 Task: Find connections with filter location Dhafní with filter topic #Travelwith filter profile language Spanish with filter current company Royal Cyber Inc. with filter school Bharathiar University, Coimbatore with filter industry Renewable Energy Equipment Manufacturing with filter service category Visual Design with filter keywords title Server
Action: Mouse moved to (391, 264)
Screenshot: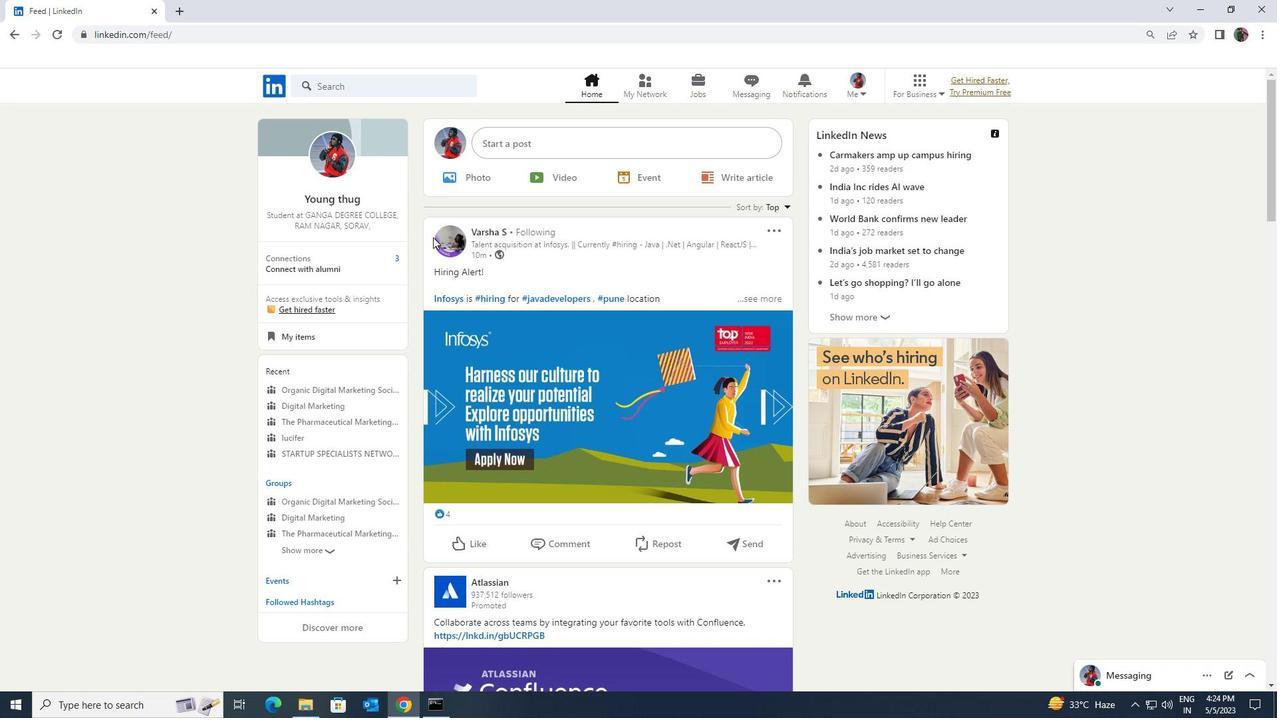 
Action: Mouse pressed left at (391, 264)
Screenshot: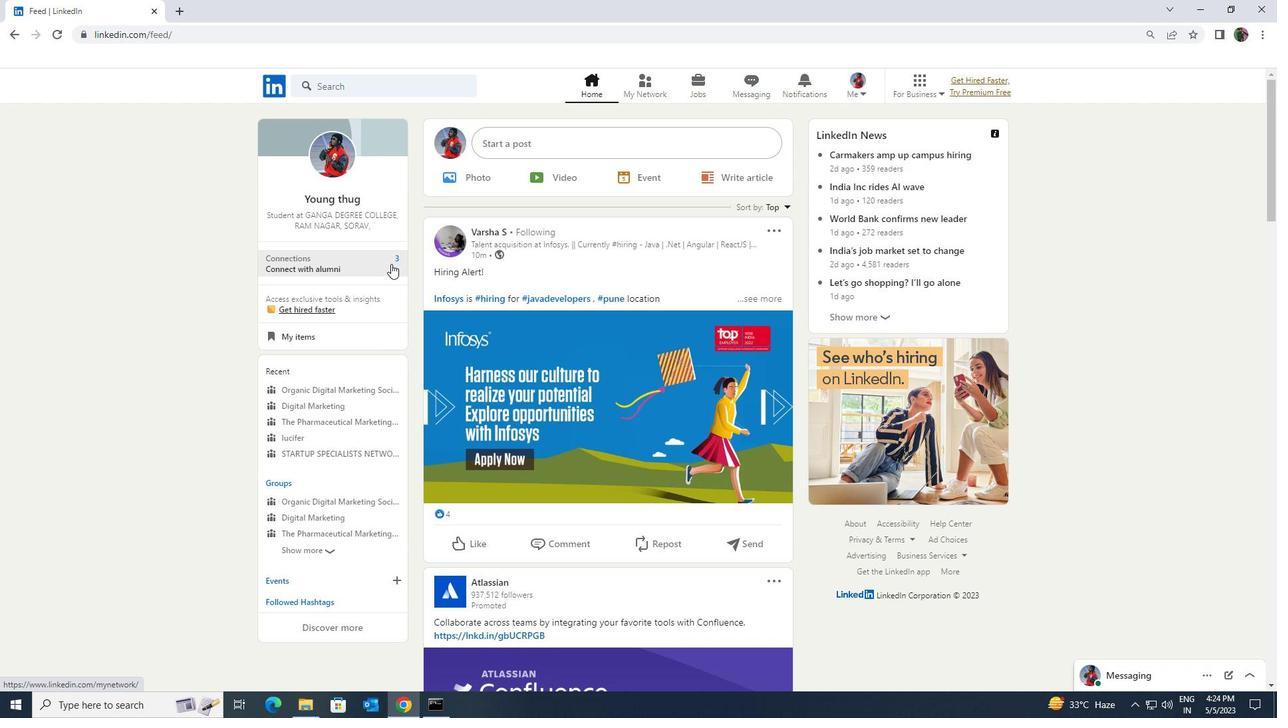 
Action: Mouse moved to (386, 157)
Screenshot: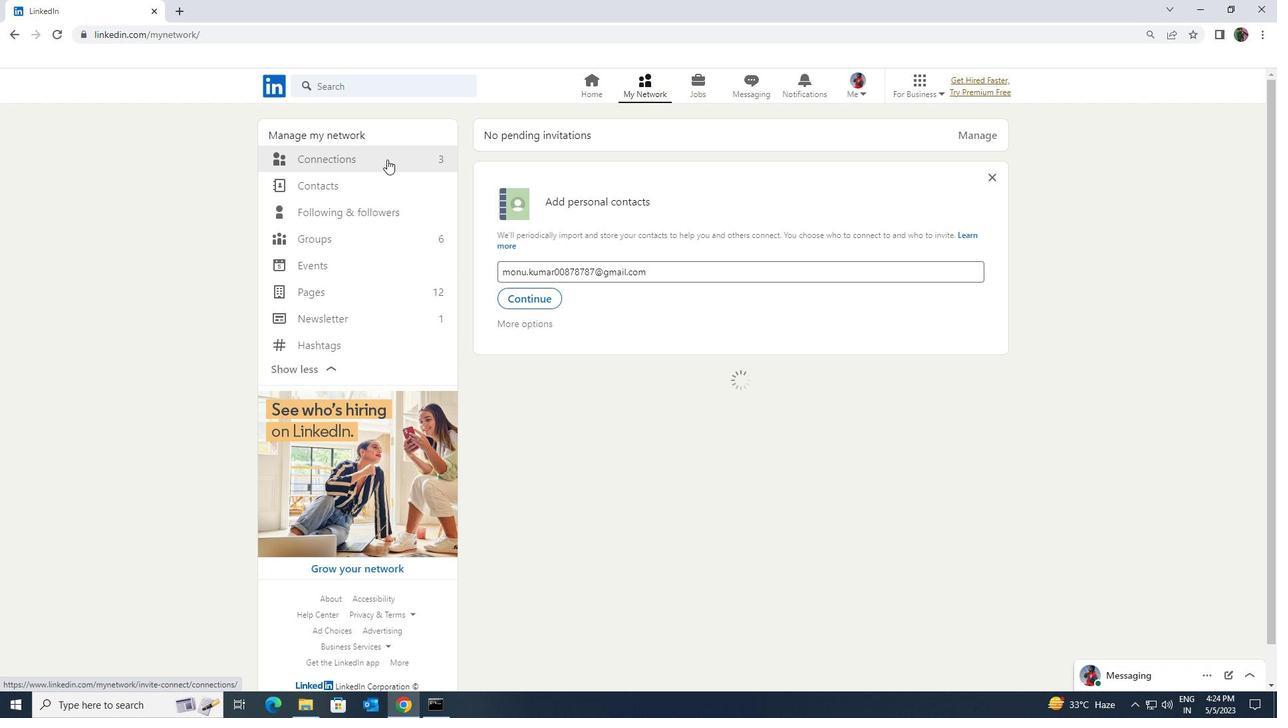 
Action: Mouse pressed left at (386, 157)
Screenshot: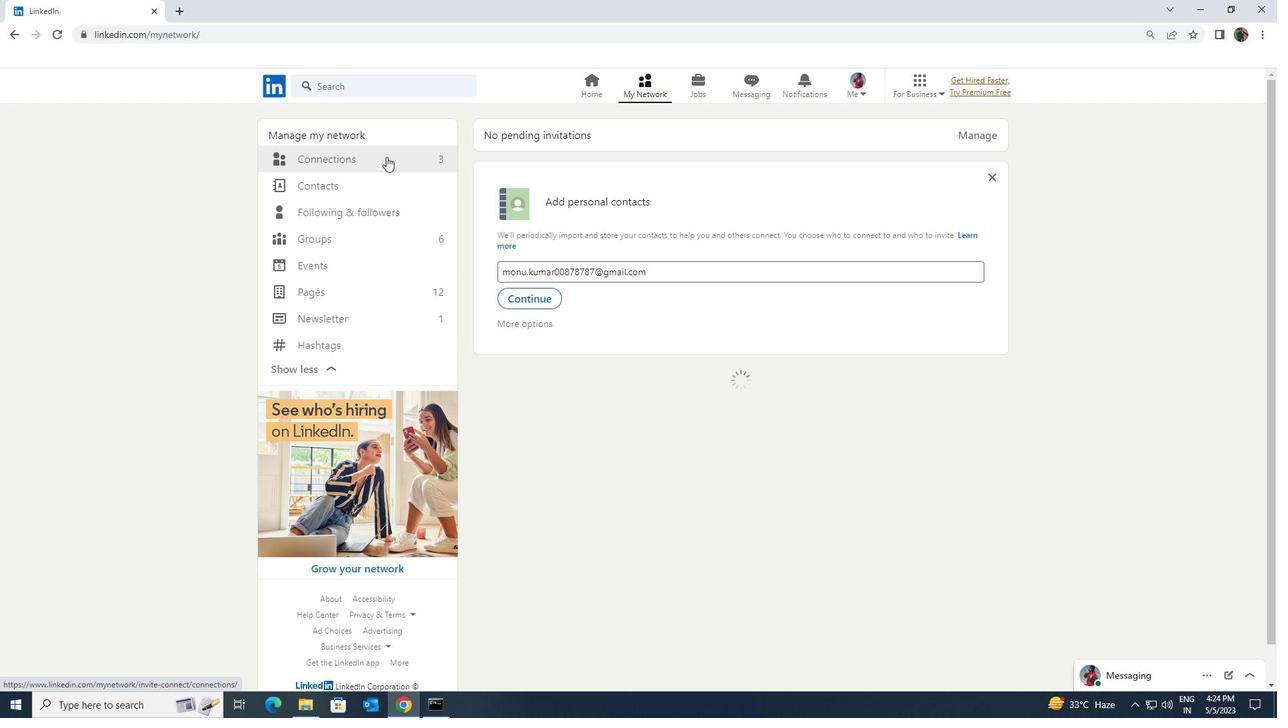
Action: Mouse moved to (730, 163)
Screenshot: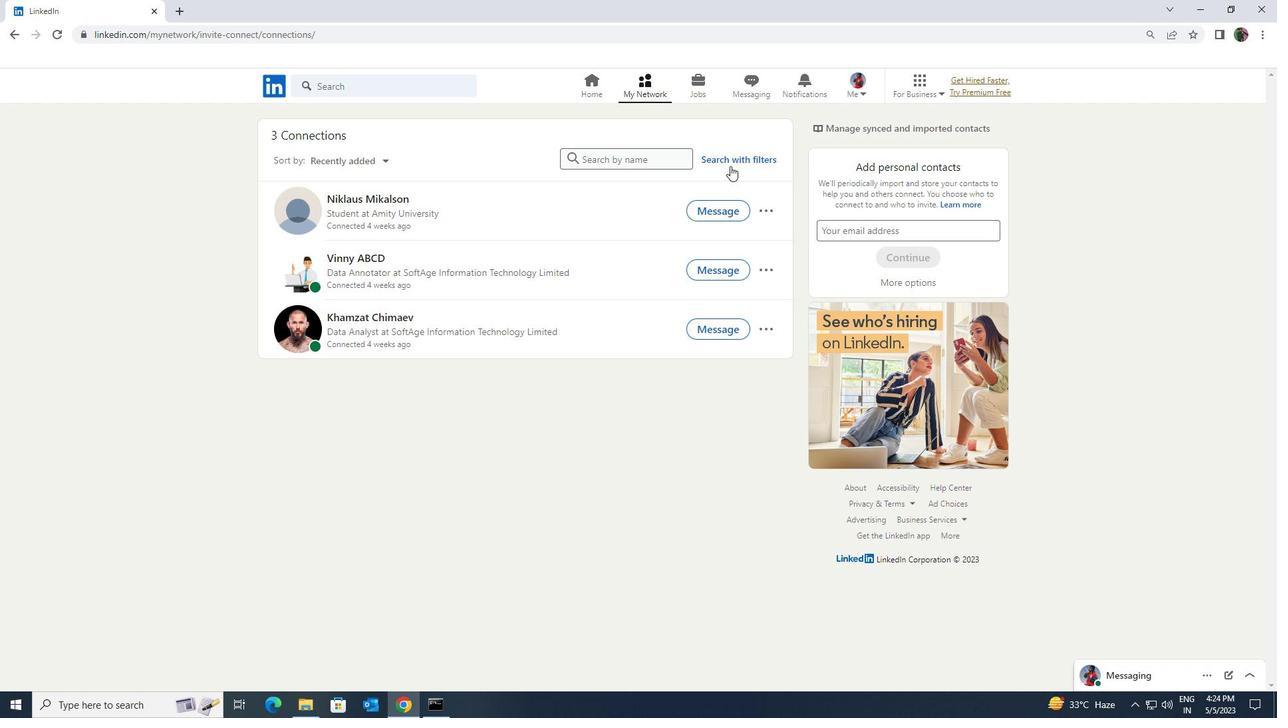 
Action: Mouse pressed left at (730, 163)
Screenshot: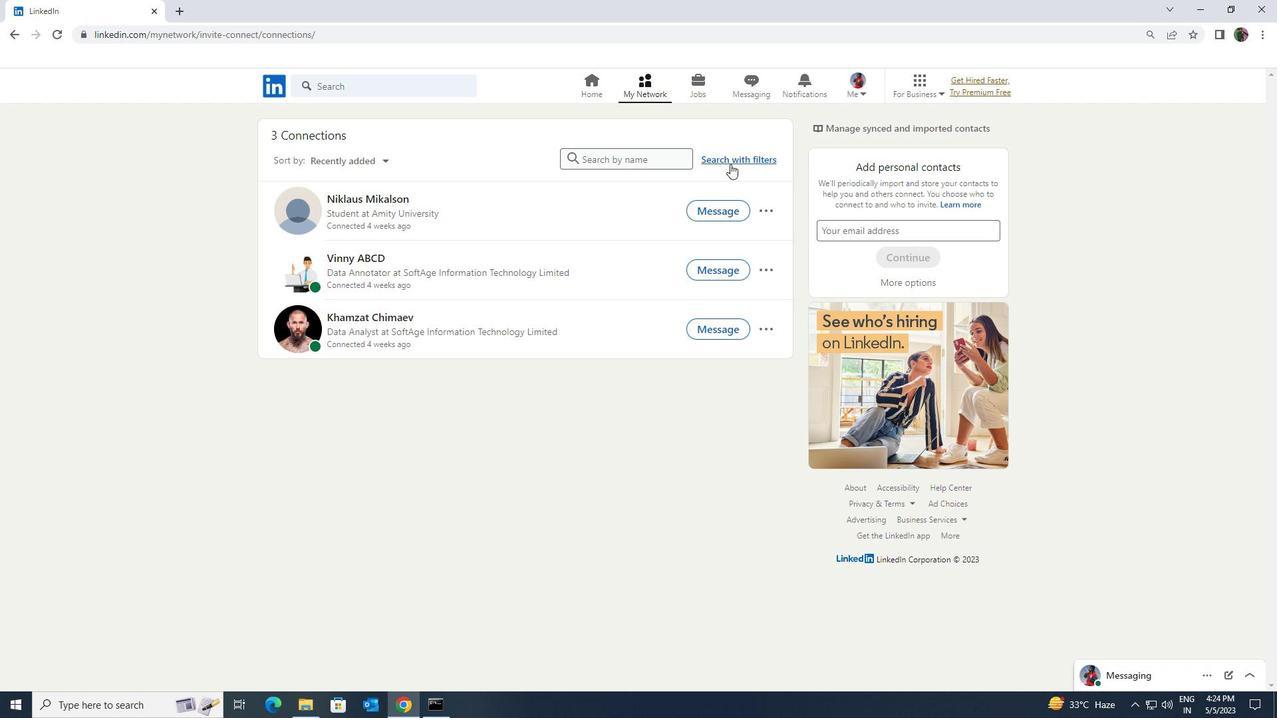 
Action: Mouse moved to (674, 121)
Screenshot: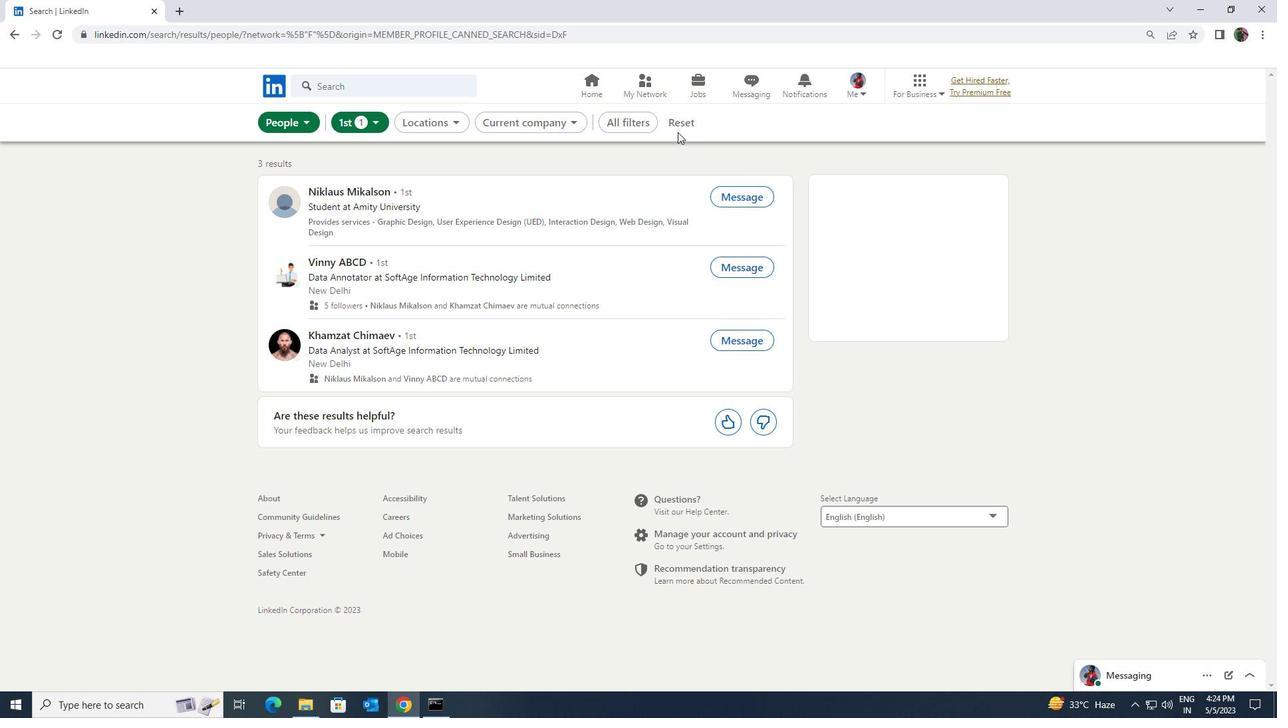 
Action: Mouse pressed left at (674, 121)
Screenshot: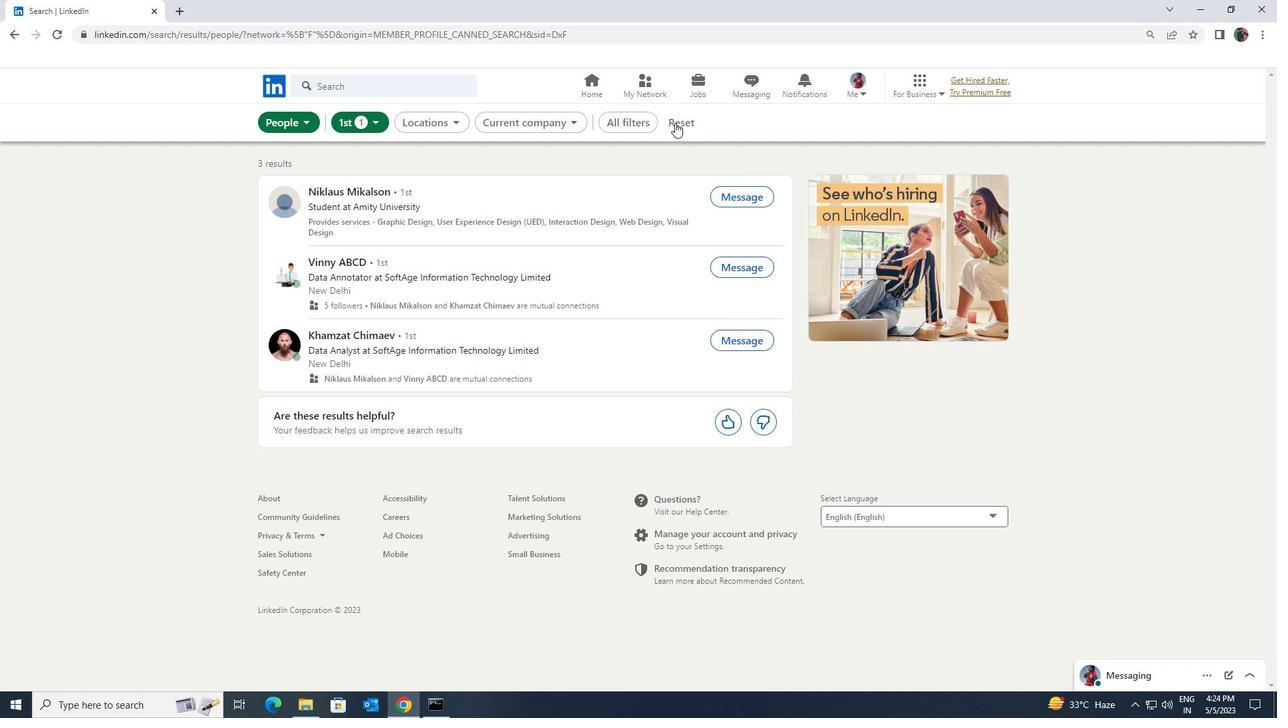 
Action: Mouse moved to (655, 121)
Screenshot: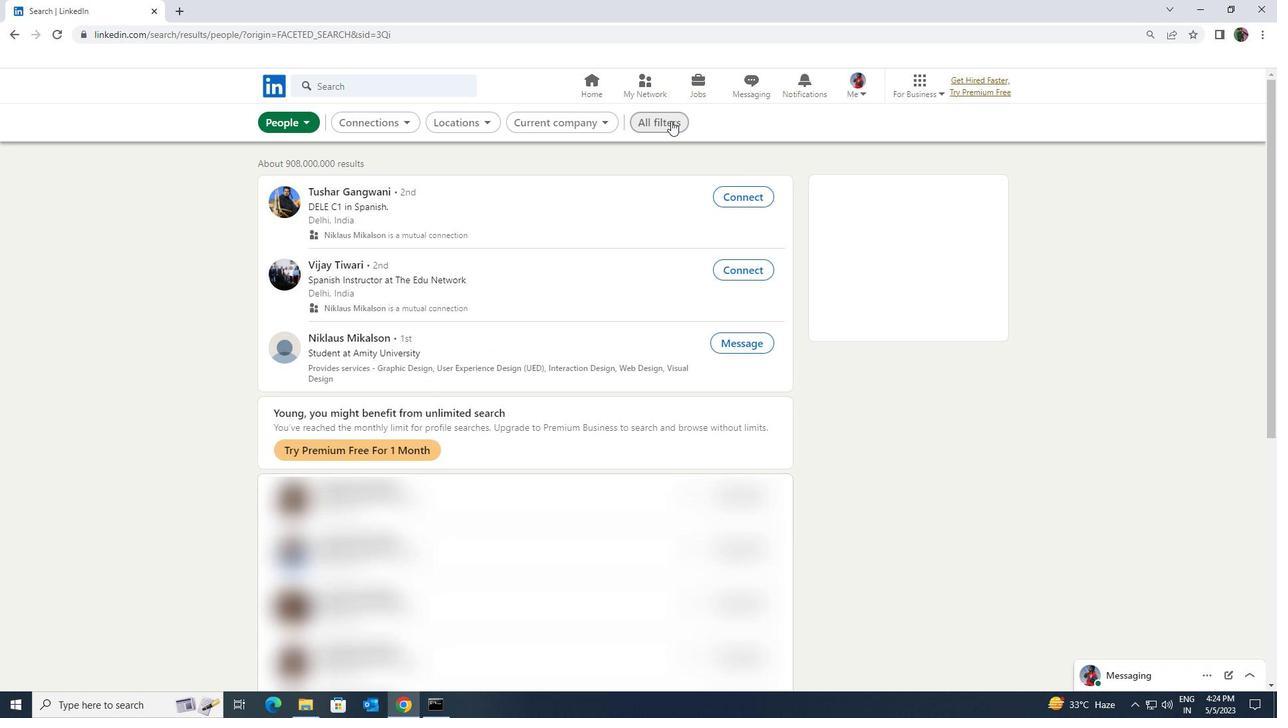 
Action: Mouse pressed left at (655, 121)
Screenshot: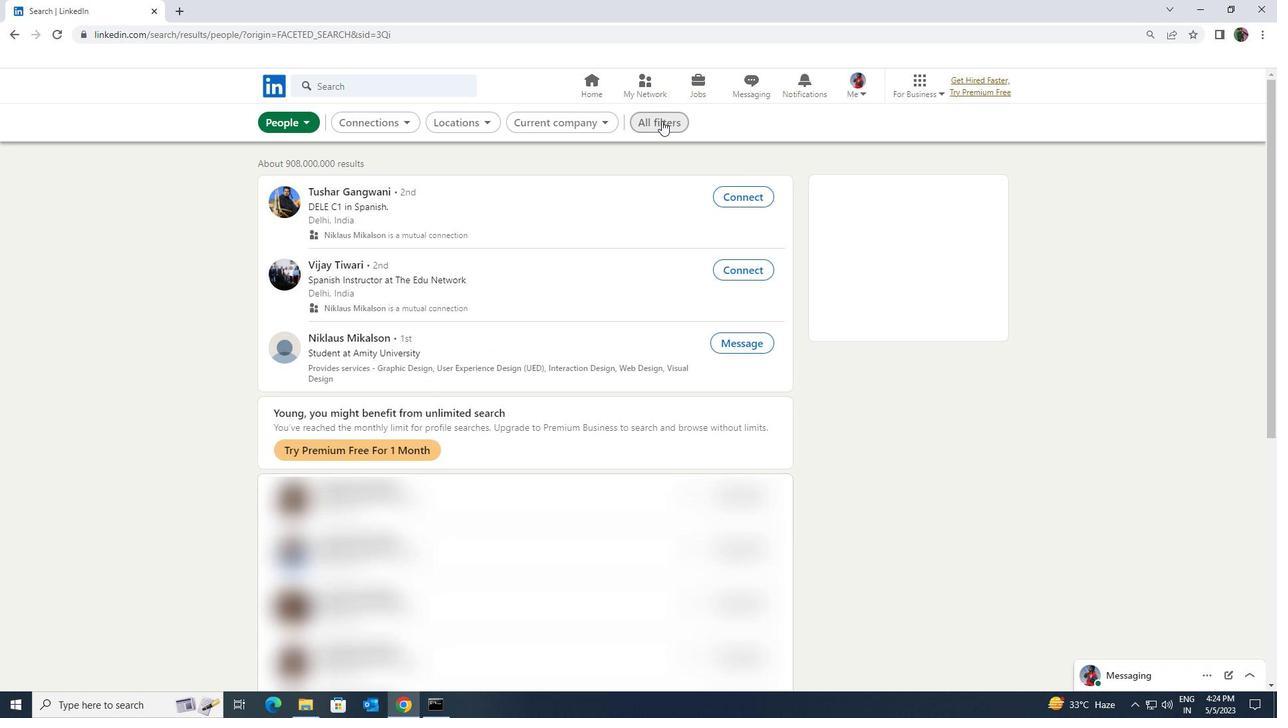 
Action: Mouse moved to (1113, 524)
Screenshot: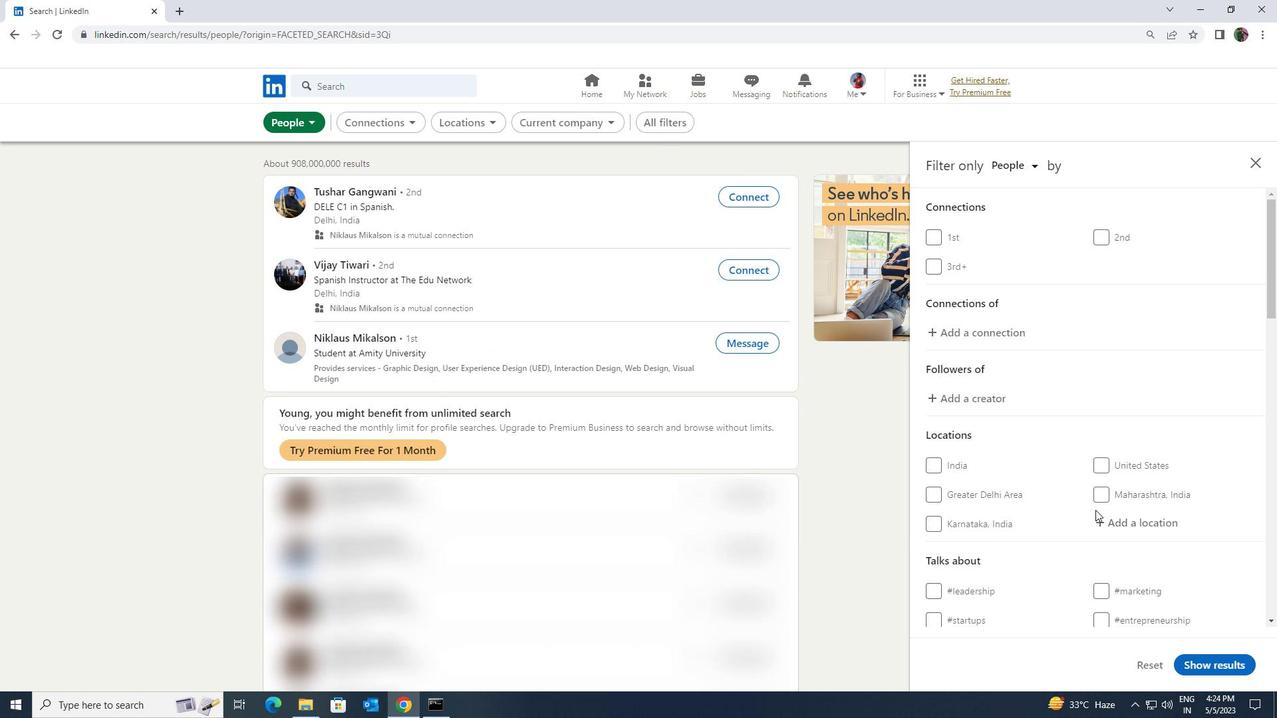 
Action: Mouse pressed left at (1113, 524)
Screenshot: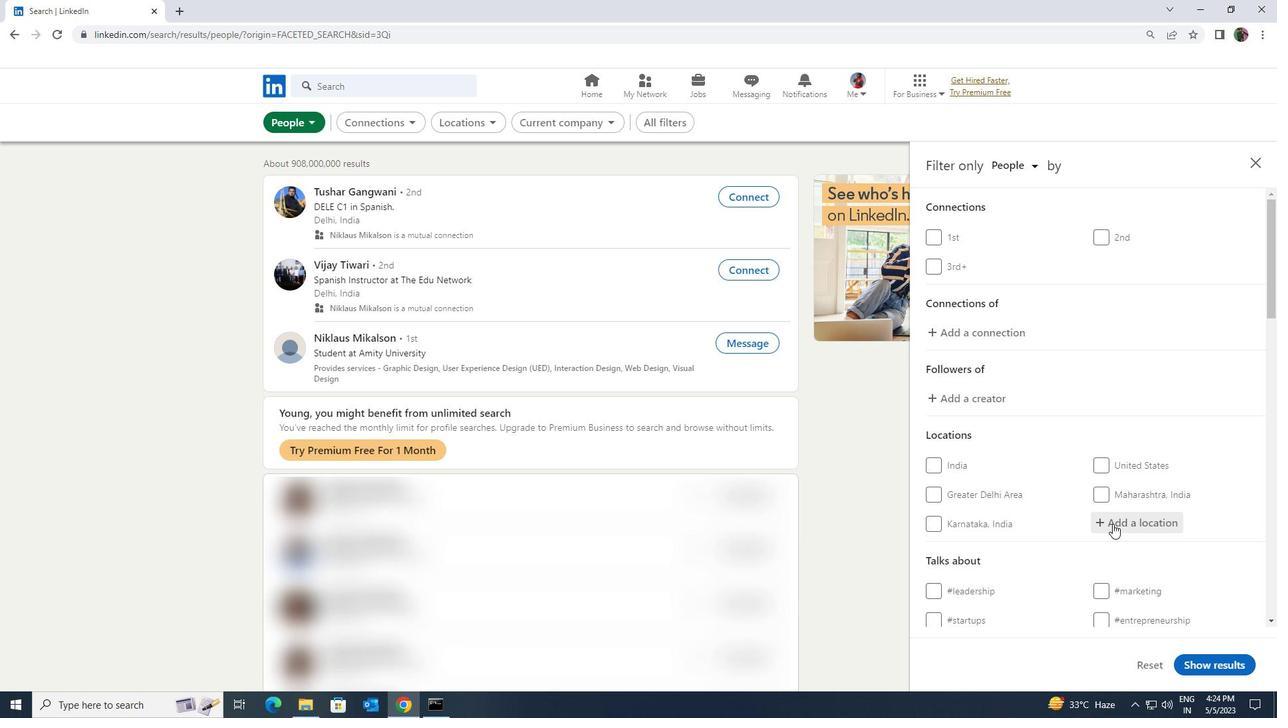 
Action: Key pressed <Key.shift><Key.shift><Key.shift><Key.shift><Key.shift><Key.shift><Key.shift><Key.shift>DHAFNI<Key.enter>
Screenshot: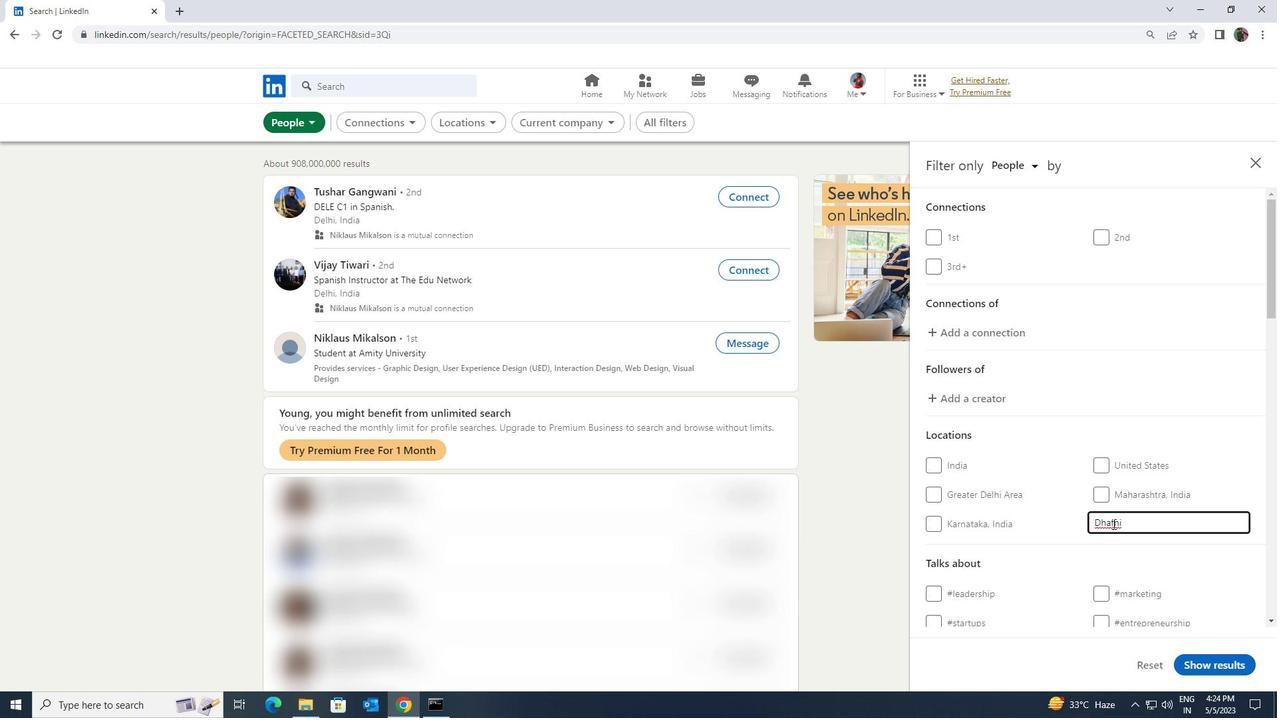 
Action: Mouse scrolled (1113, 523) with delta (0, 0)
Screenshot: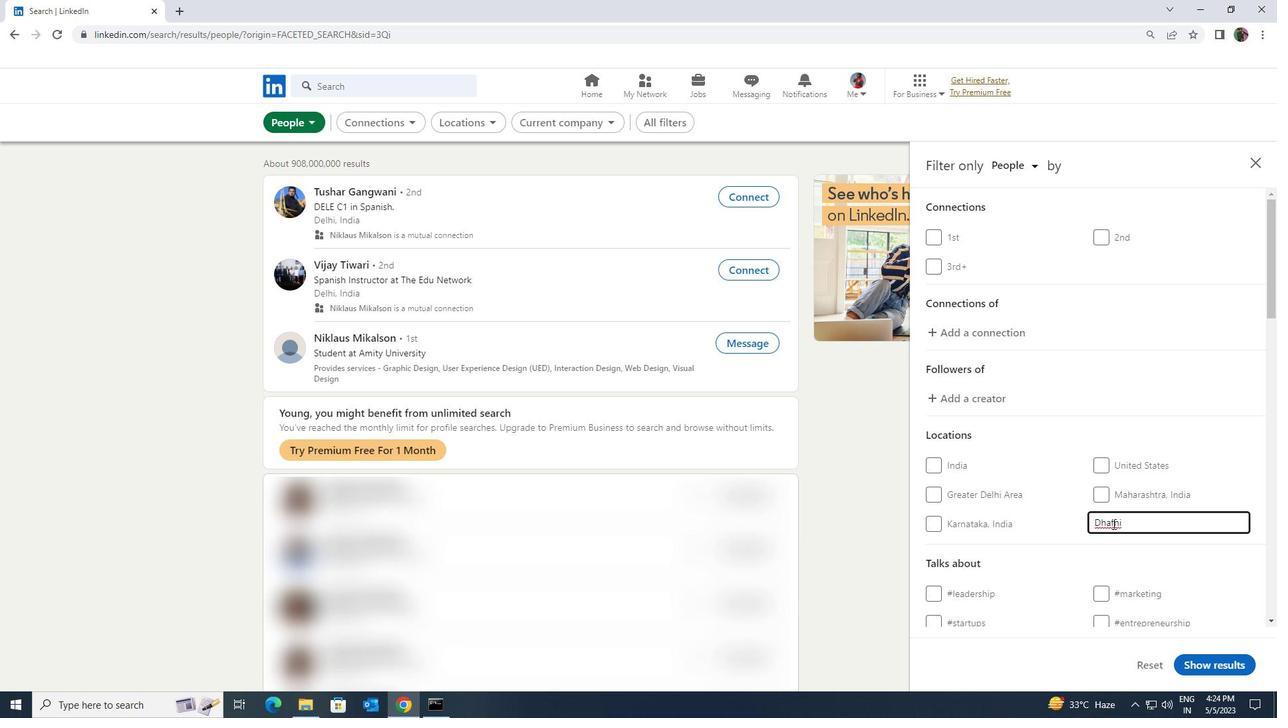 
Action: Mouse scrolled (1113, 523) with delta (0, 0)
Screenshot: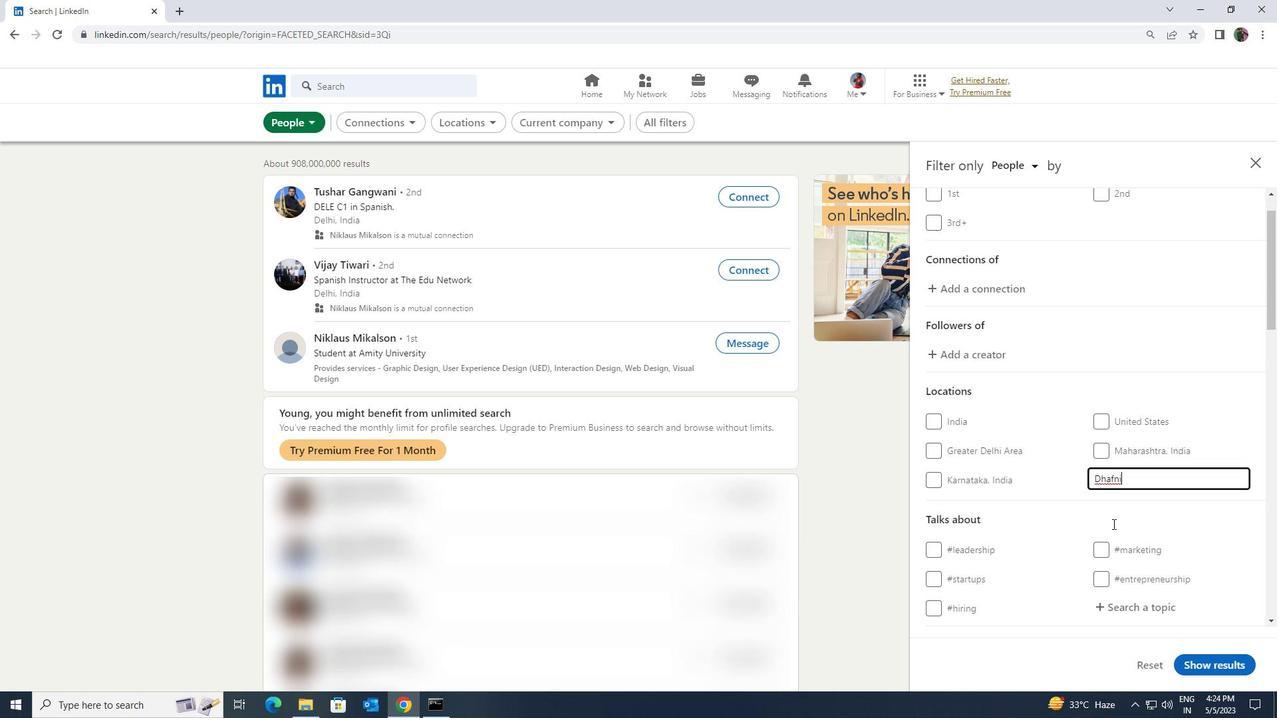 
Action: Mouse scrolled (1113, 523) with delta (0, 0)
Screenshot: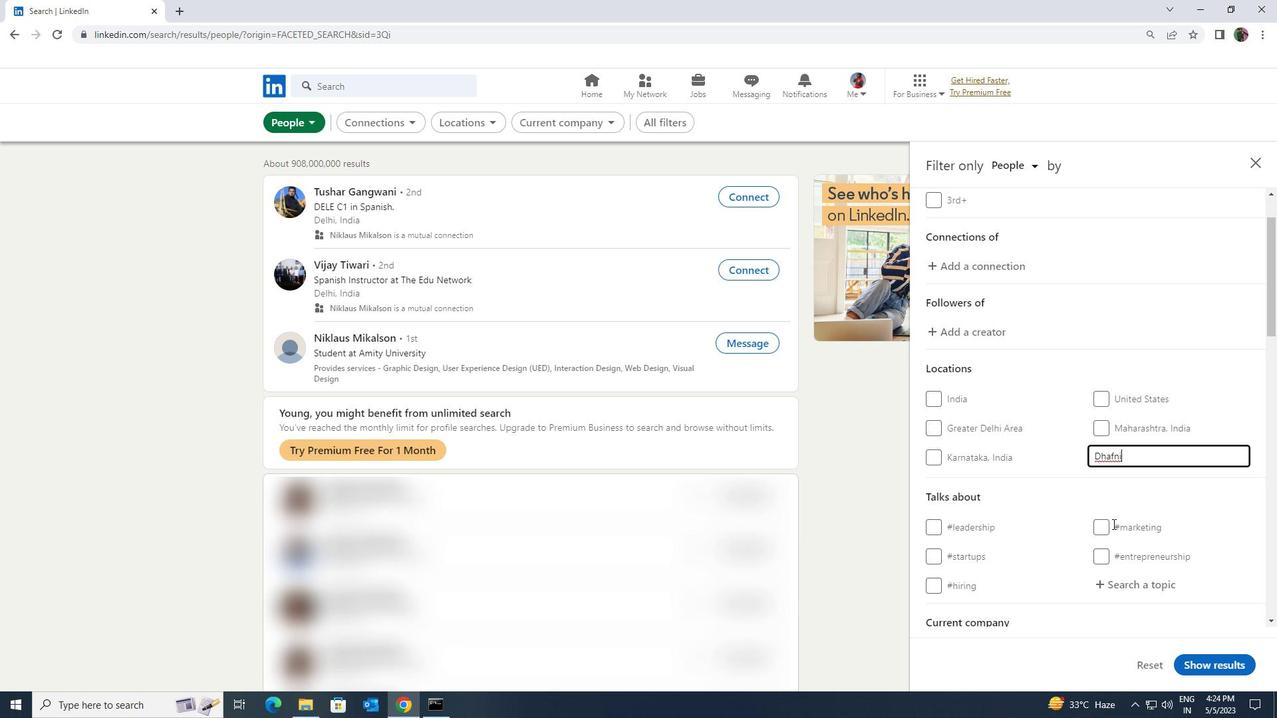 
Action: Mouse moved to (1115, 459)
Screenshot: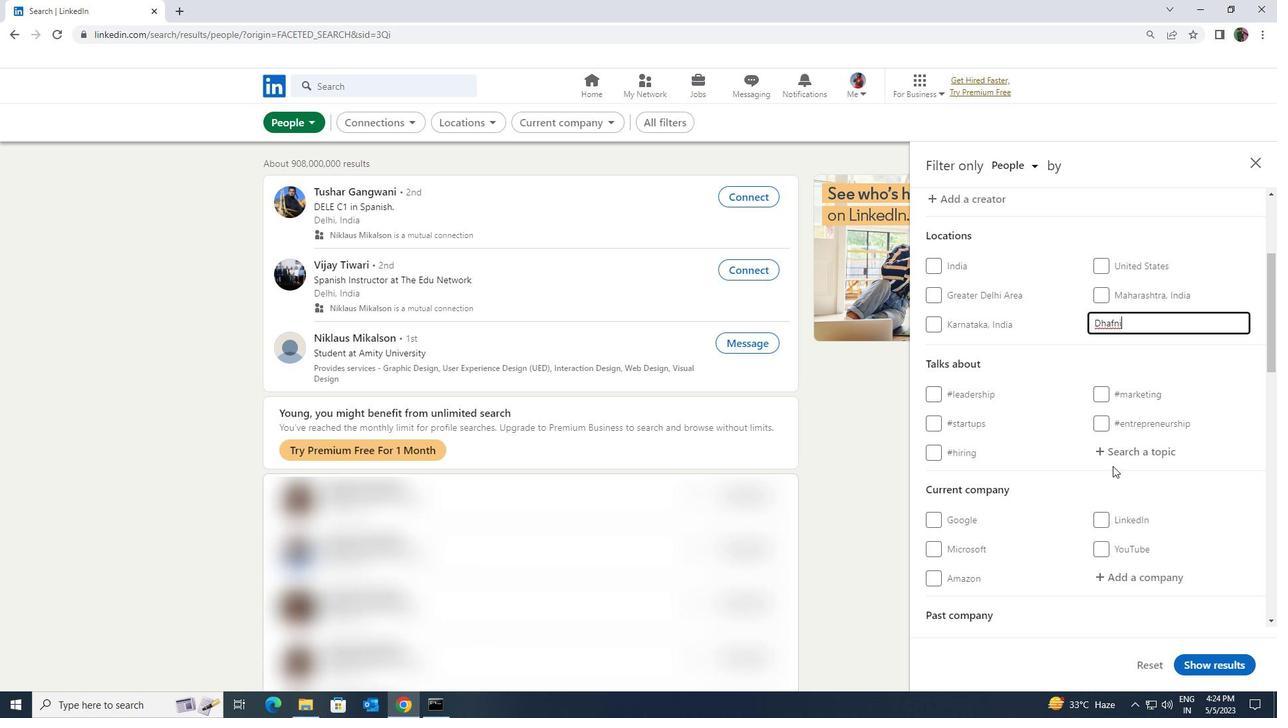 
Action: Mouse pressed left at (1115, 459)
Screenshot: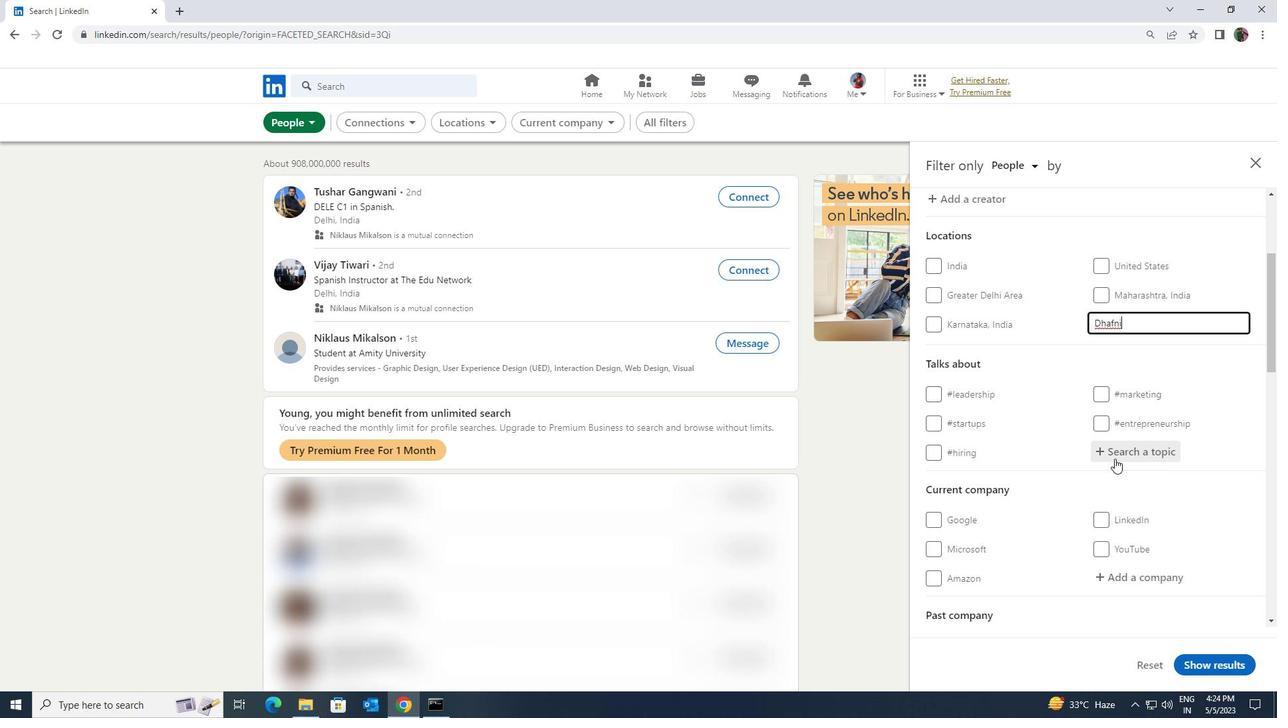 
Action: Key pressed <Key.shift>TRAVEL
Screenshot: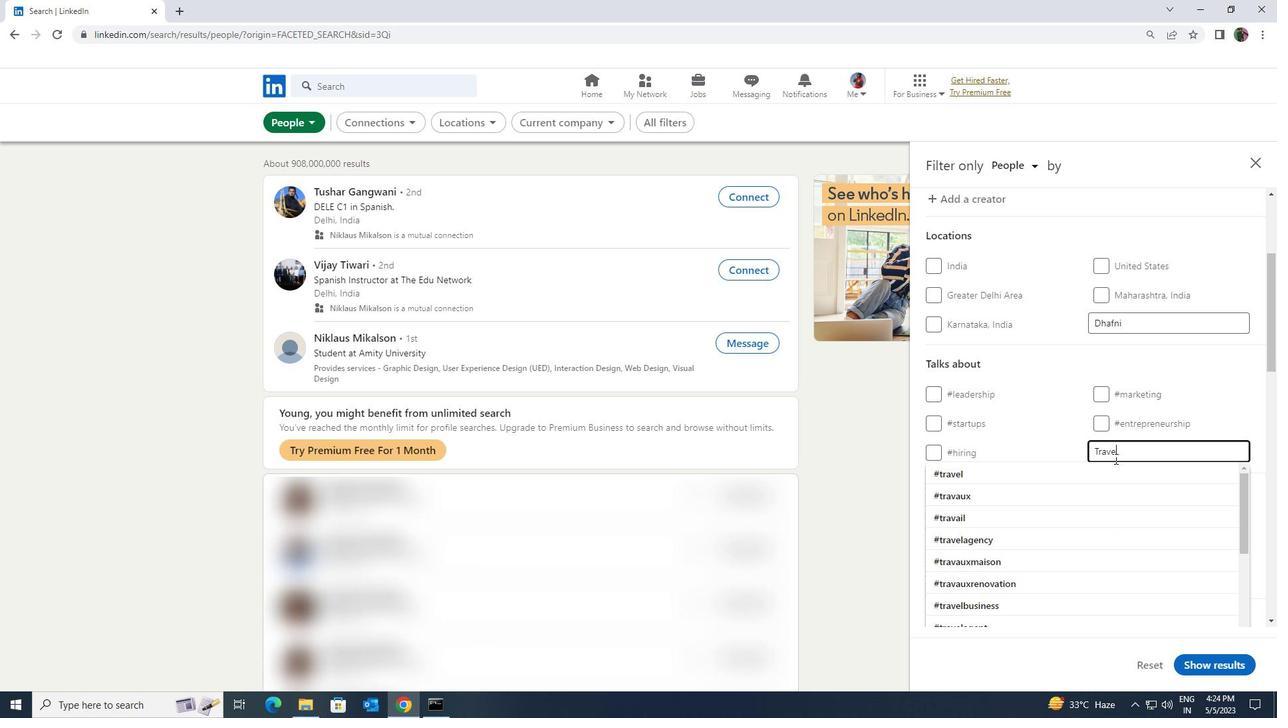 
Action: Mouse moved to (1105, 468)
Screenshot: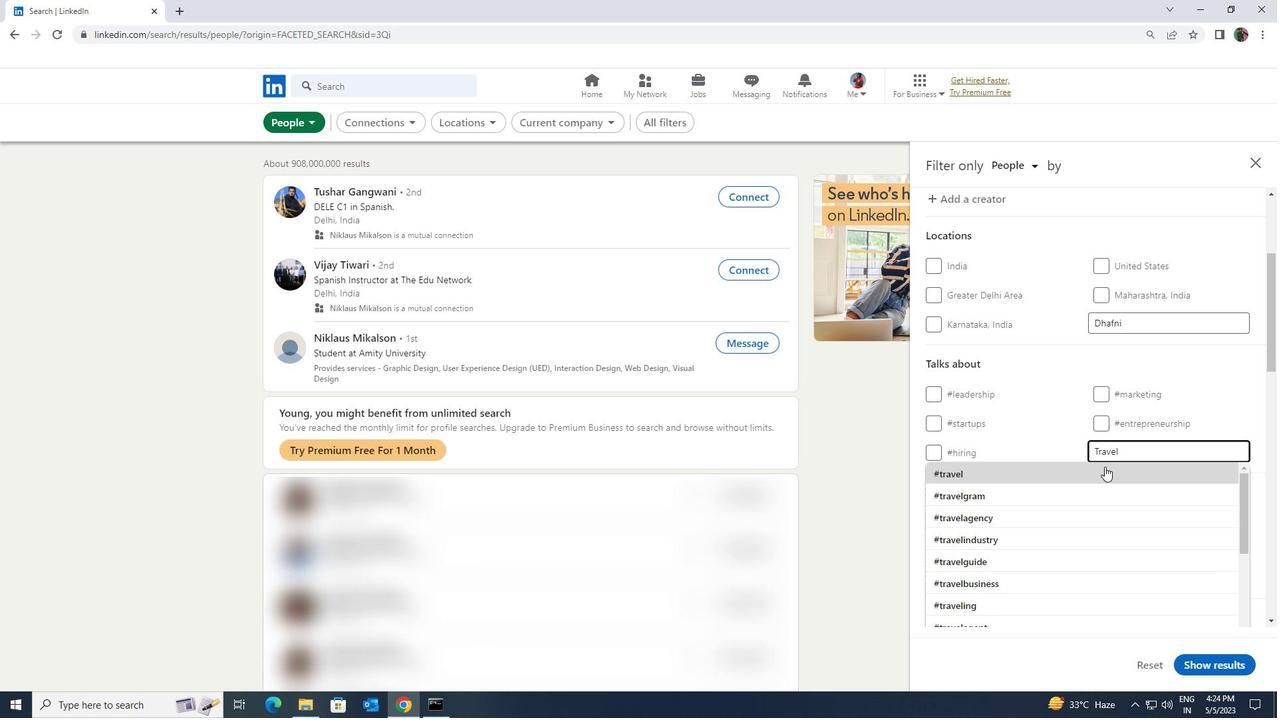 
Action: Mouse pressed left at (1105, 468)
Screenshot: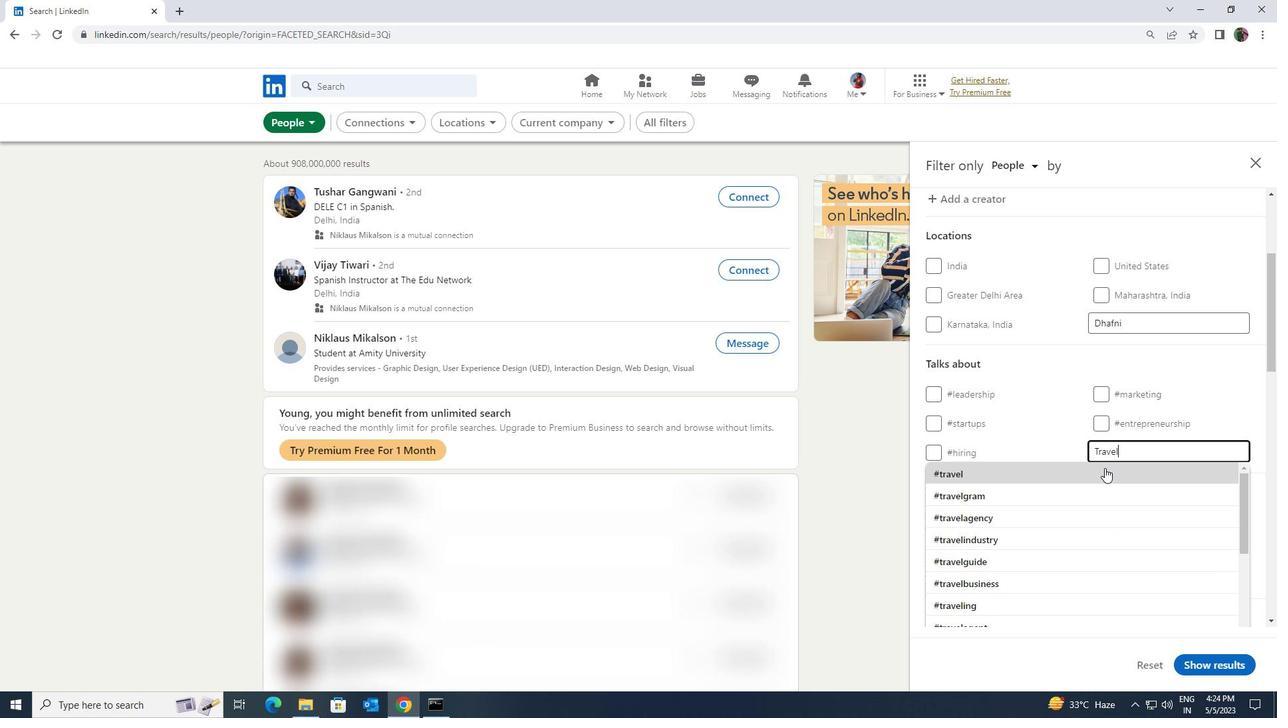 
Action: Mouse scrolled (1105, 467) with delta (0, 0)
Screenshot: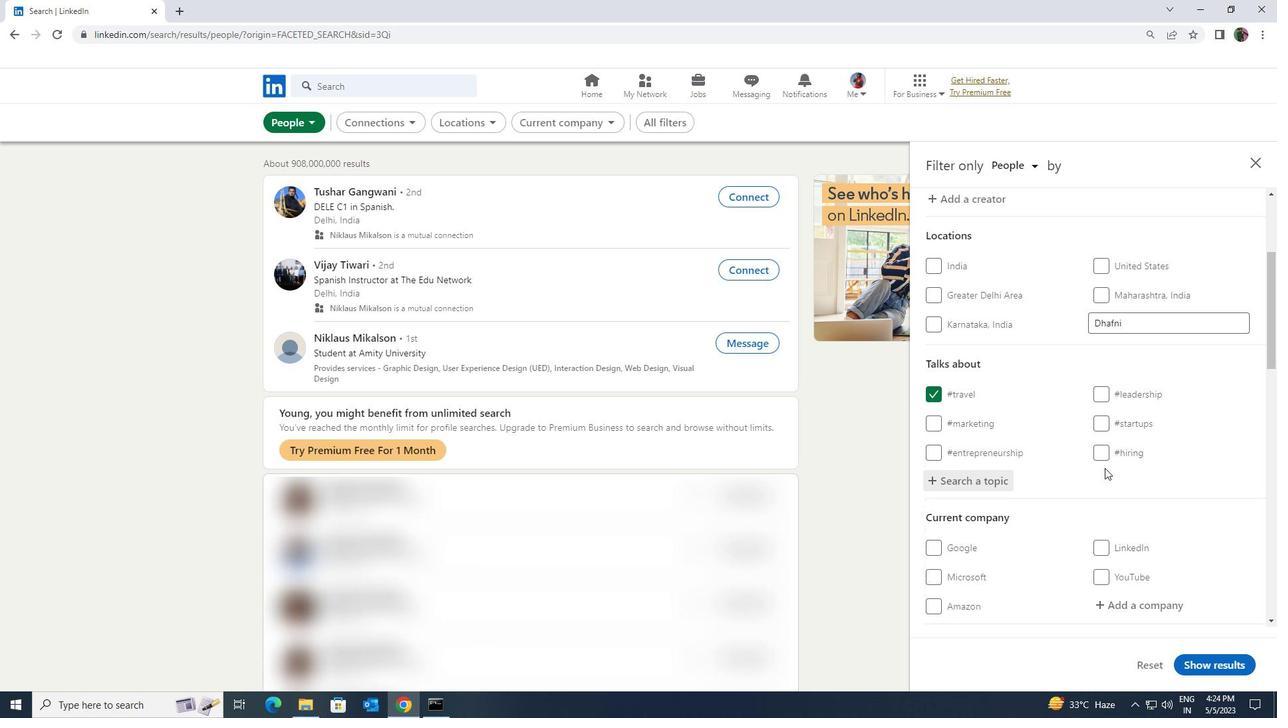 
Action: Mouse scrolled (1105, 467) with delta (0, 0)
Screenshot: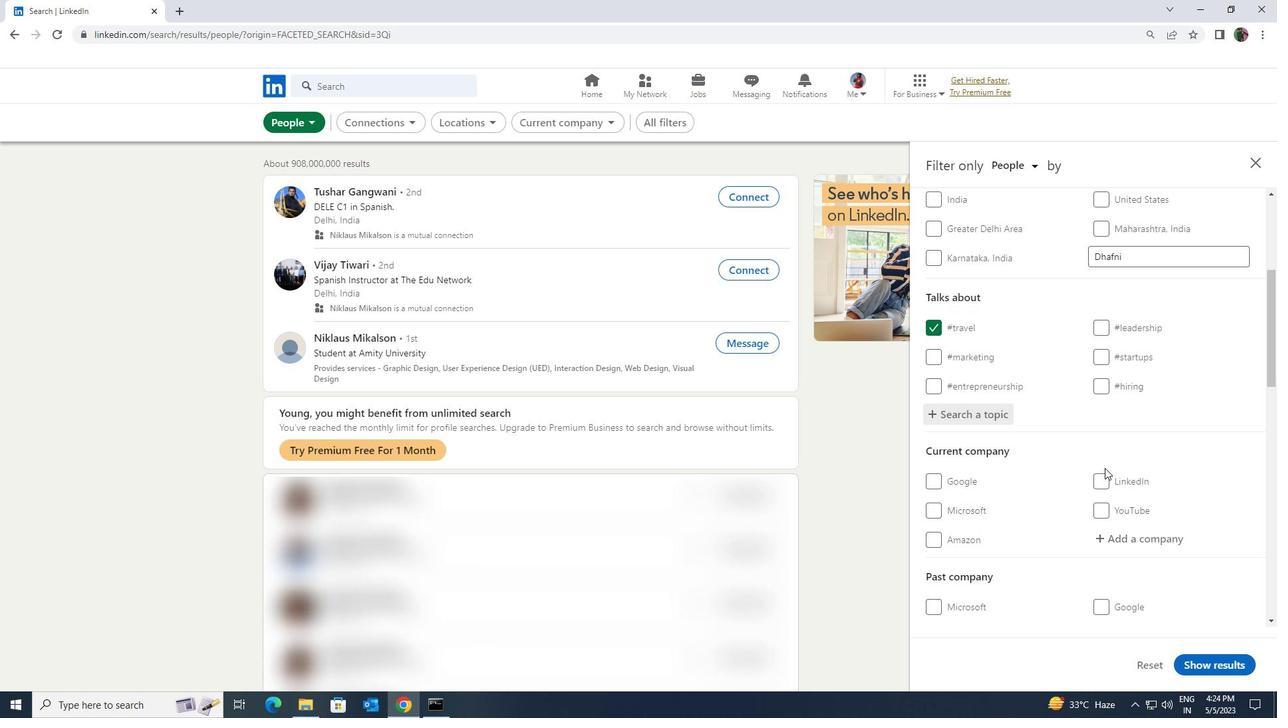 
Action: Mouse scrolled (1105, 467) with delta (0, 0)
Screenshot: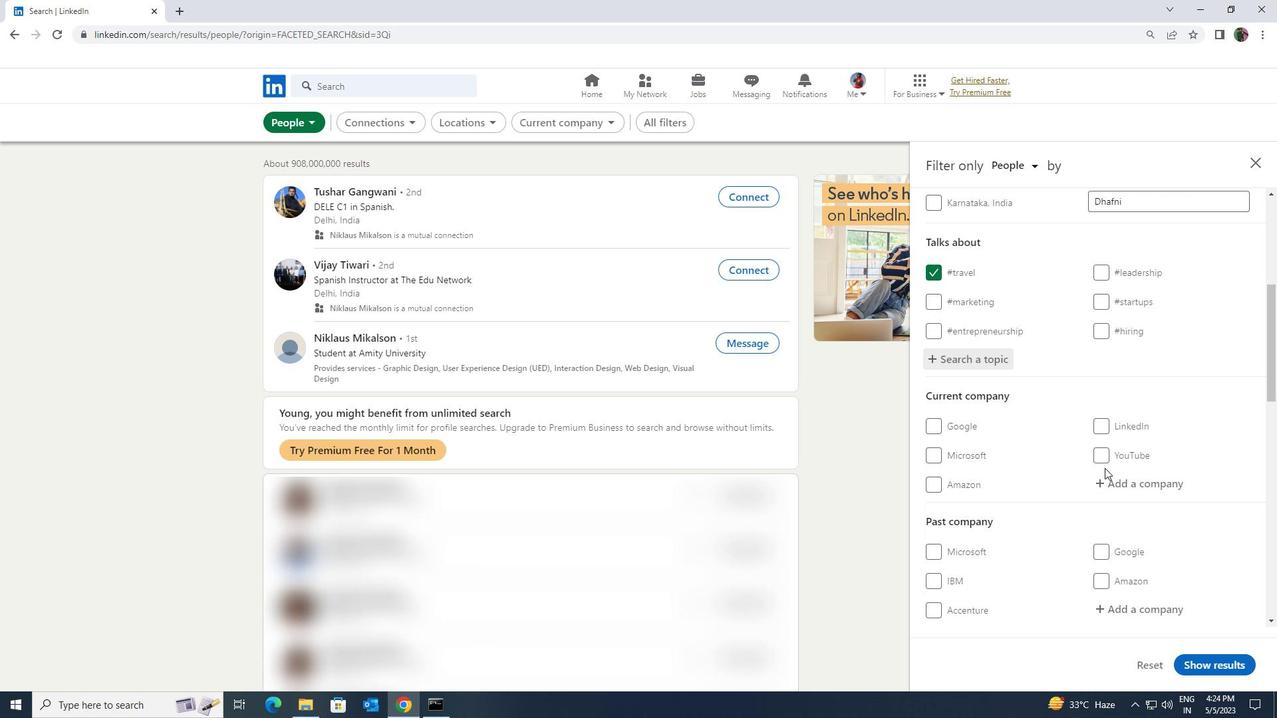 
Action: Mouse scrolled (1105, 467) with delta (0, 0)
Screenshot: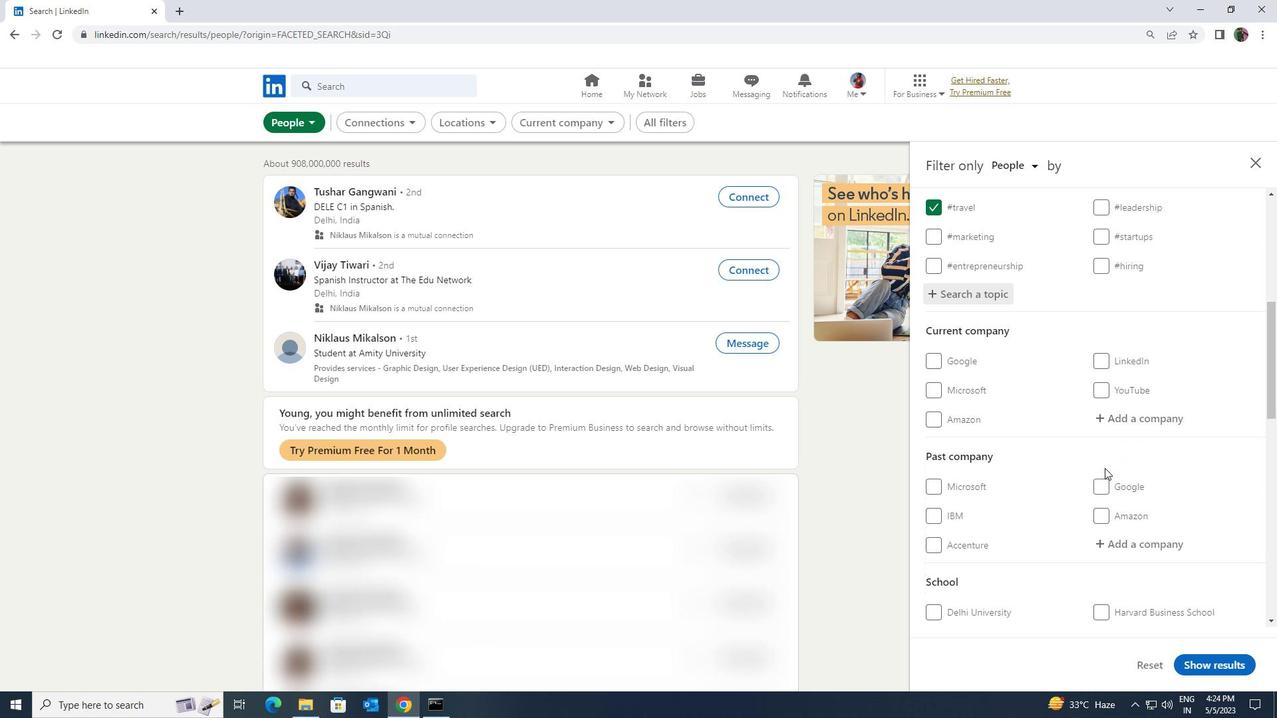 
Action: Mouse scrolled (1105, 467) with delta (0, 0)
Screenshot: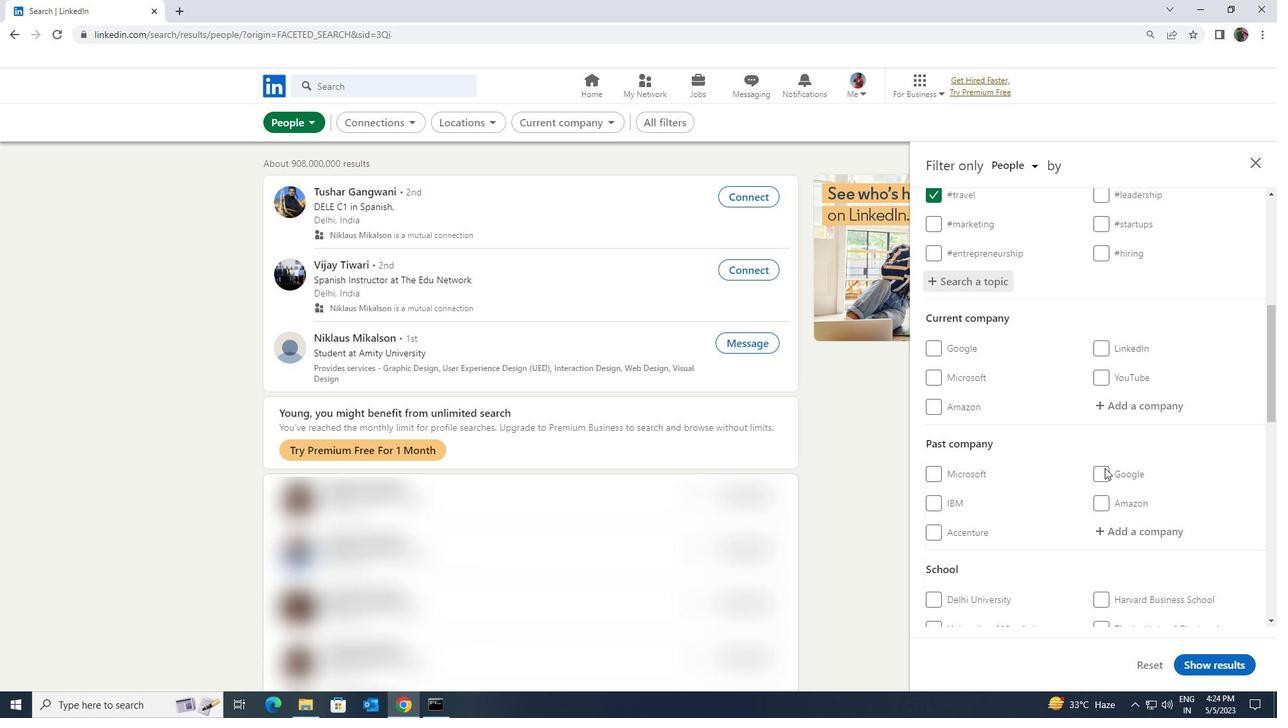 
Action: Mouse scrolled (1105, 467) with delta (0, 0)
Screenshot: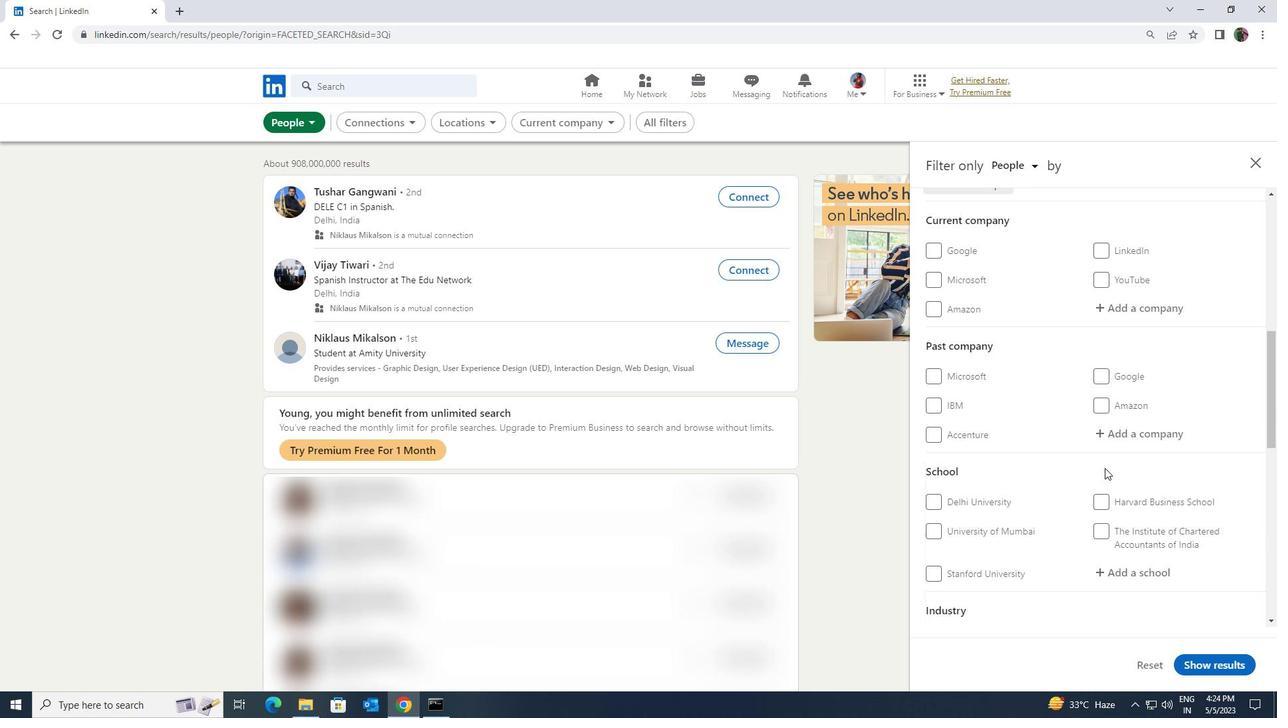 
Action: Mouse scrolled (1105, 467) with delta (0, 0)
Screenshot: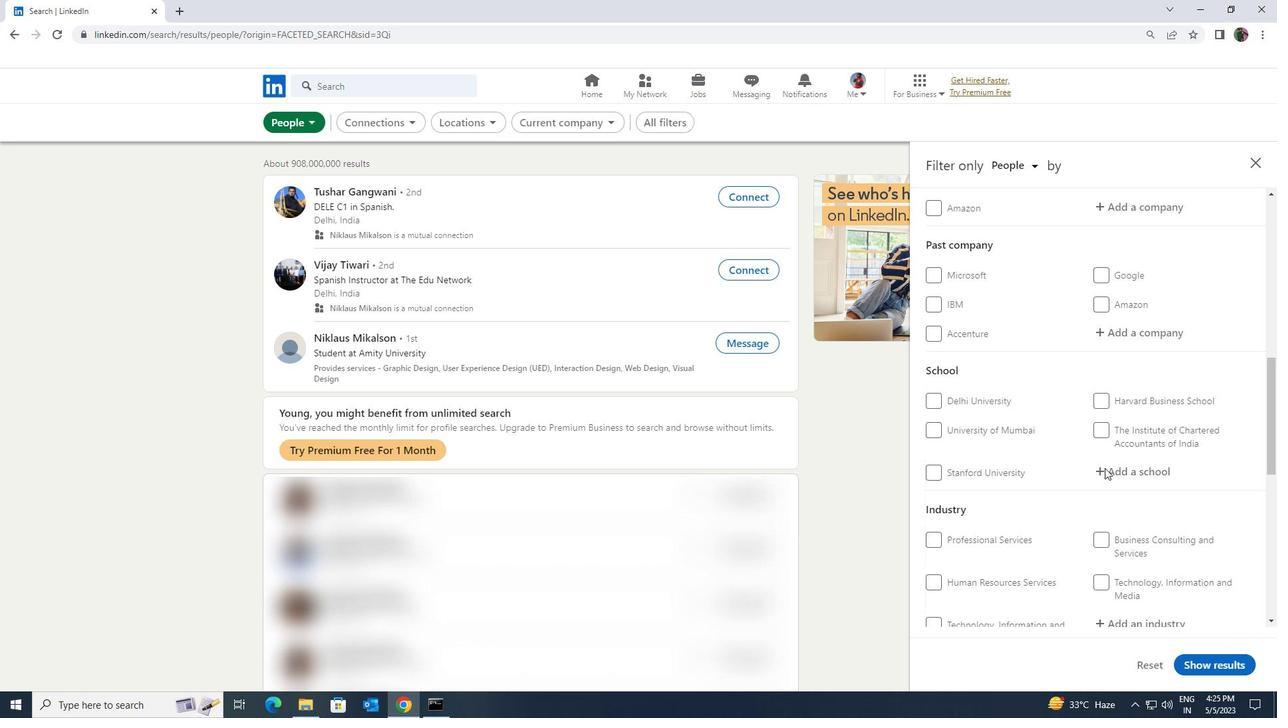 
Action: Mouse scrolled (1105, 467) with delta (0, 0)
Screenshot: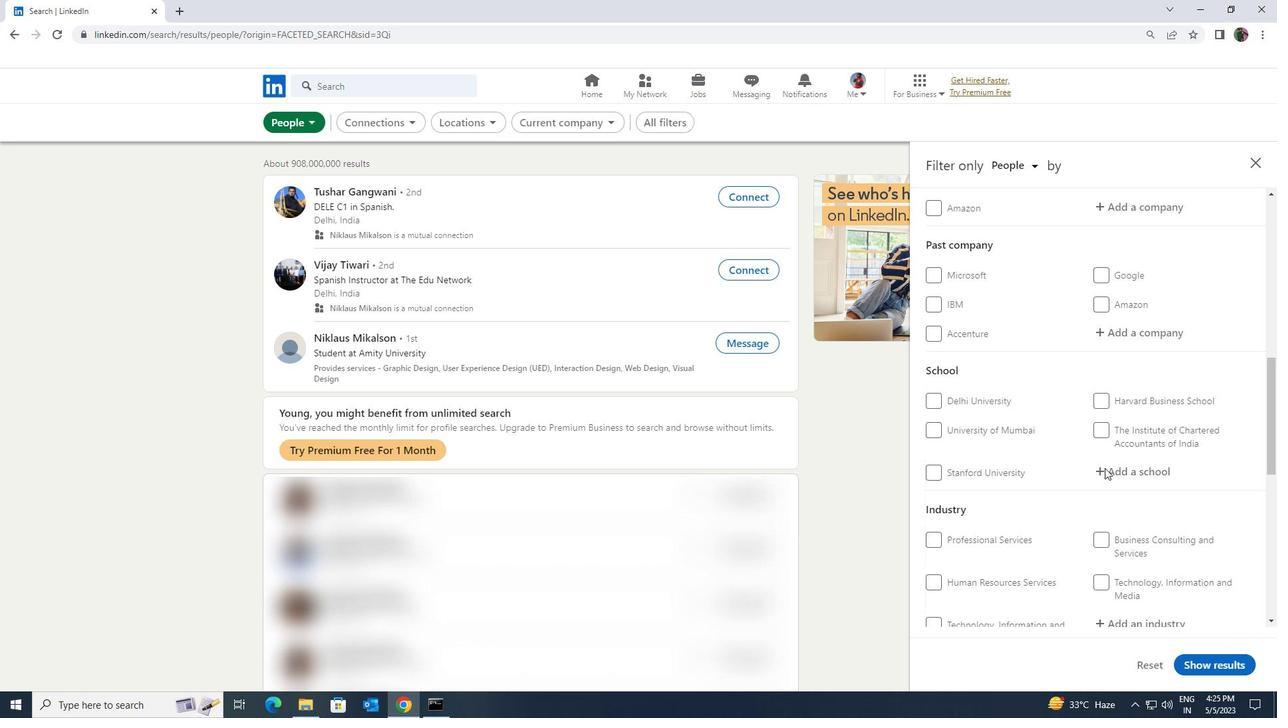 
Action: Mouse scrolled (1105, 467) with delta (0, 0)
Screenshot: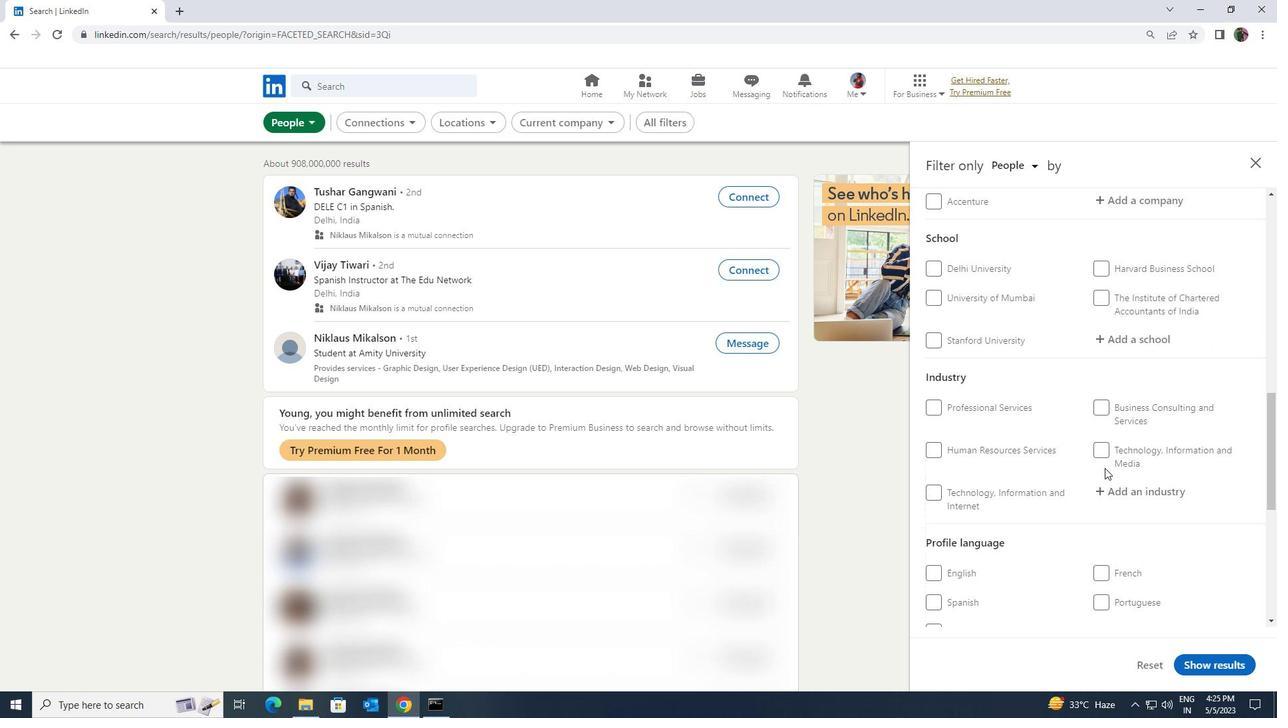 
Action: Mouse scrolled (1105, 467) with delta (0, 0)
Screenshot: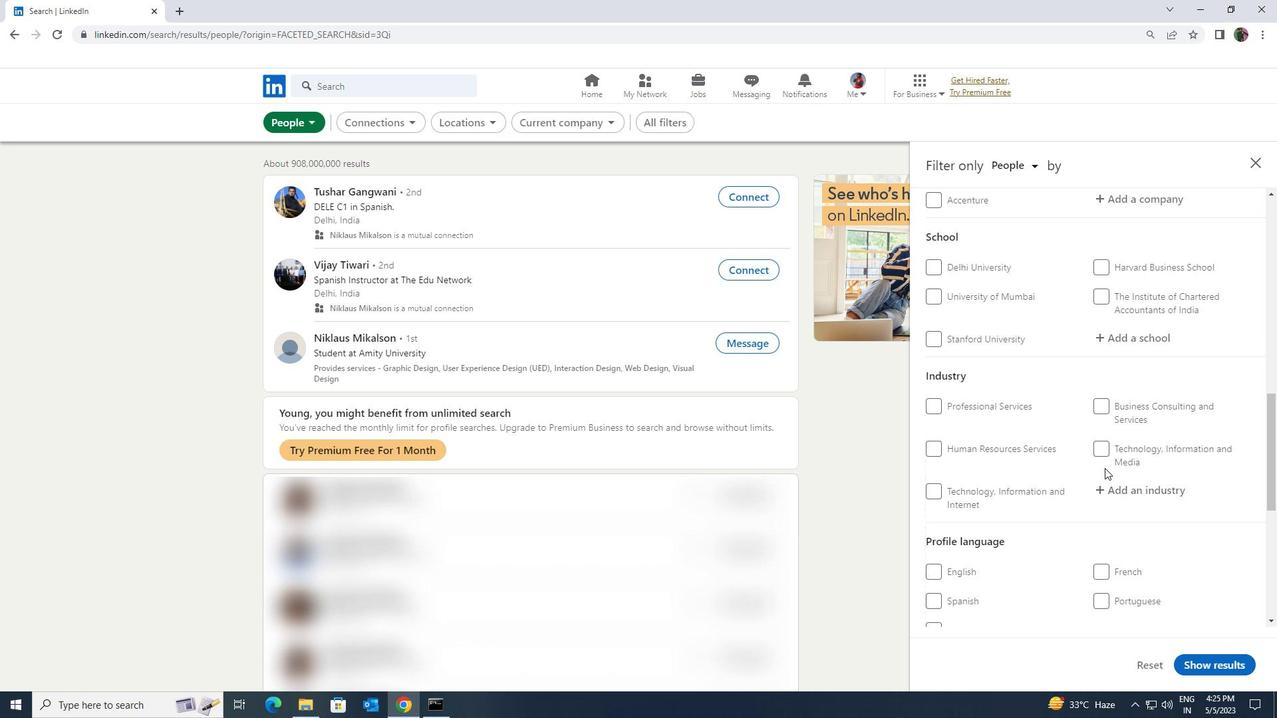 
Action: Mouse moved to (970, 473)
Screenshot: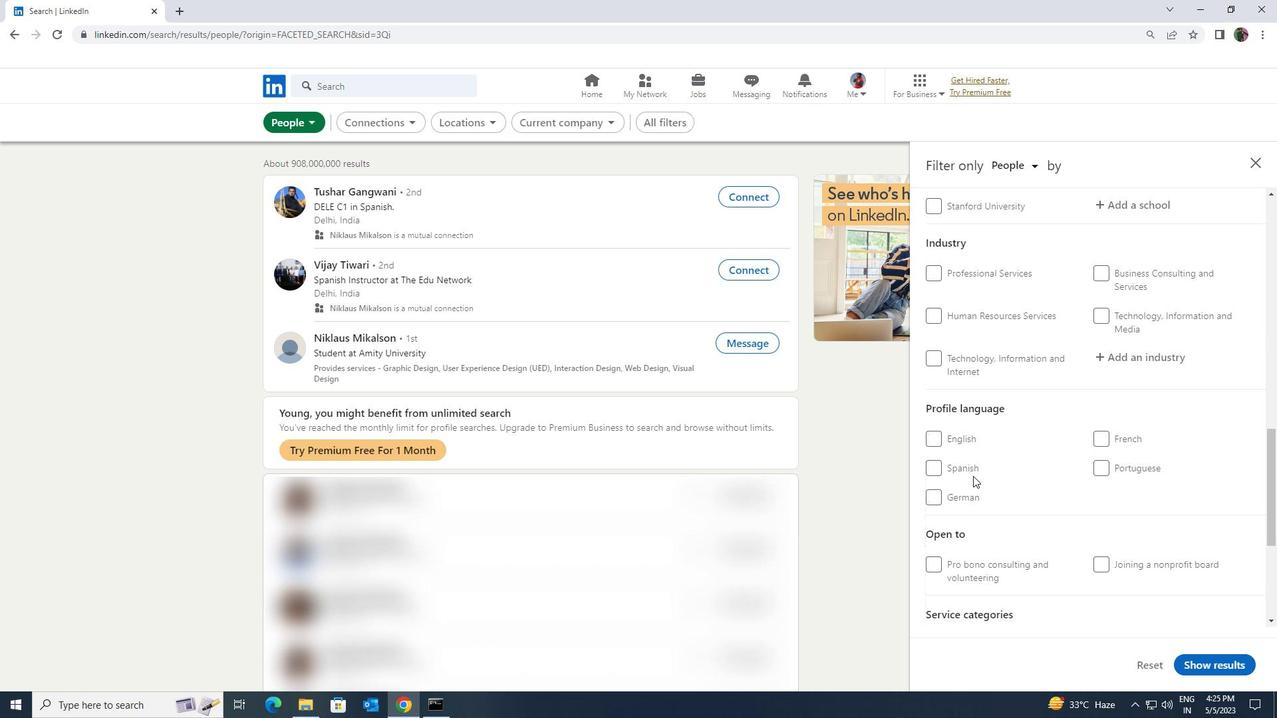 
Action: Mouse pressed left at (970, 473)
Screenshot: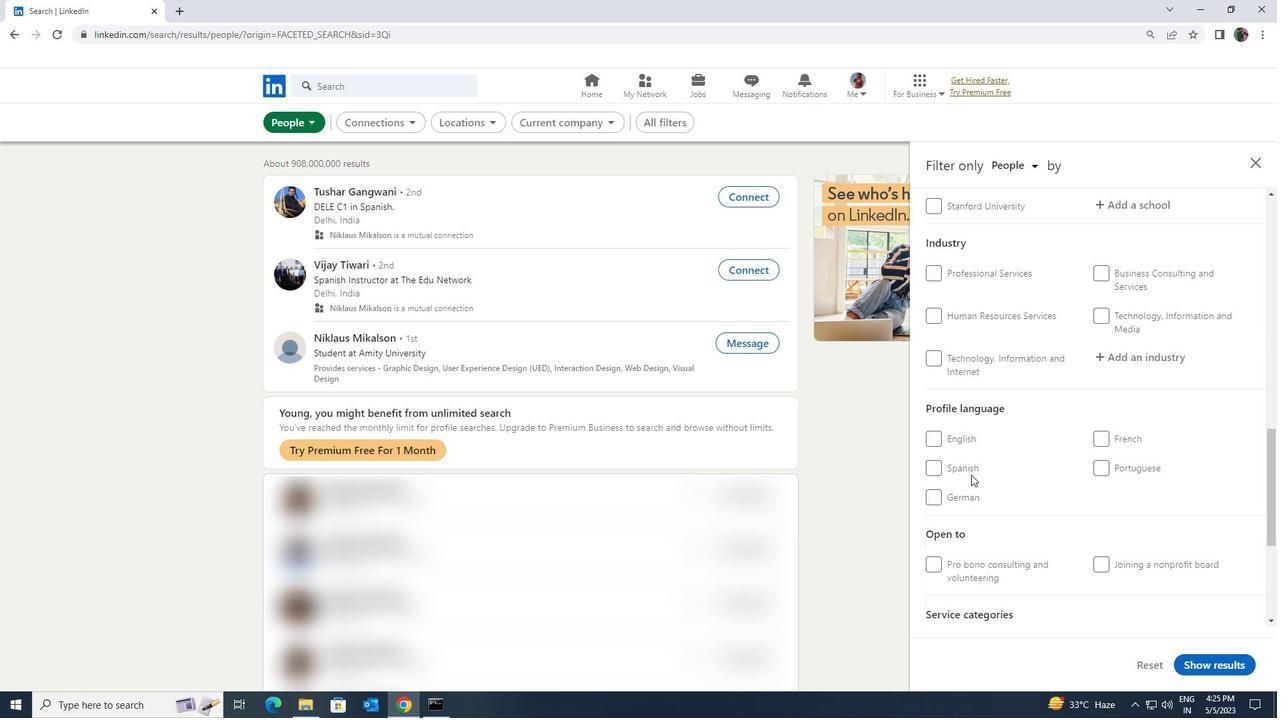 
Action: Mouse moved to (1097, 526)
Screenshot: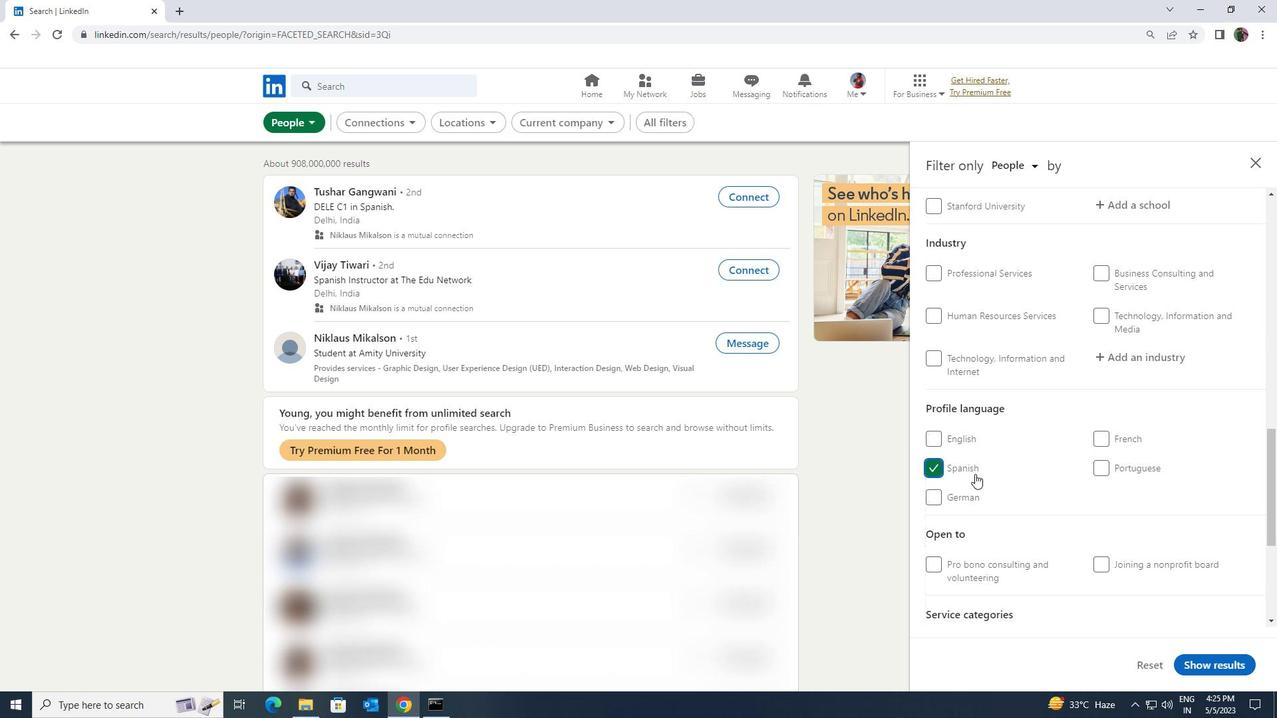 
Action: Mouse scrolled (1097, 526) with delta (0, 0)
Screenshot: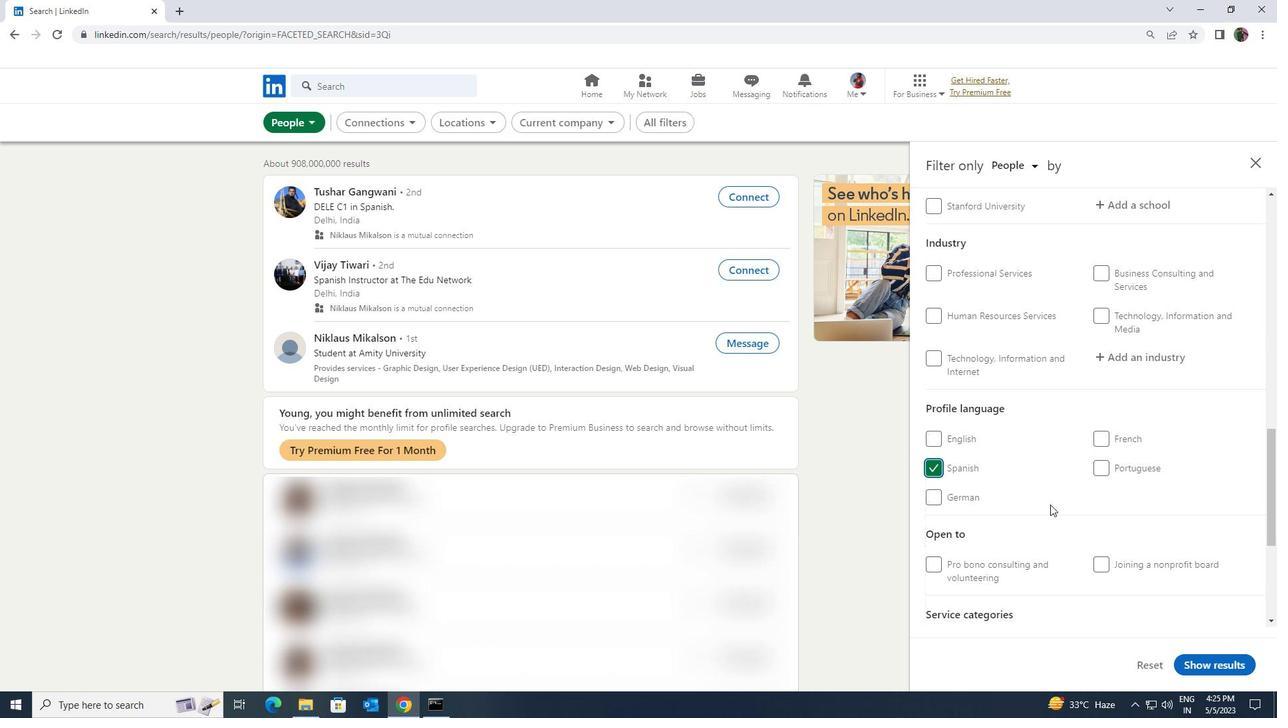 
Action: Mouse scrolled (1097, 526) with delta (0, 0)
Screenshot: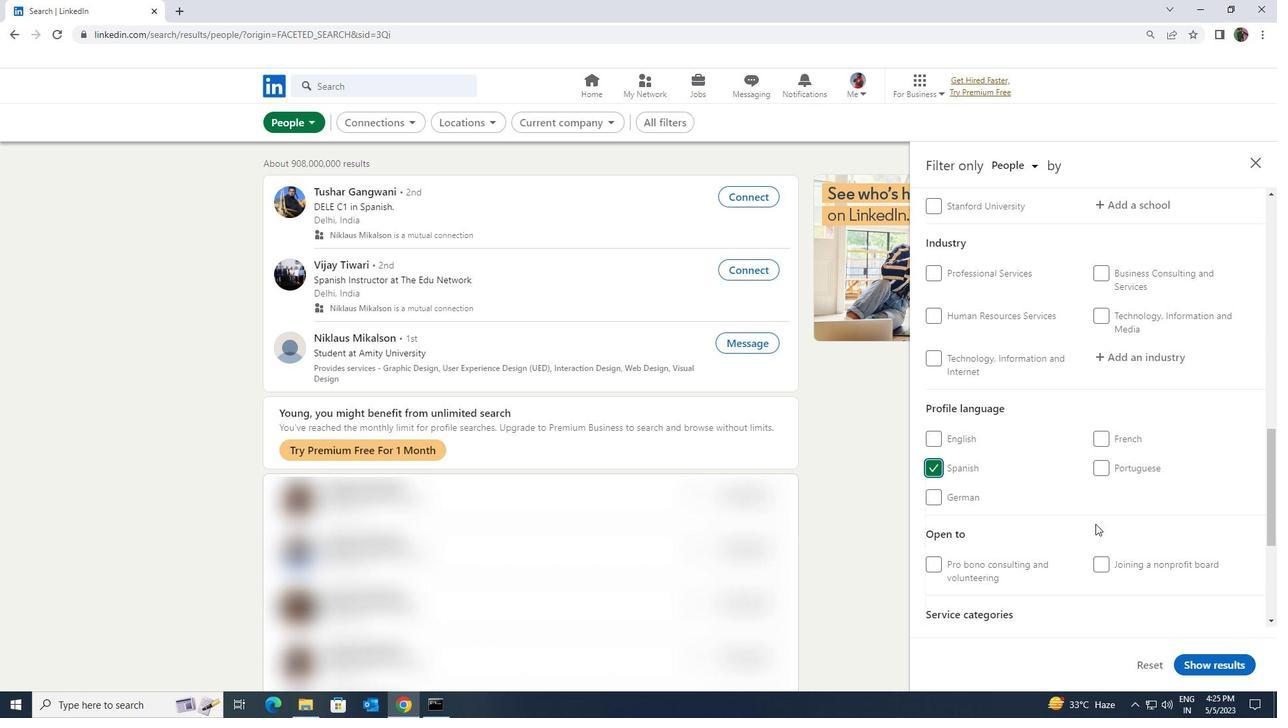 
Action: Mouse scrolled (1097, 526) with delta (0, 0)
Screenshot: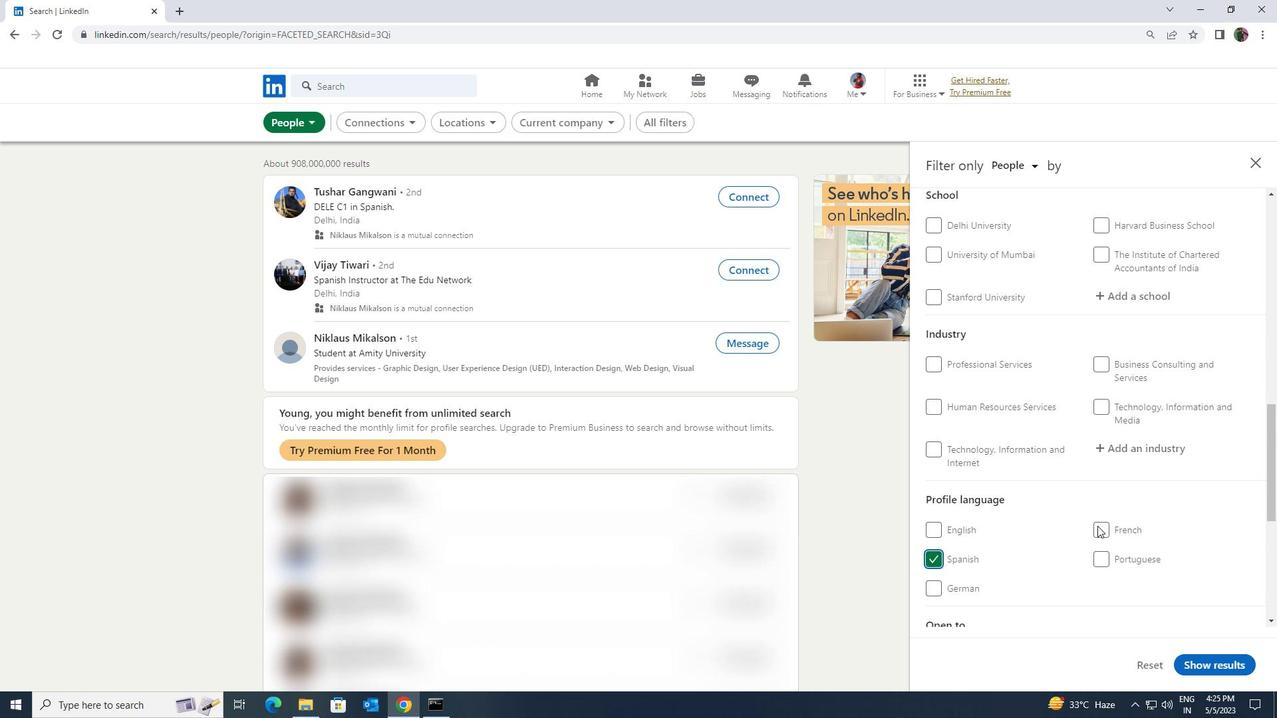 
Action: Mouse scrolled (1097, 526) with delta (0, 0)
Screenshot: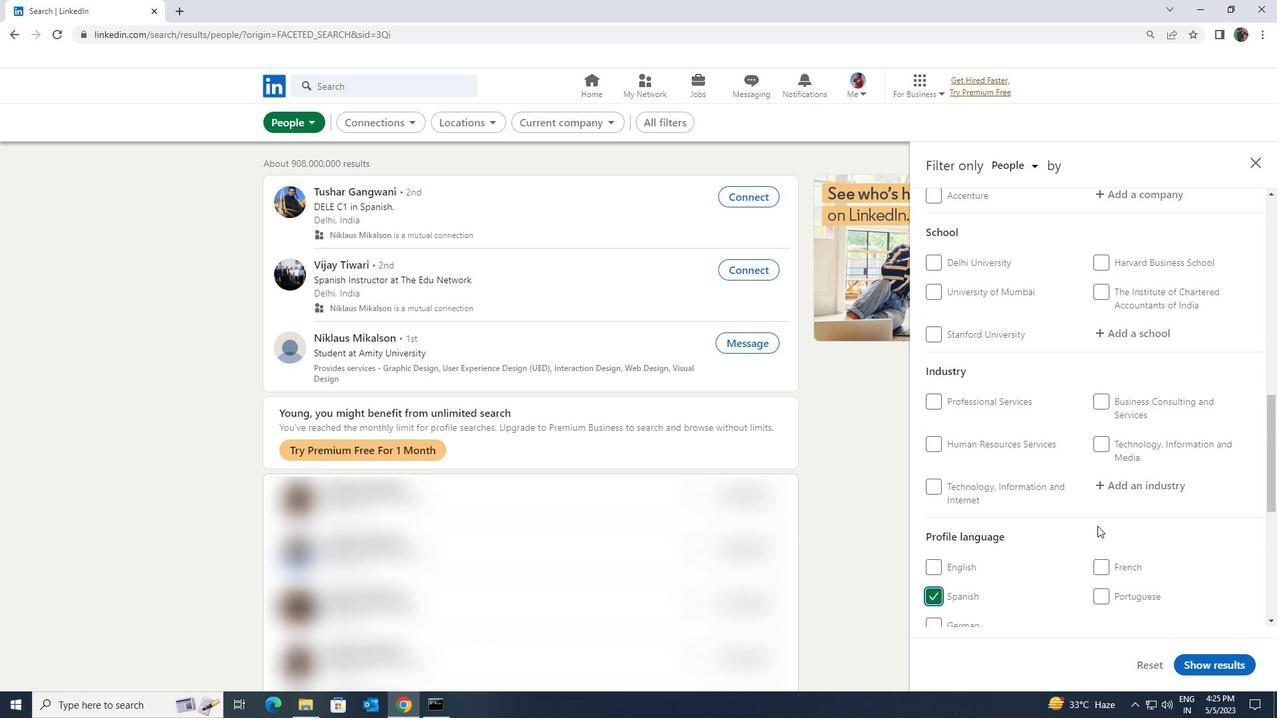 
Action: Mouse scrolled (1097, 526) with delta (0, 0)
Screenshot: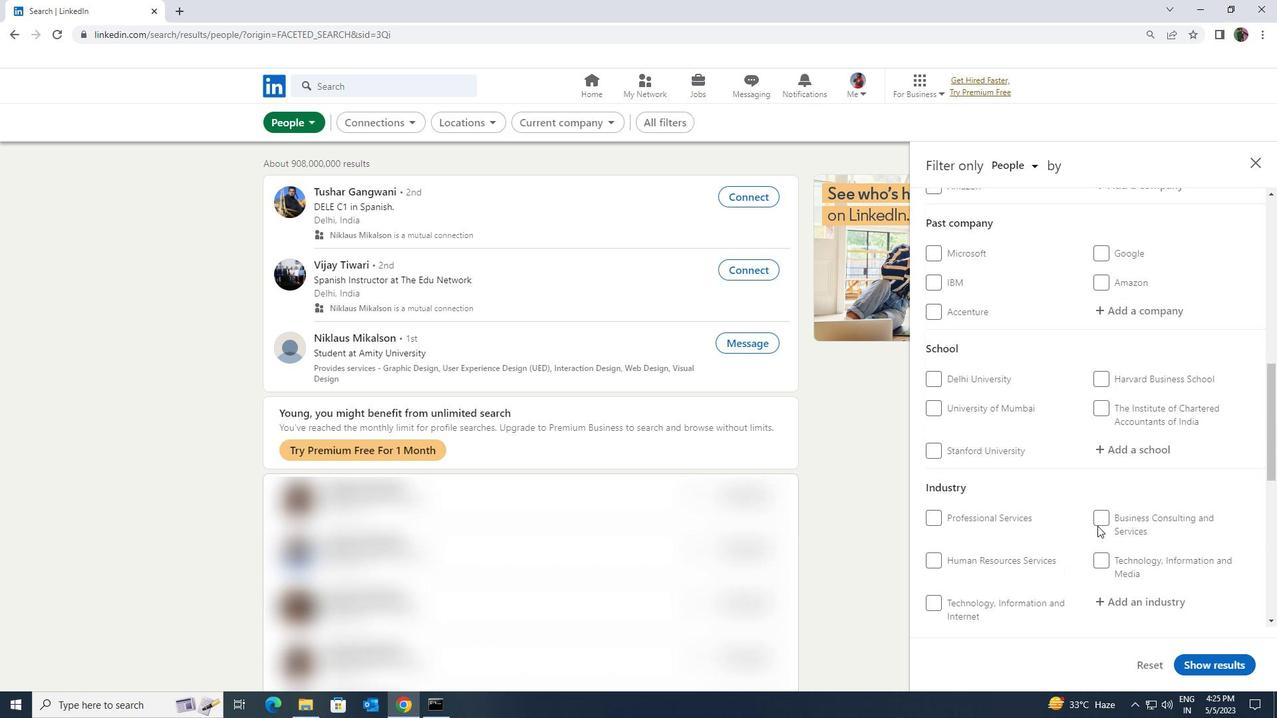 
Action: Mouse scrolled (1097, 526) with delta (0, 0)
Screenshot: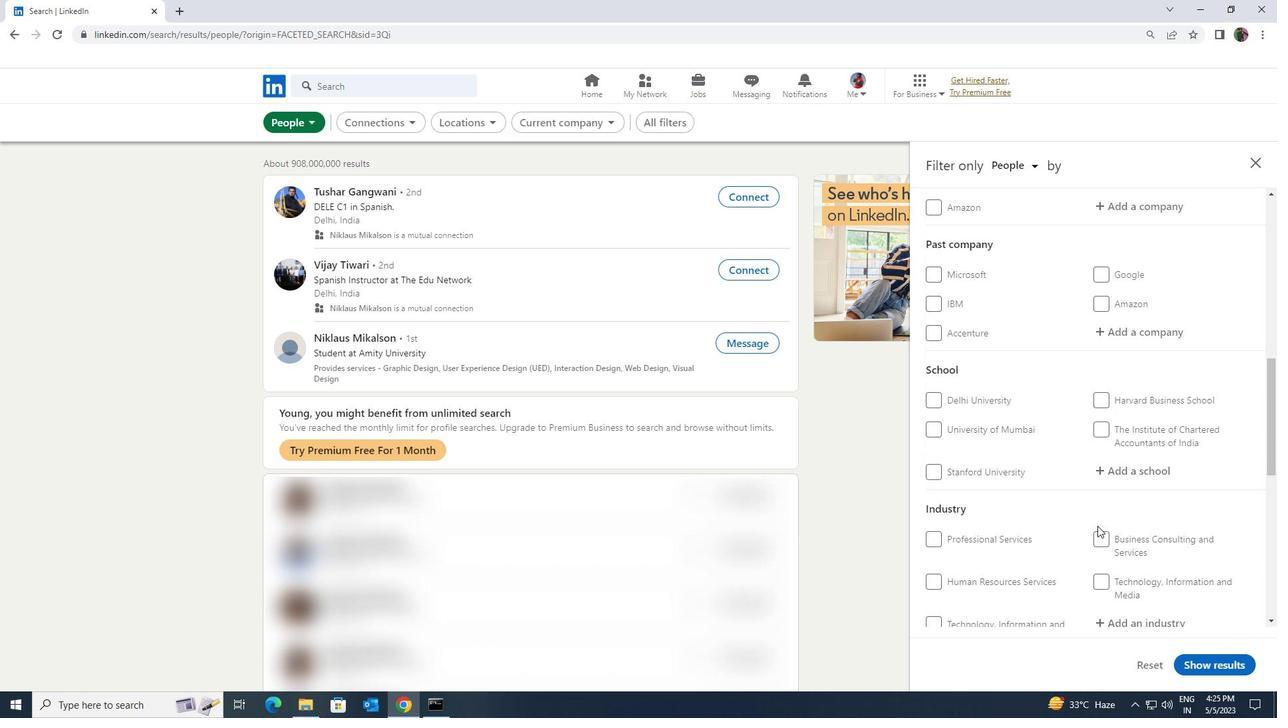 
Action: Mouse scrolled (1097, 526) with delta (0, 0)
Screenshot: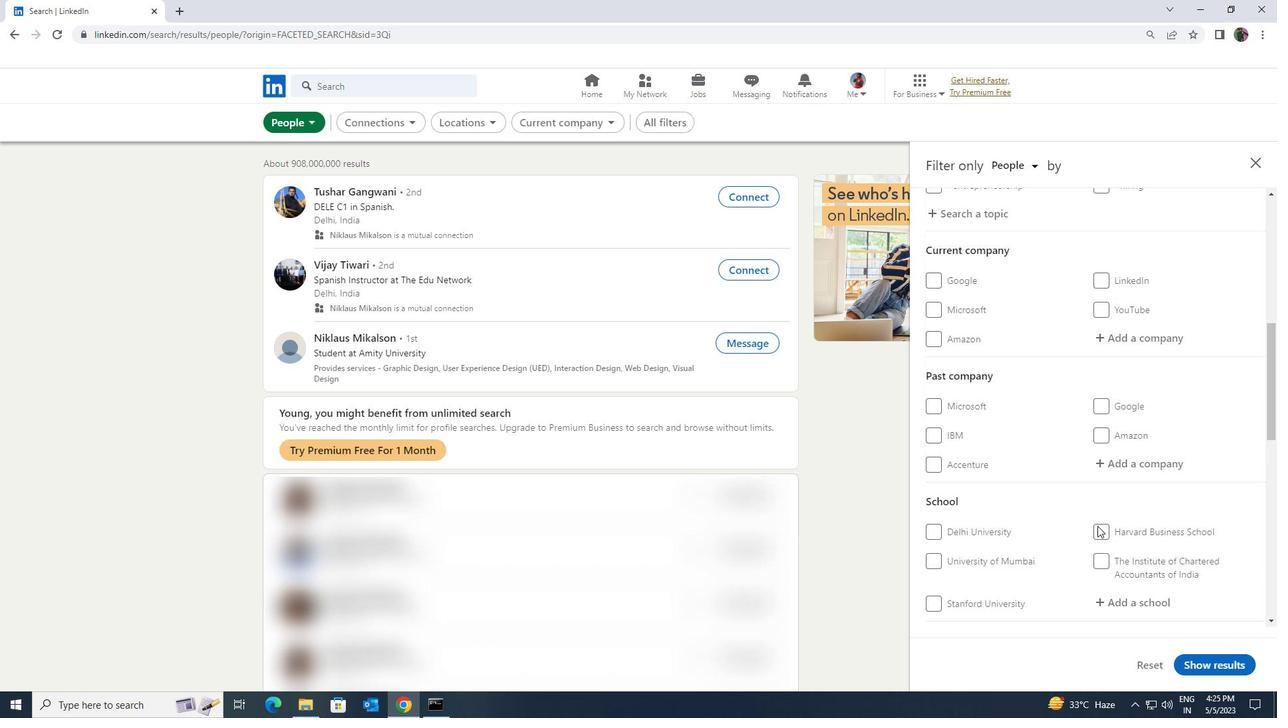 
Action: Mouse scrolled (1097, 526) with delta (0, 0)
Screenshot: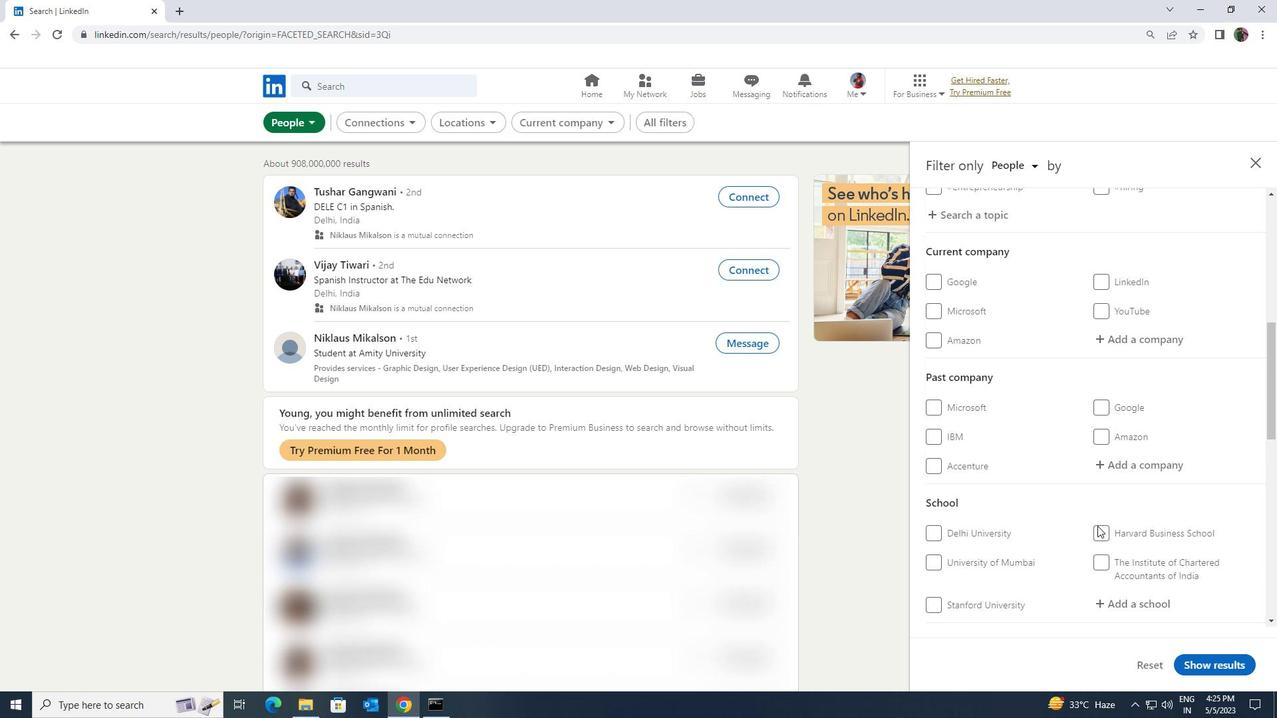 
Action: Mouse moved to (1128, 471)
Screenshot: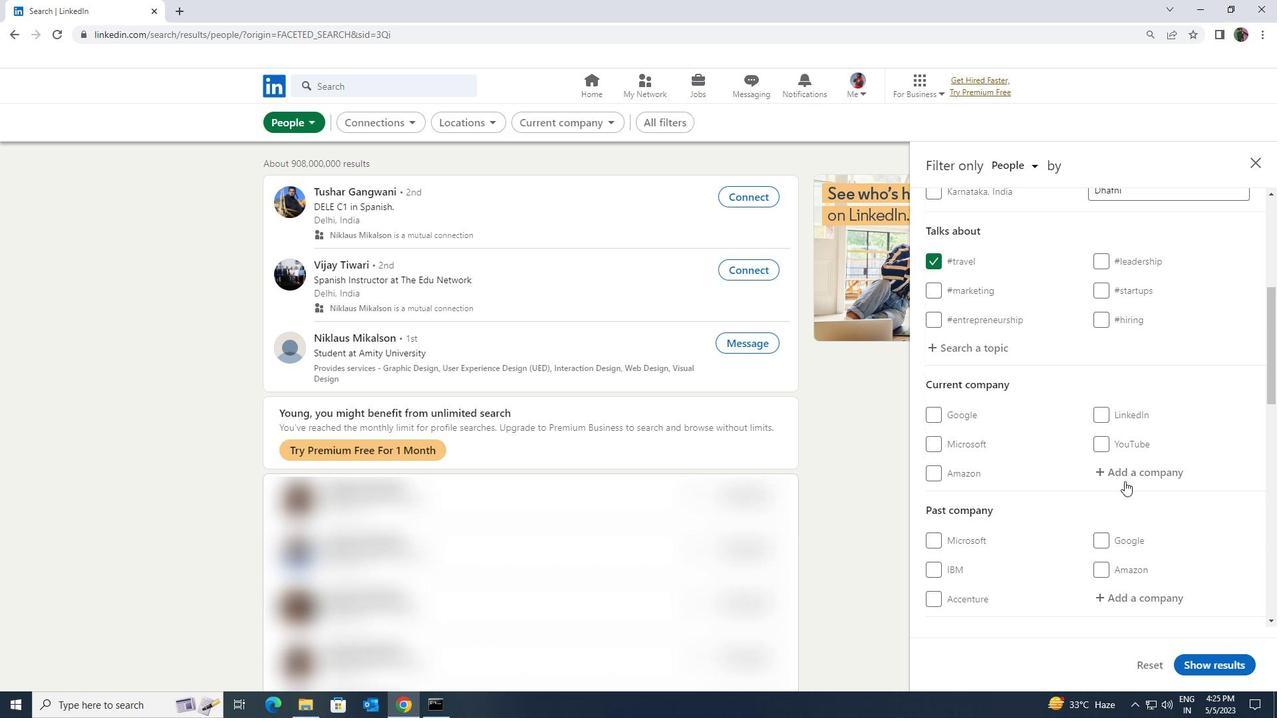 
Action: Mouse pressed left at (1128, 471)
Screenshot: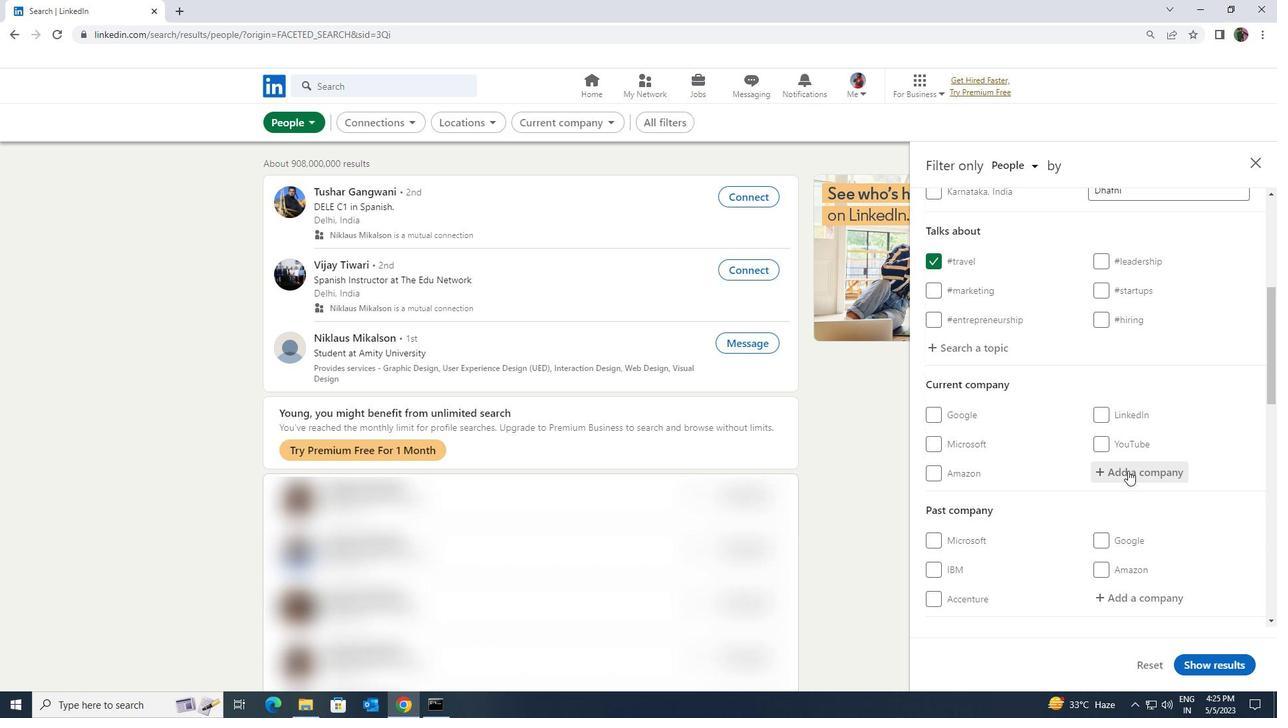 
Action: Key pressed <Key.shift>ROYAL<Key.space><Key.shift>CYBER
Screenshot: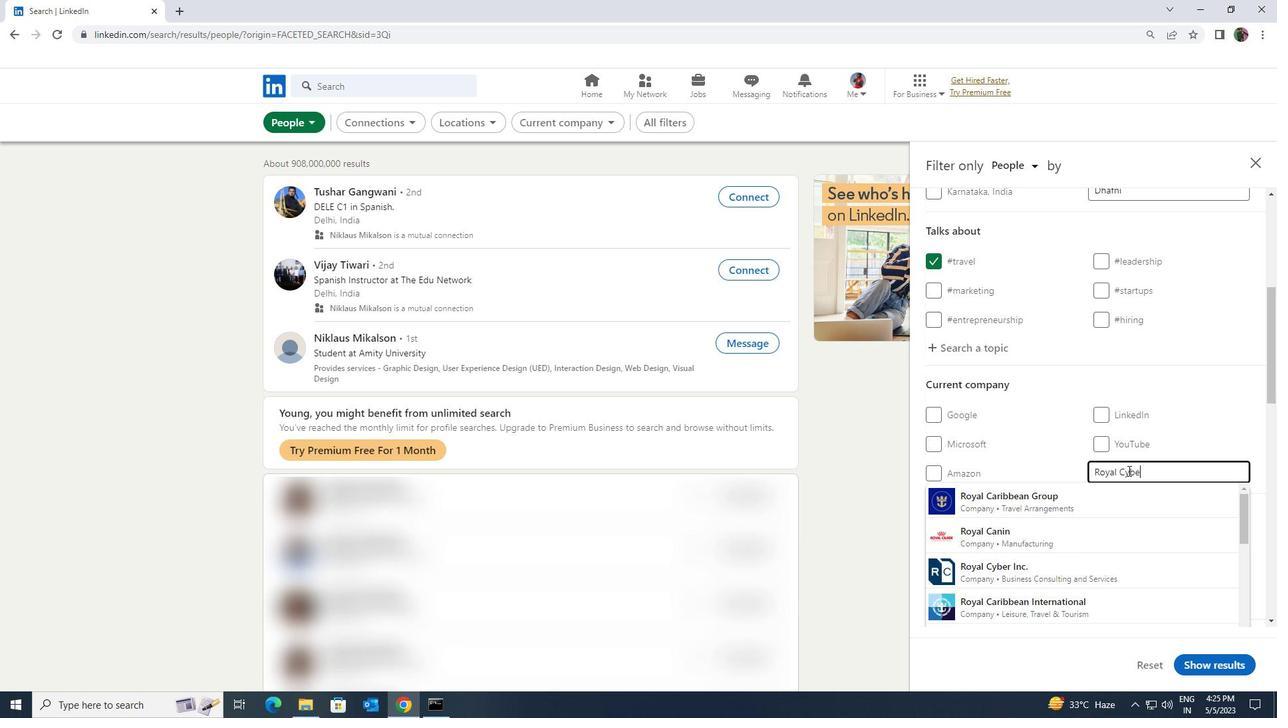 
Action: Mouse moved to (1123, 487)
Screenshot: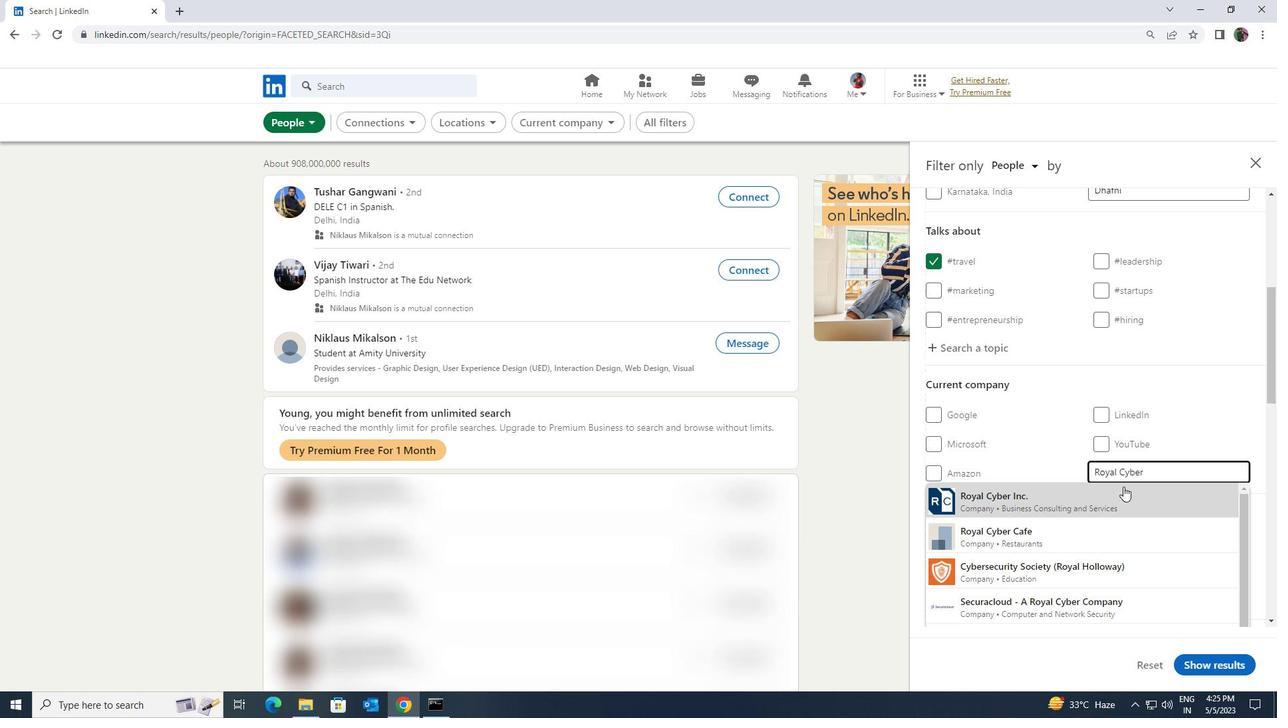 
Action: Mouse pressed left at (1123, 487)
Screenshot: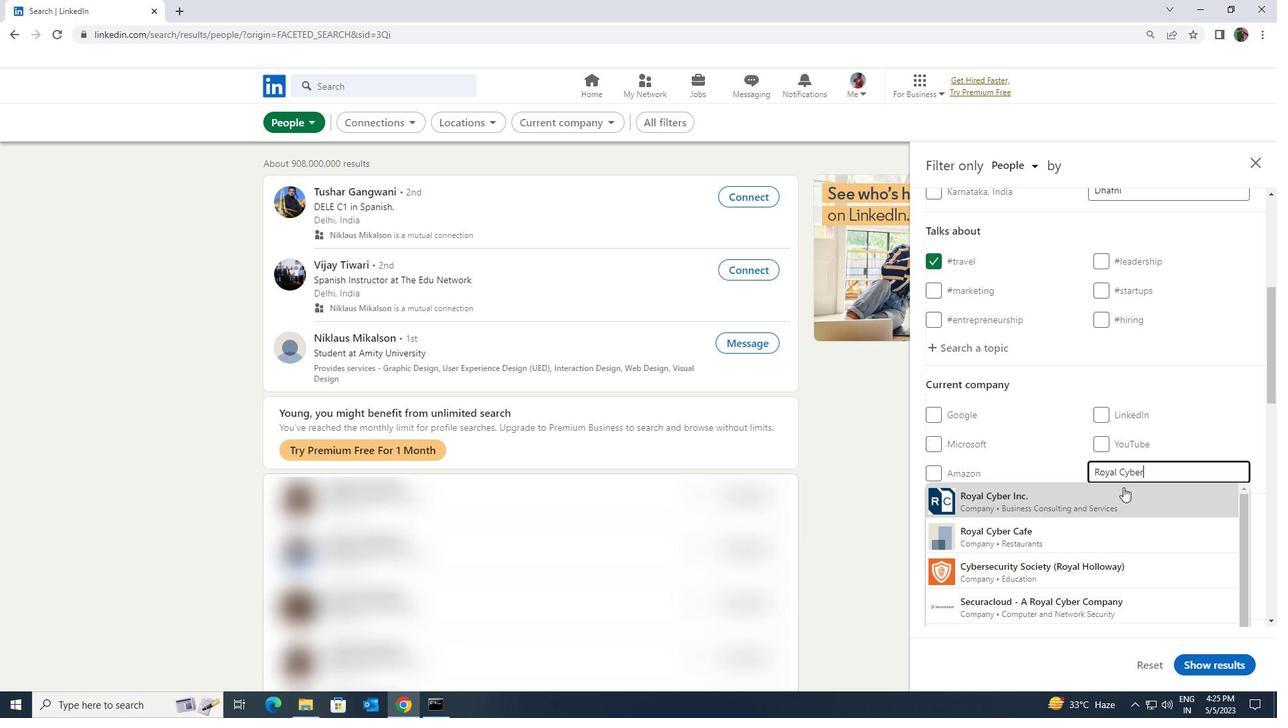 
Action: Mouse scrolled (1123, 487) with delta (0, 0)
Screenshot: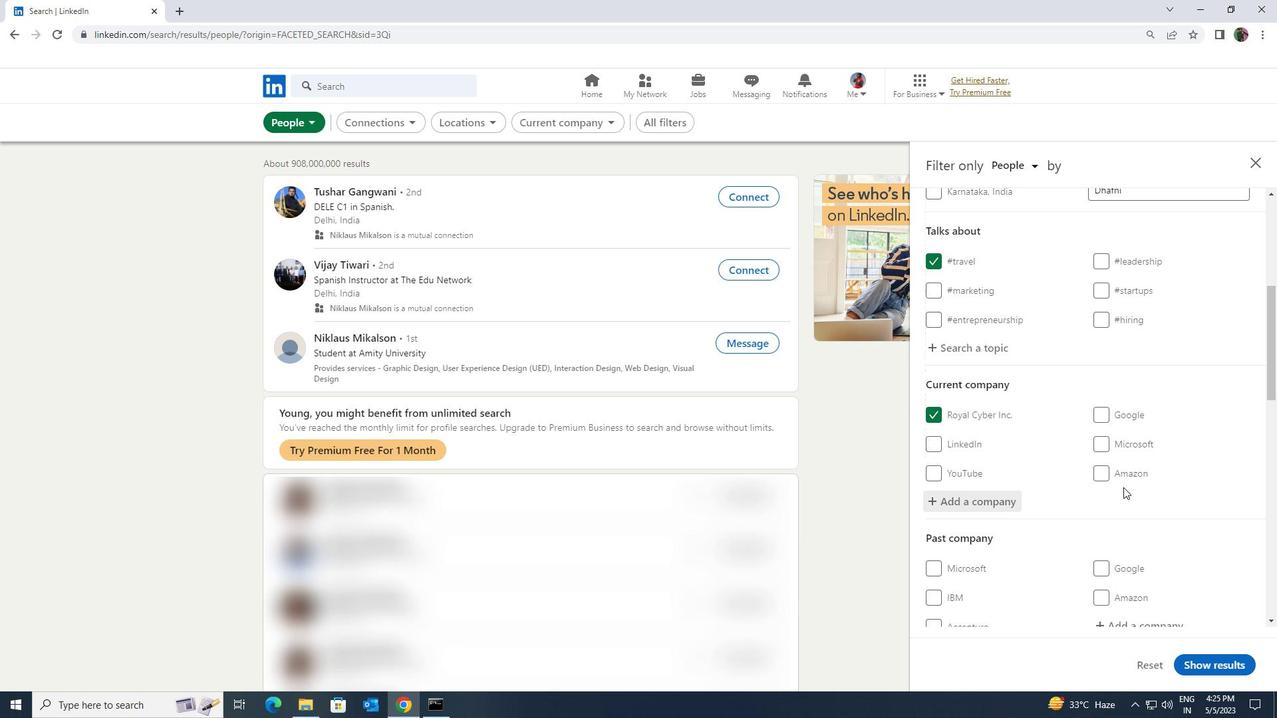 
Action: Mouse scrolled (1123, 487) with delta (0, 0)
Screenshot: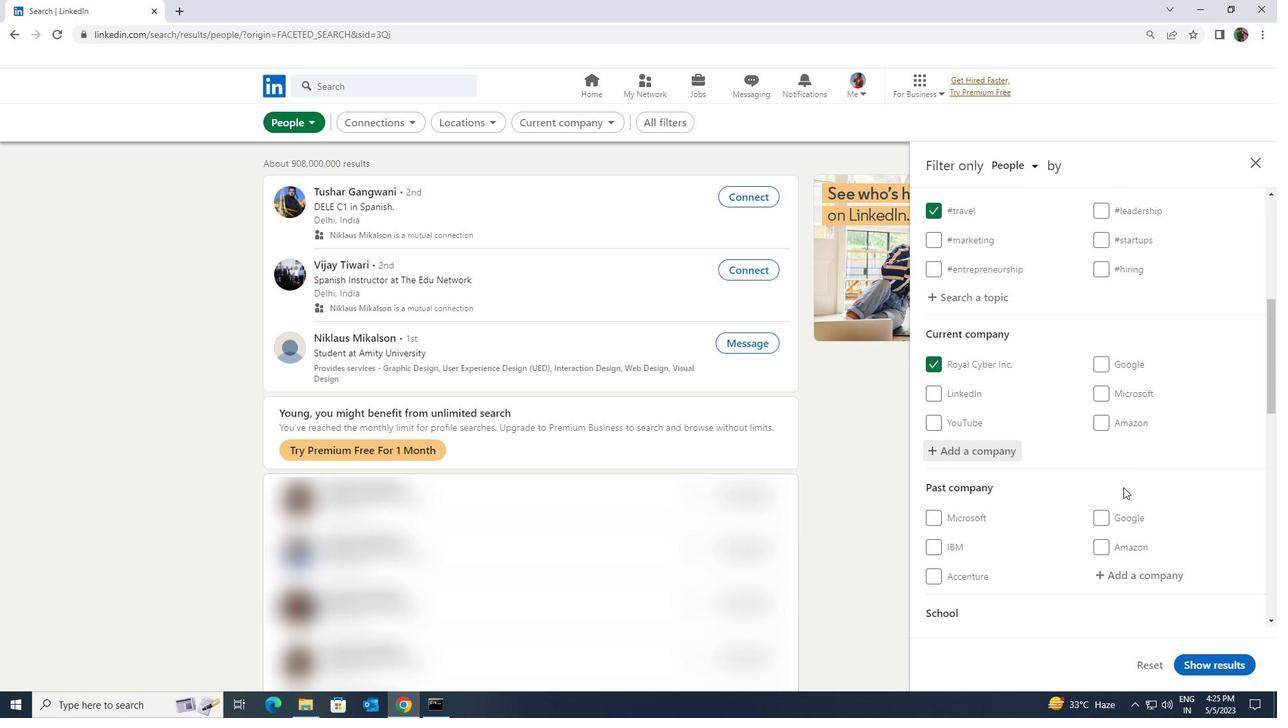 
Action: Mouse scrolled (1123, 487) with delta (0, 0)
Screenshot: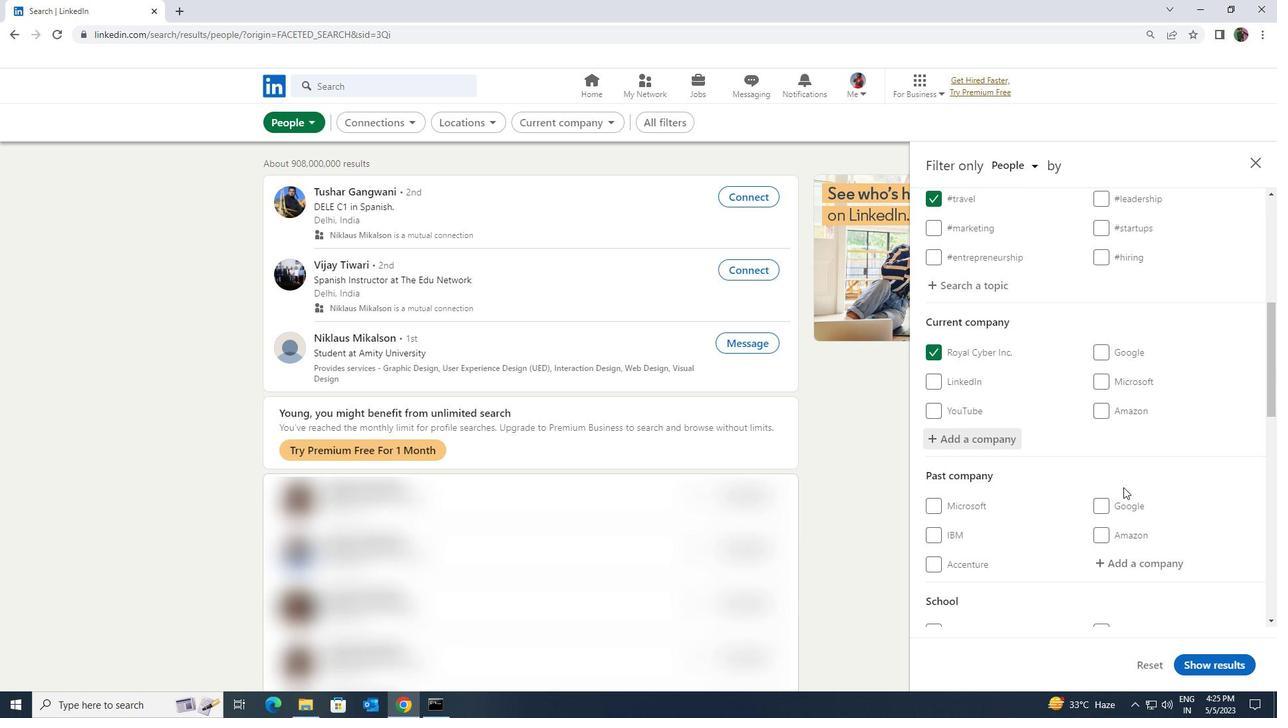 
Action: Mouse scrolled (1123, 487) with delta (0, 0)
Screenshot: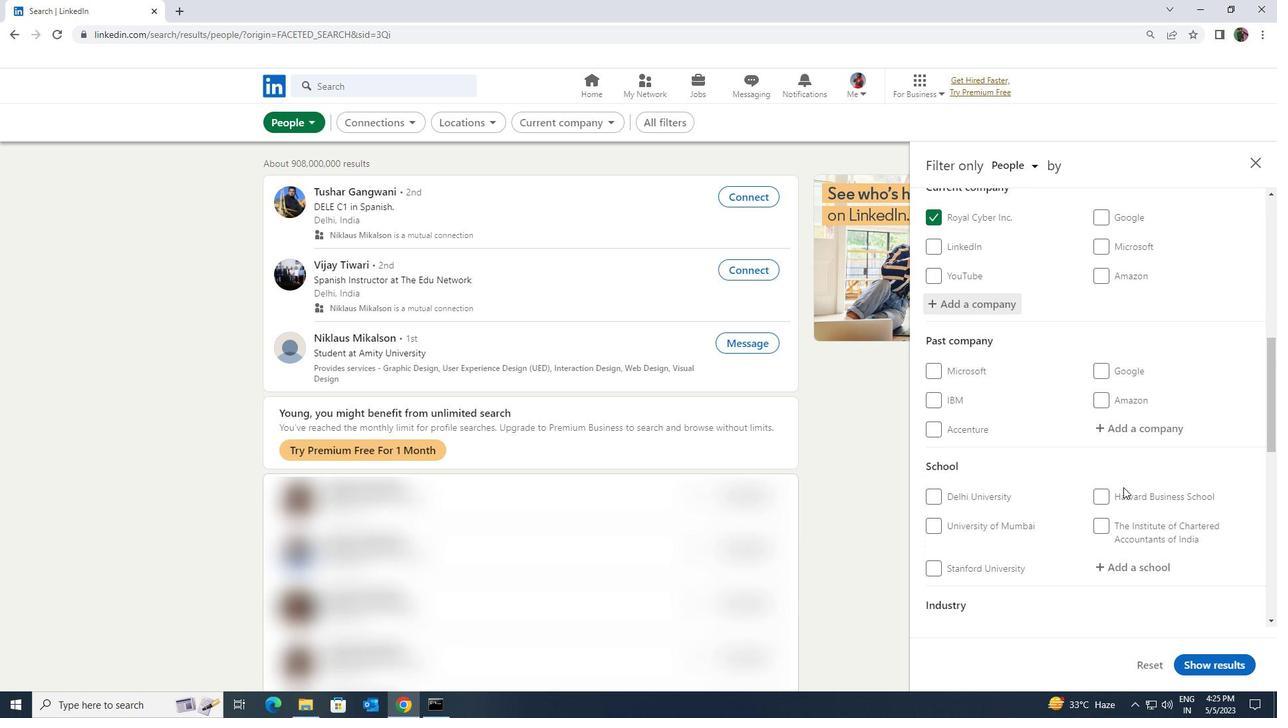 
Action: Mouse moved to (1121, 498)
Screenshot: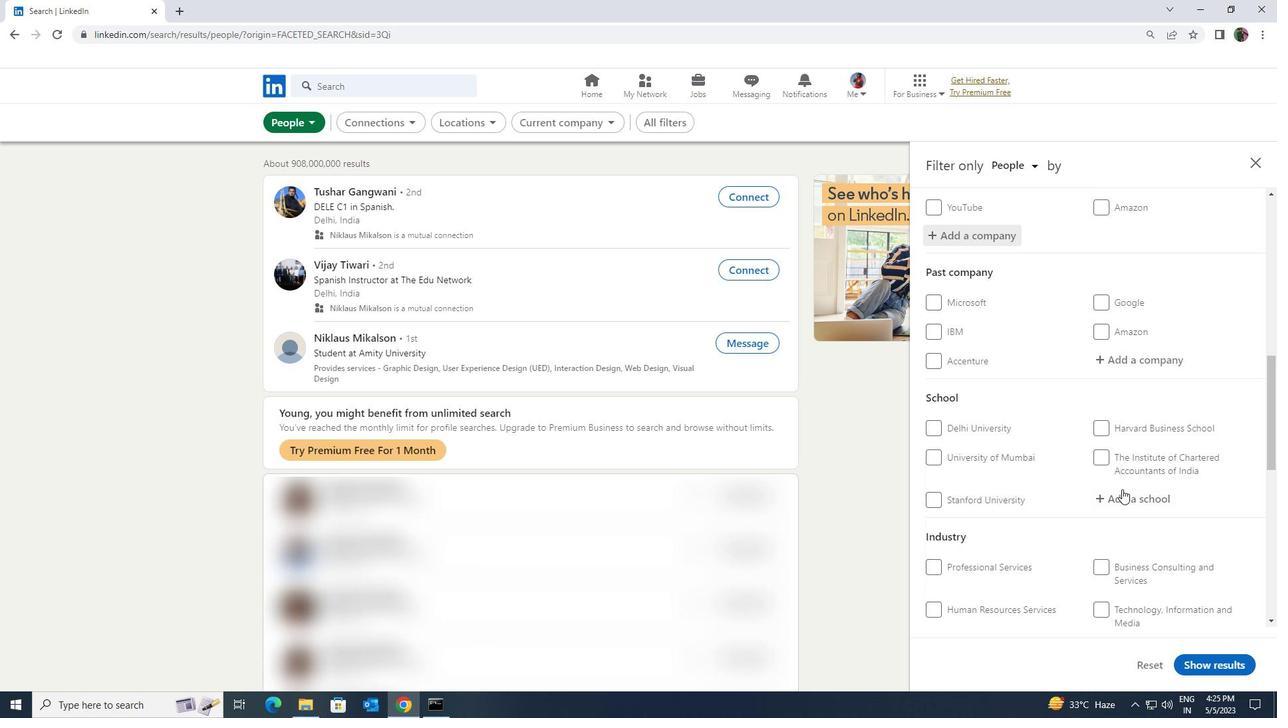 
Action: Mouse pressed left at (1121, 498)
Screenshot: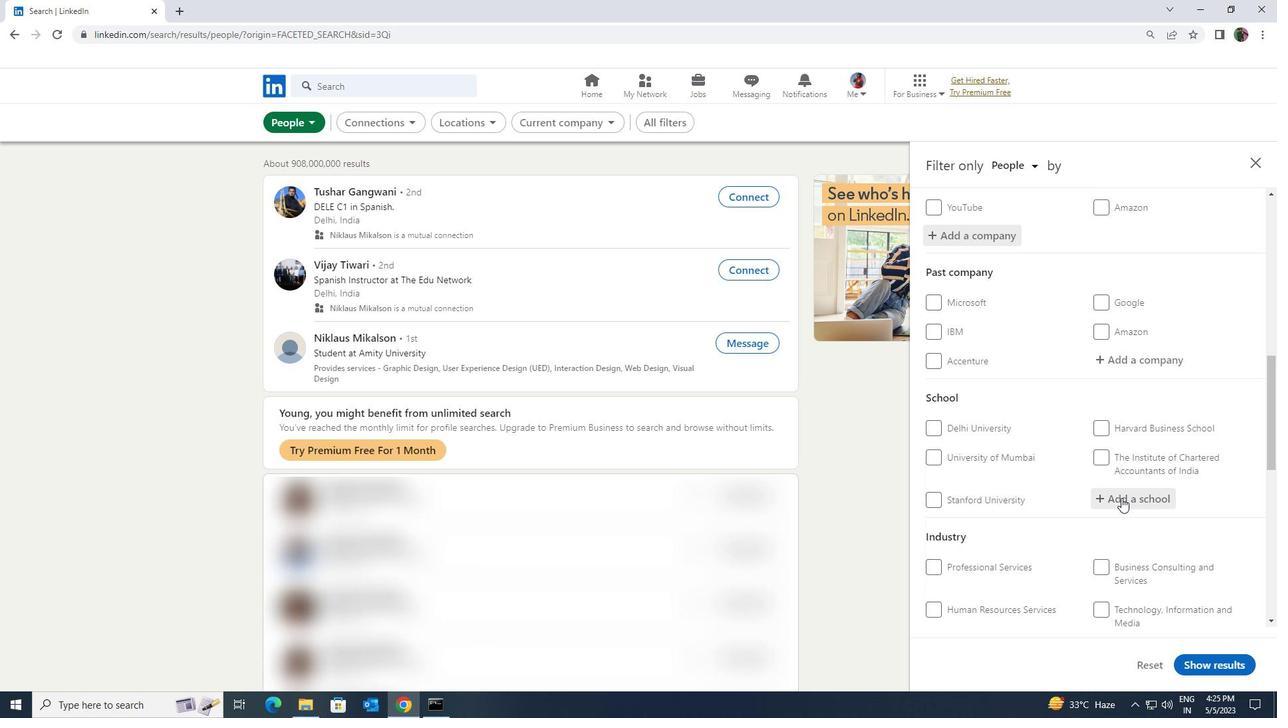 
Action: Key pressed <Key.shift>BHARATHIAR<Key.space><Key.shift>UNI
Screenshot: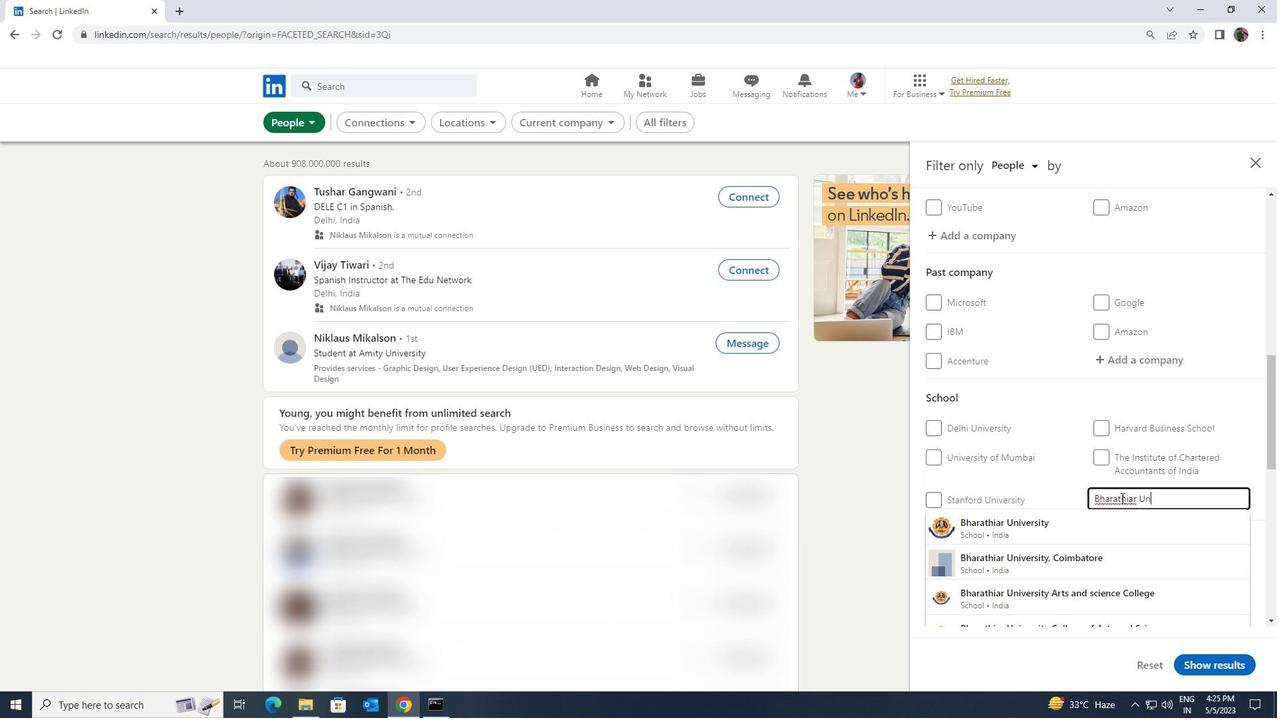 
Action: Mouse moved to (1108, 558)
Screenshot: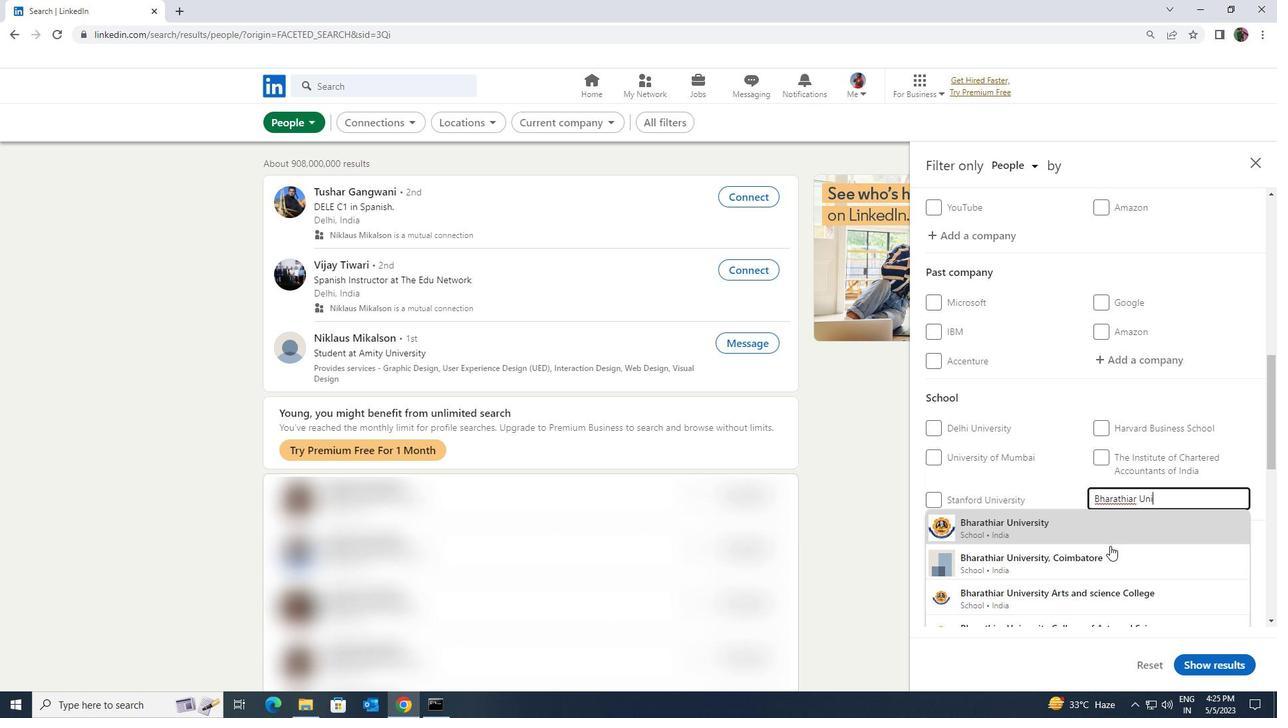 
Action: Mouse pressed left at (1108, 558)
Screenshot: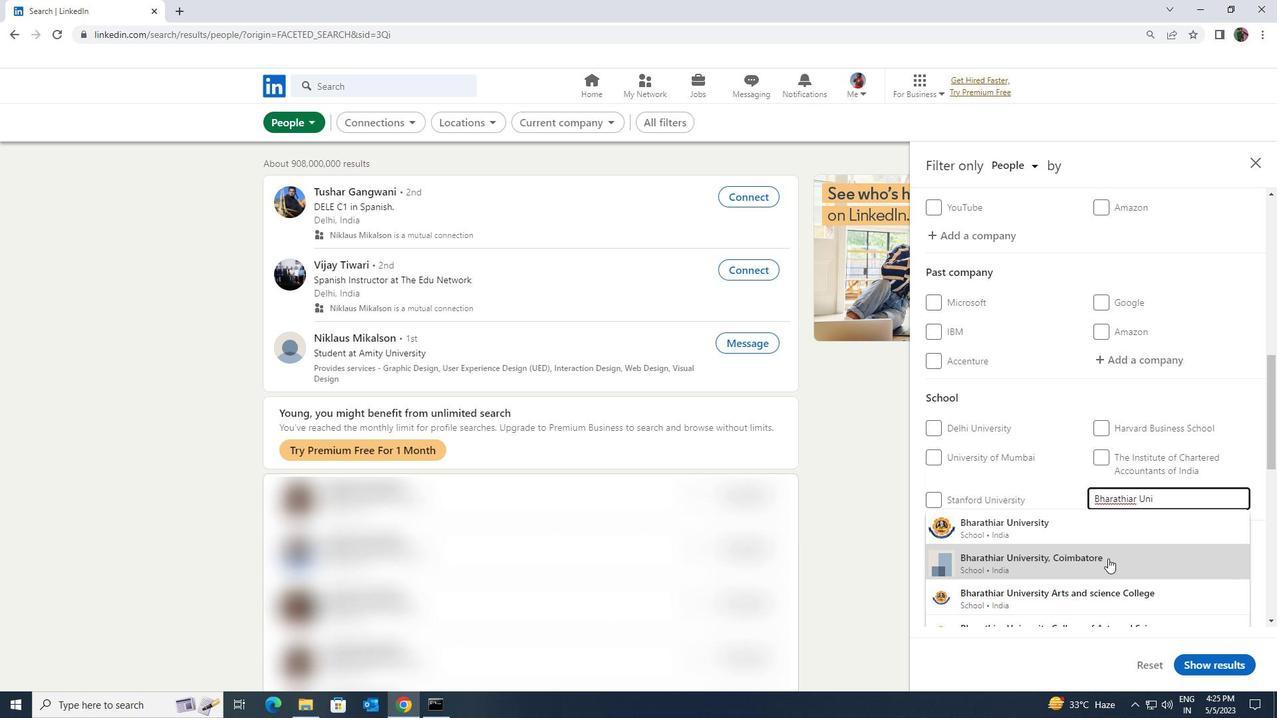 
Action: Mouse moved to (1108, 554)
Screenshot: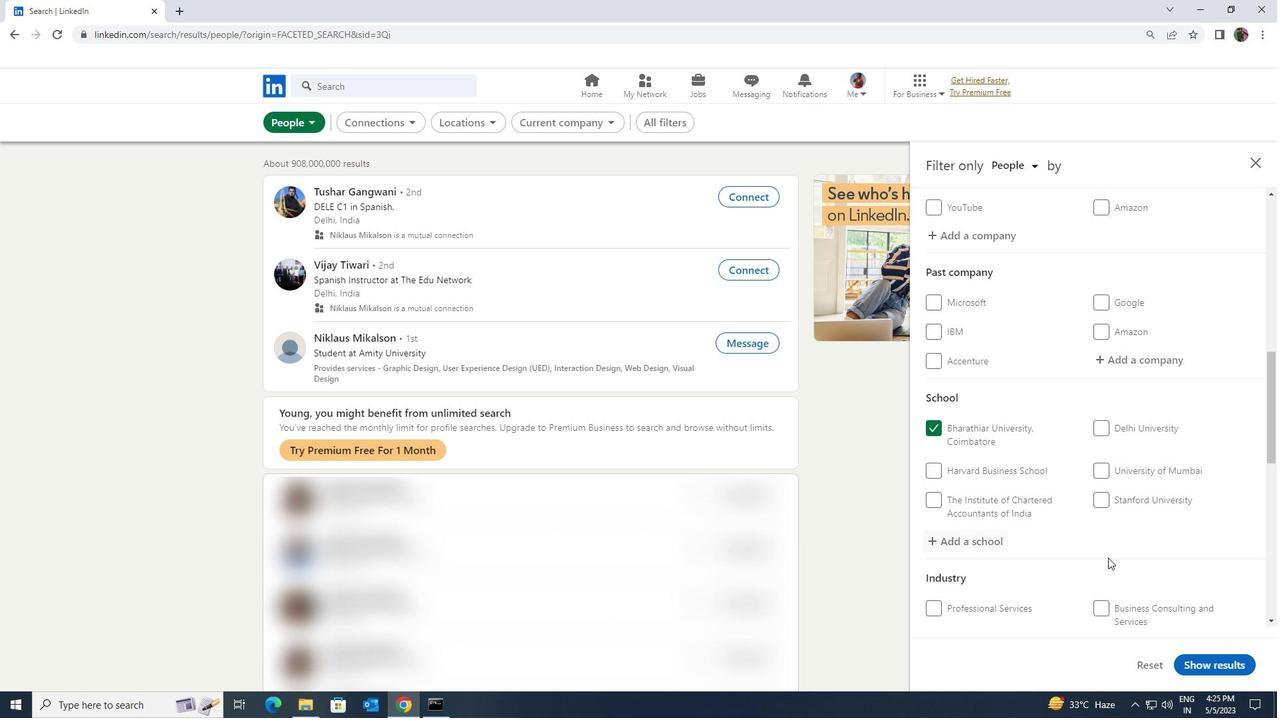 
Action: Mouse scrolled (1108, 553) with delta (0, 0)
Screenshot: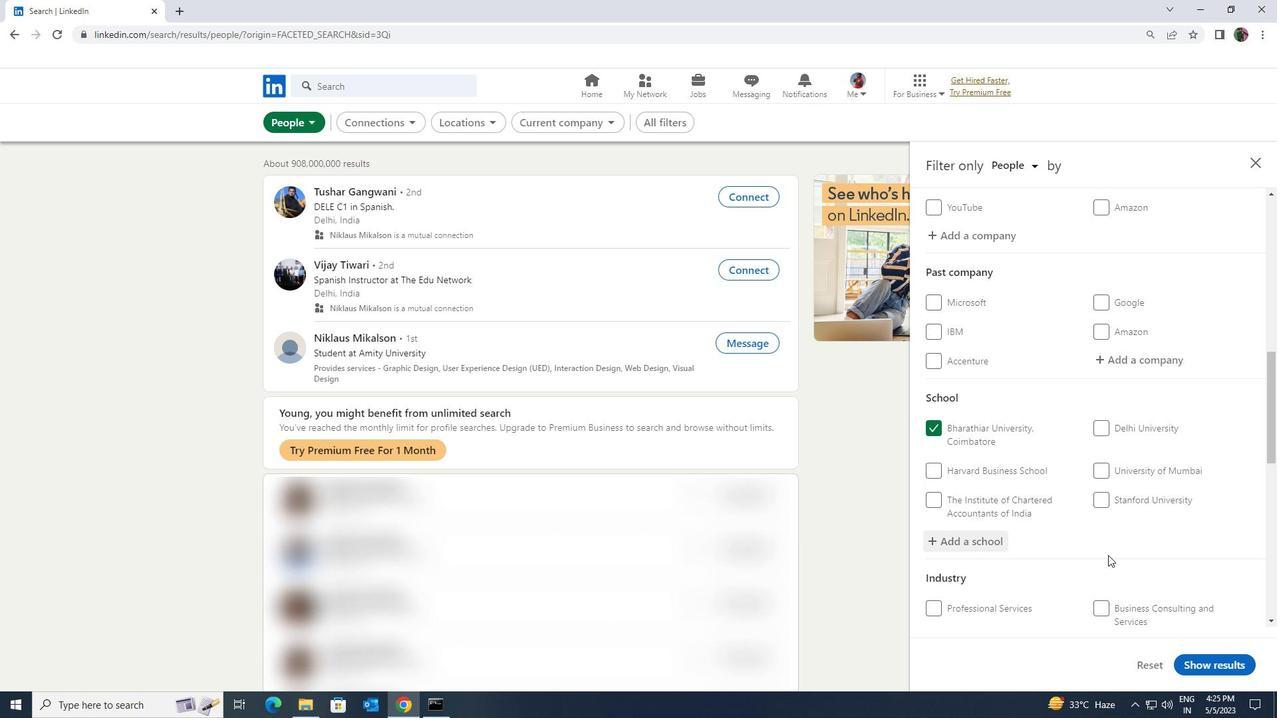 
Action: Mouse scrolled (1108, 553) with delta (0, 0)
Screenshot: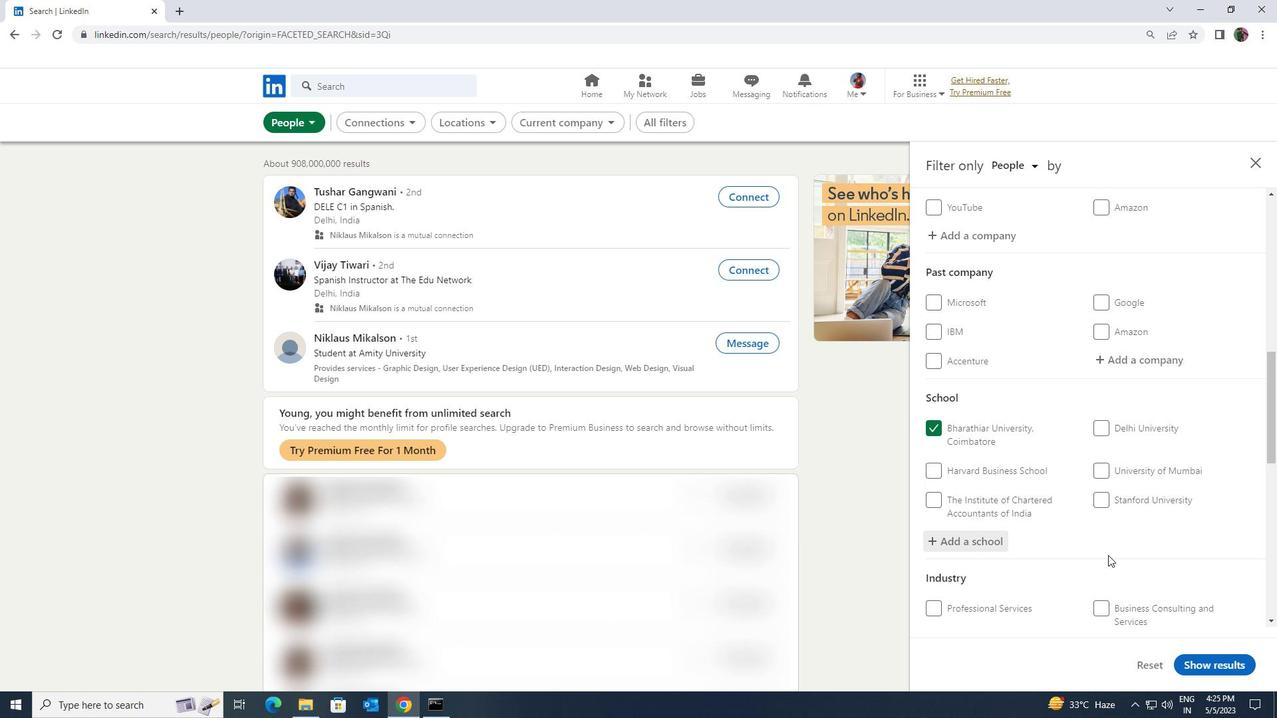 
Action: Mouse scrolled (1108, 553) with delta (0, 0)
Screenshot: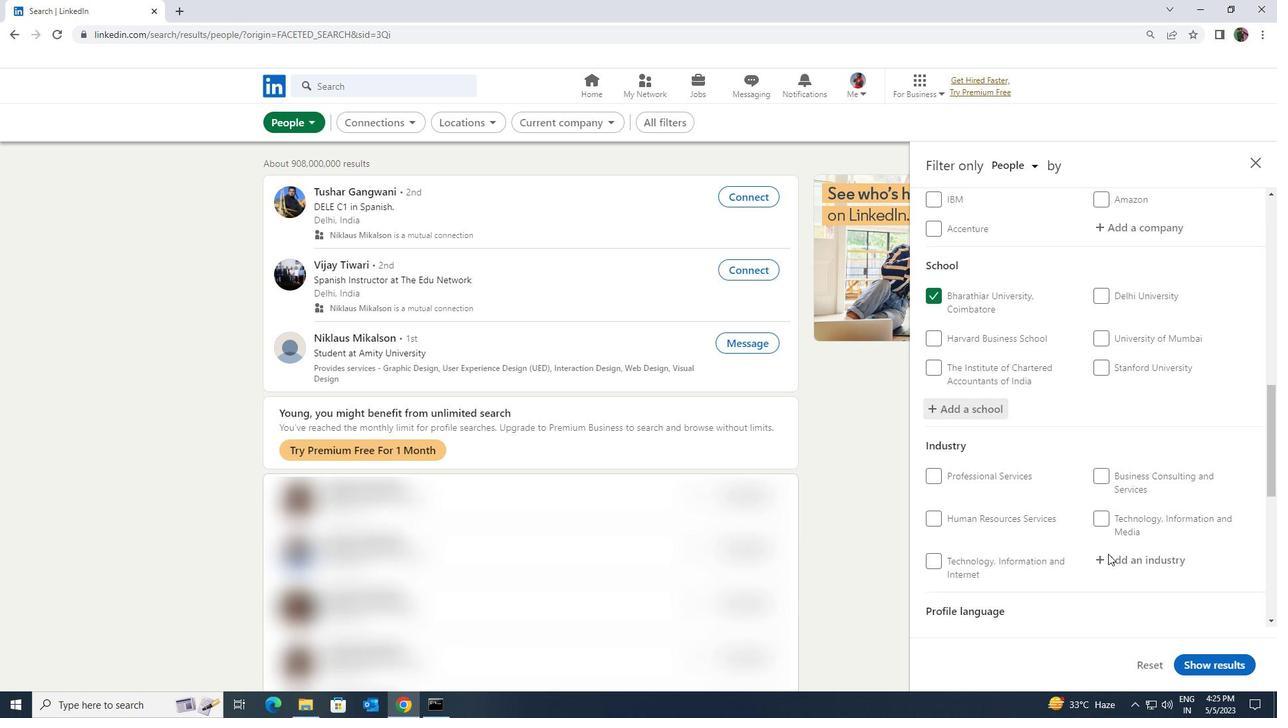 
Action: Mouse moved to (1118, 496)
Screenshot: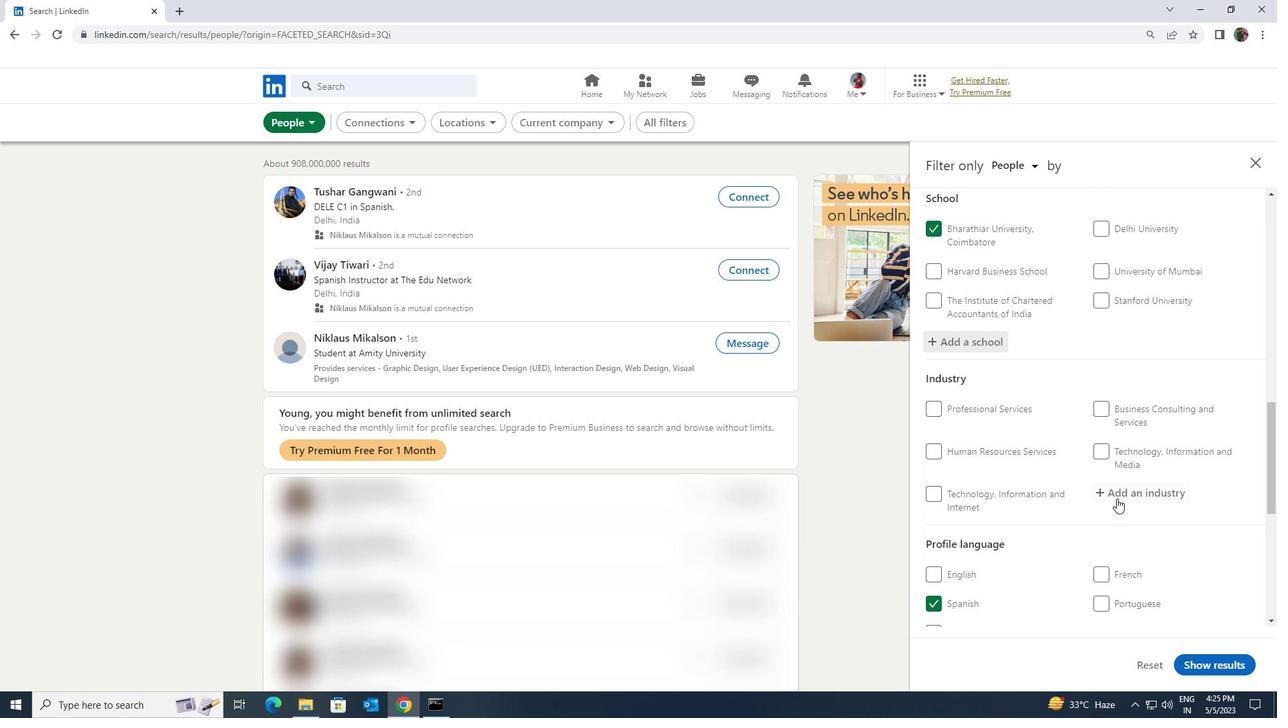 
Action: Mouse pressed left at (1118, 496)
Screenshot: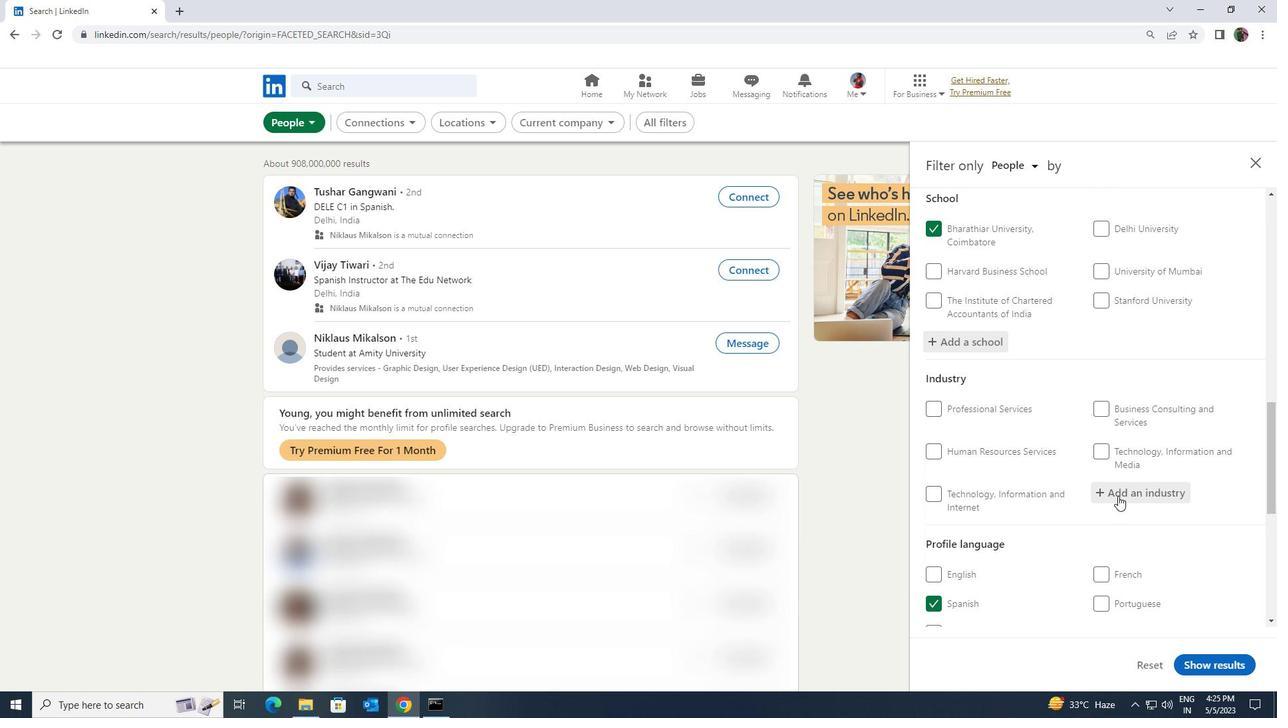 
Action: Key pressed <Key.shift><Key.shift>RENEWAB
Screenshot: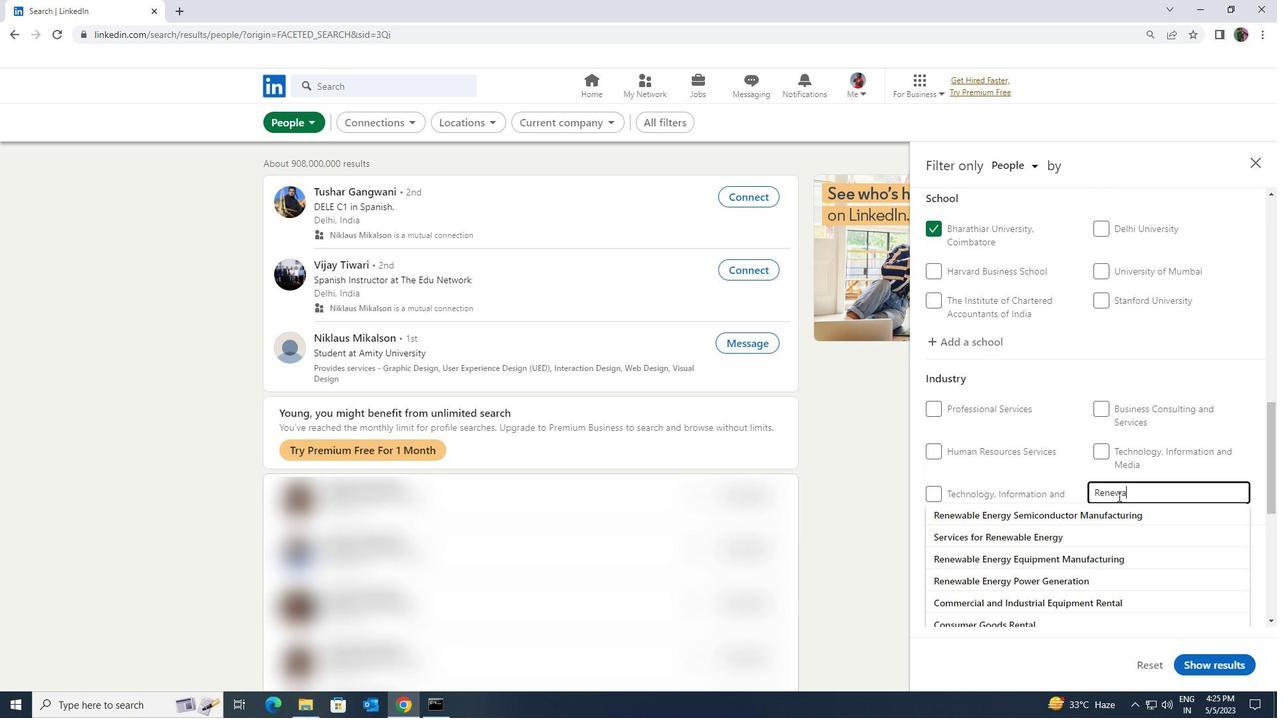 
Action: Mouse moved to (1119, 510)
Screenshot: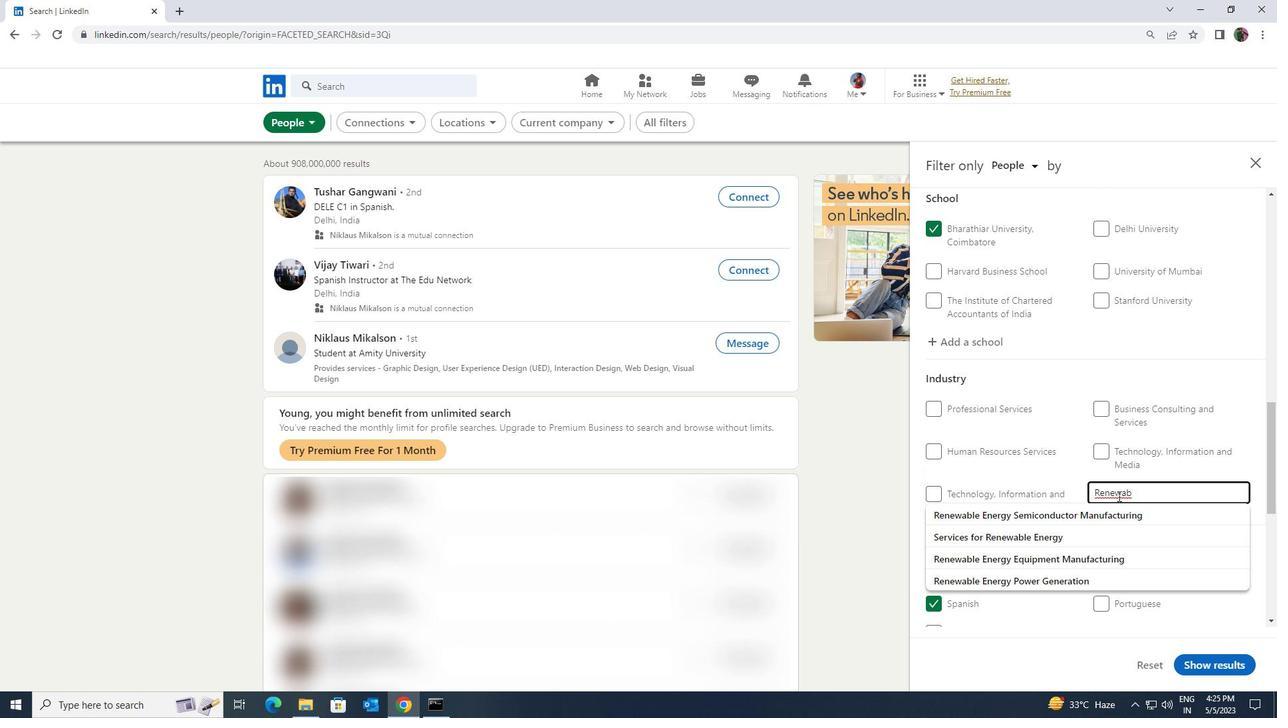 
Action: Mouse pressed left at (1119, 510)
Screenshot: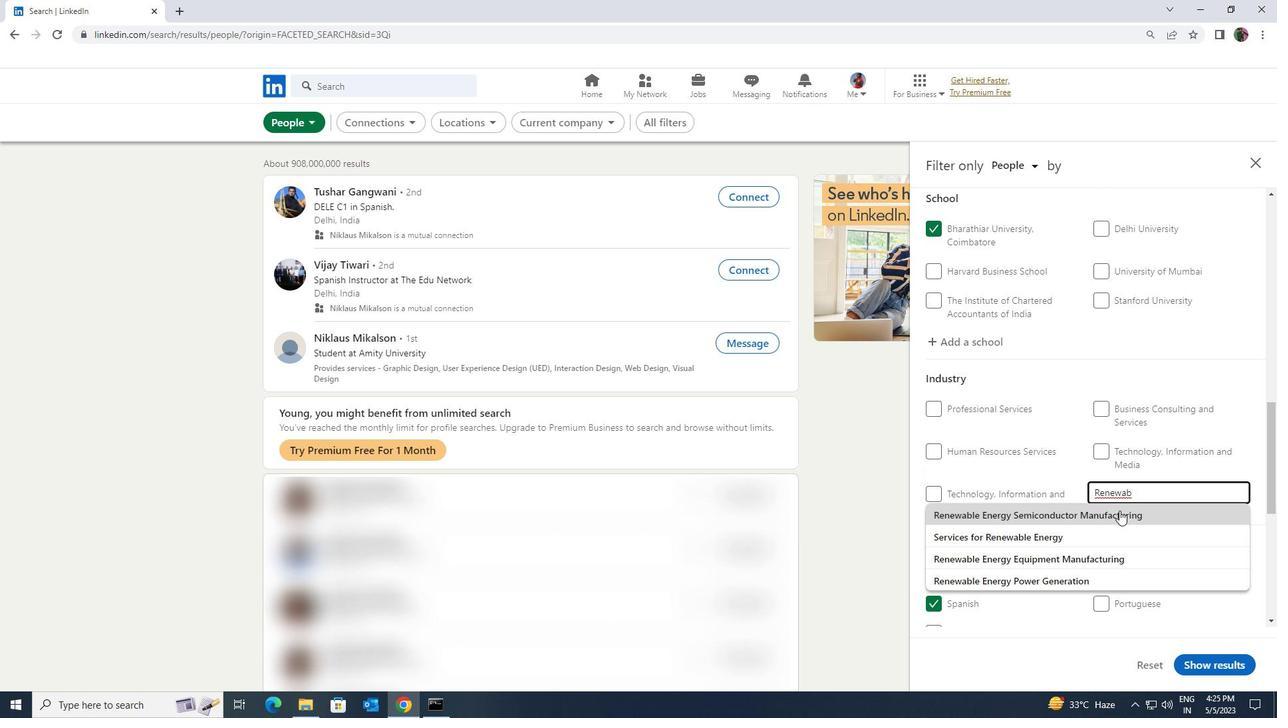 
Action: Mouse scrolled (1119, 510) with delta (0, 0)
Screenshot: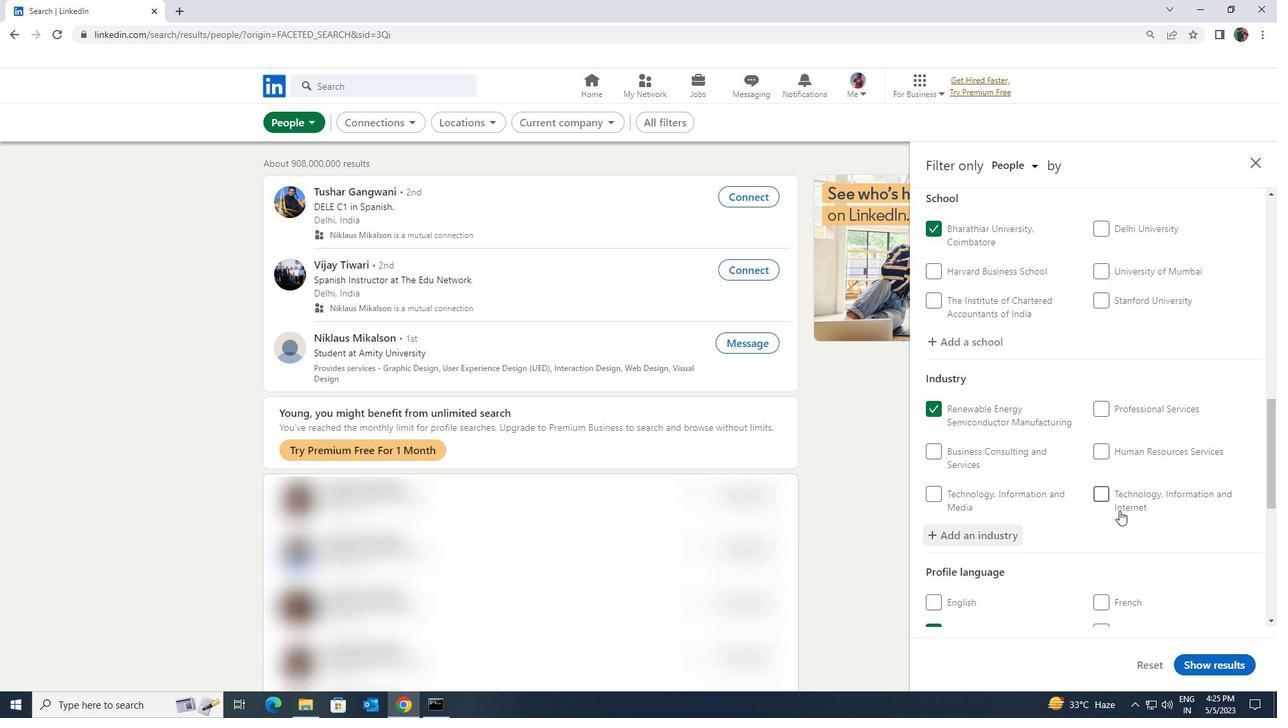 
Action: Mouse scrolled (1119, 510) with delta (0, 0)
Screenshot: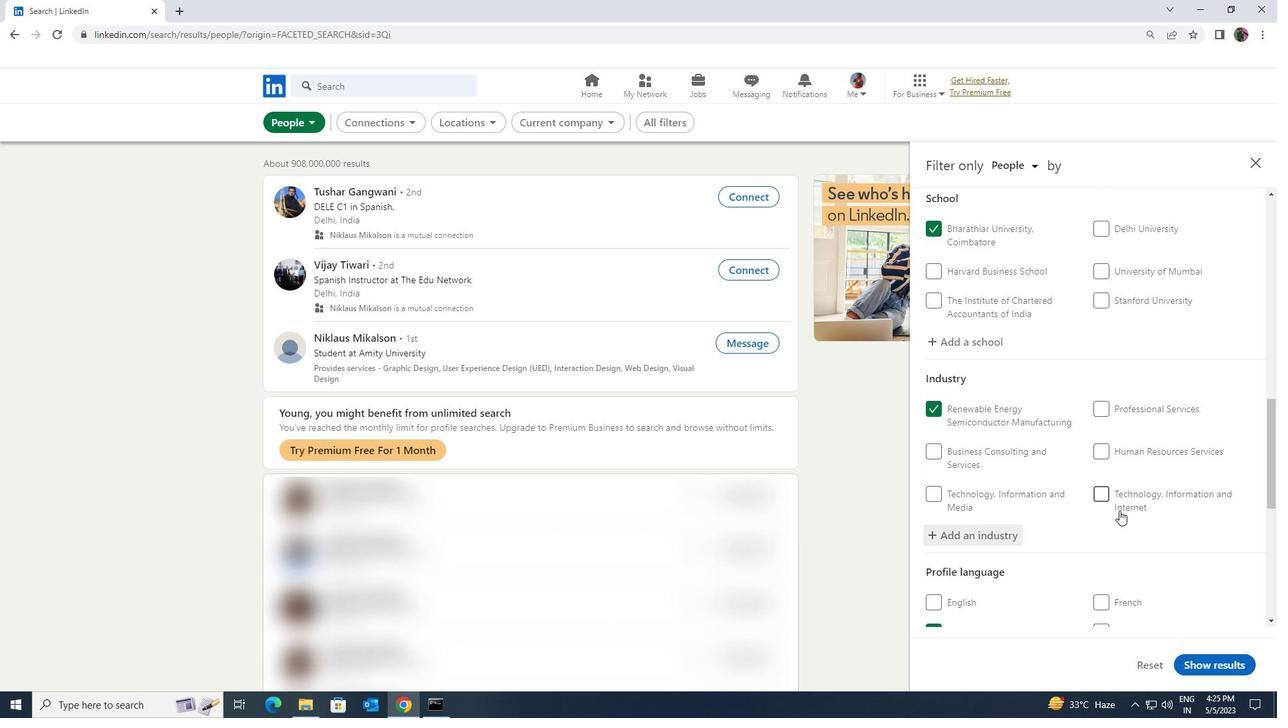 
Action: Mouse moved to (1119, 514)
Screenshot: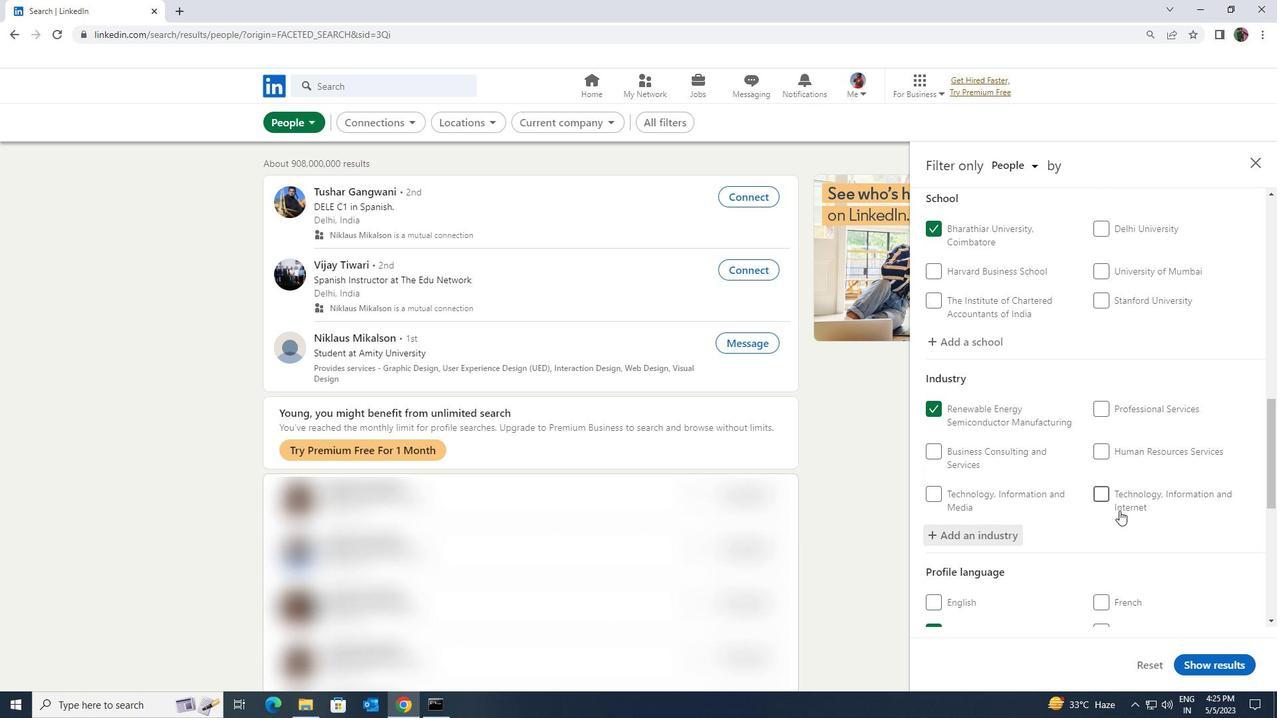 
Action: Mouse scrolled (1119, 513) with delta (0, 0)
Screenshot: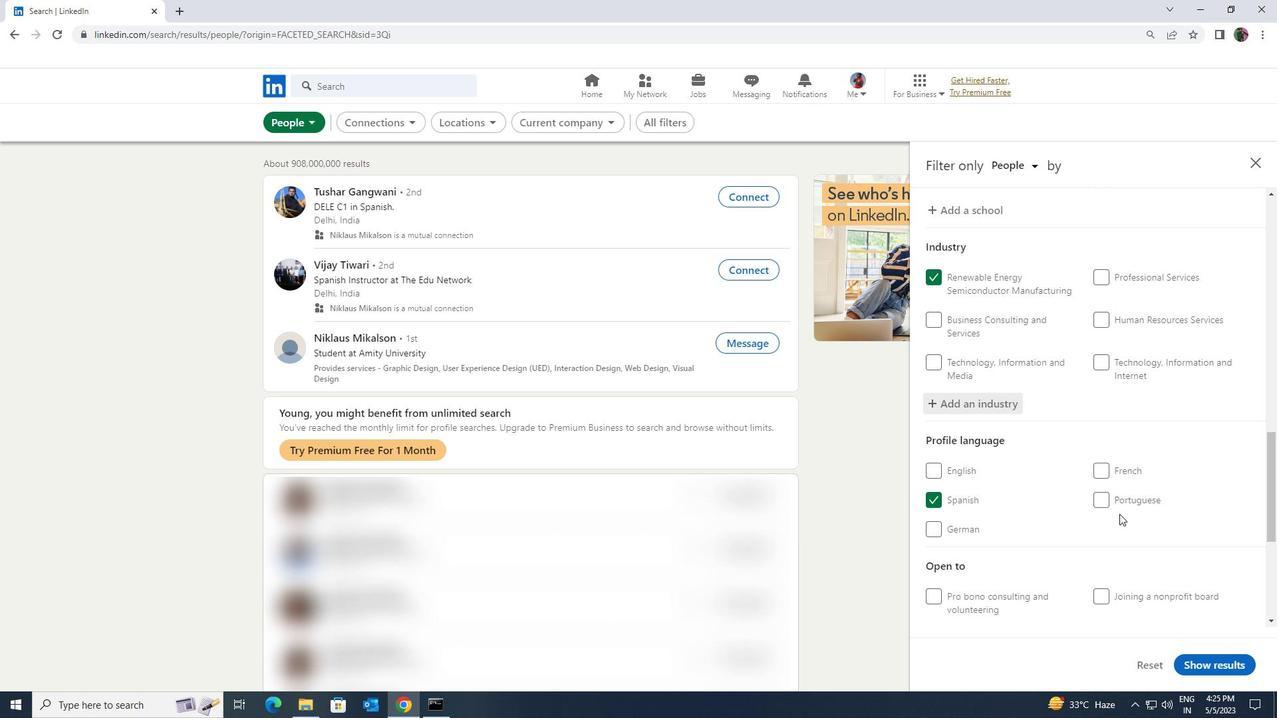 
Action: Mouse scrolled (1119, 513) with delta (0, 0)
Screenshot: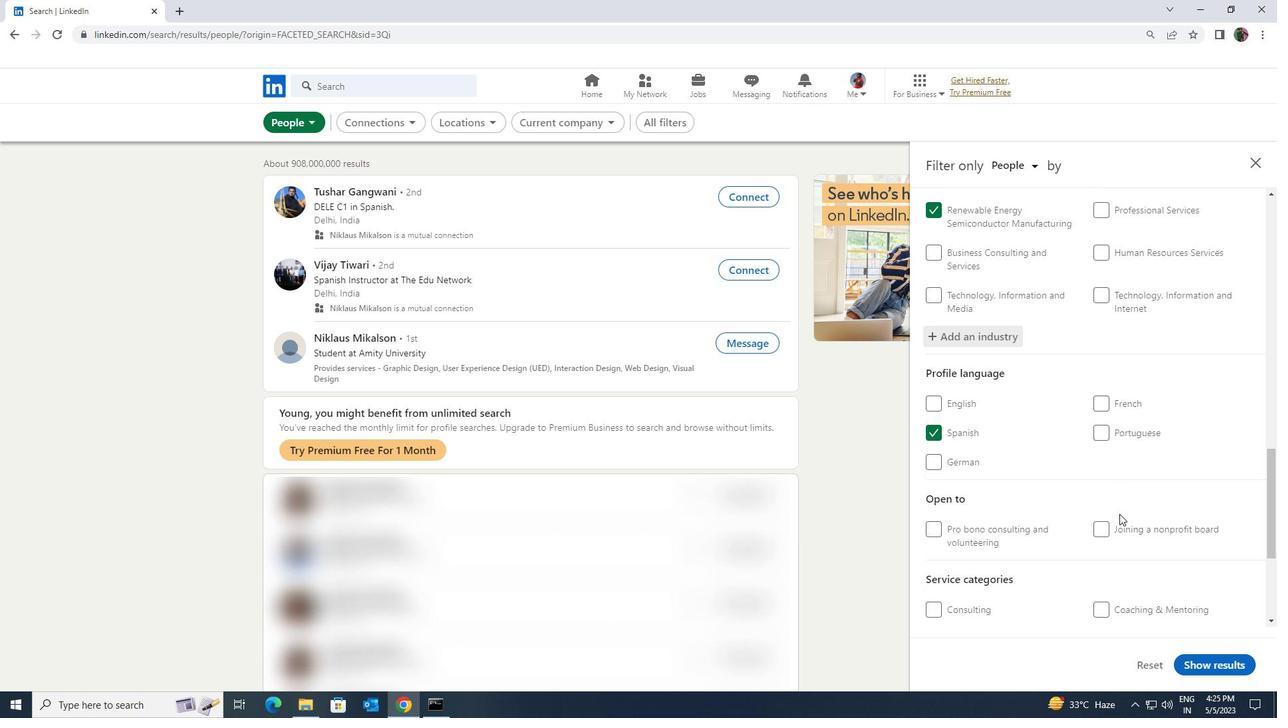 
Action: Mouse scrolled (1119, 513) with delta (0, 0)
Screenshot: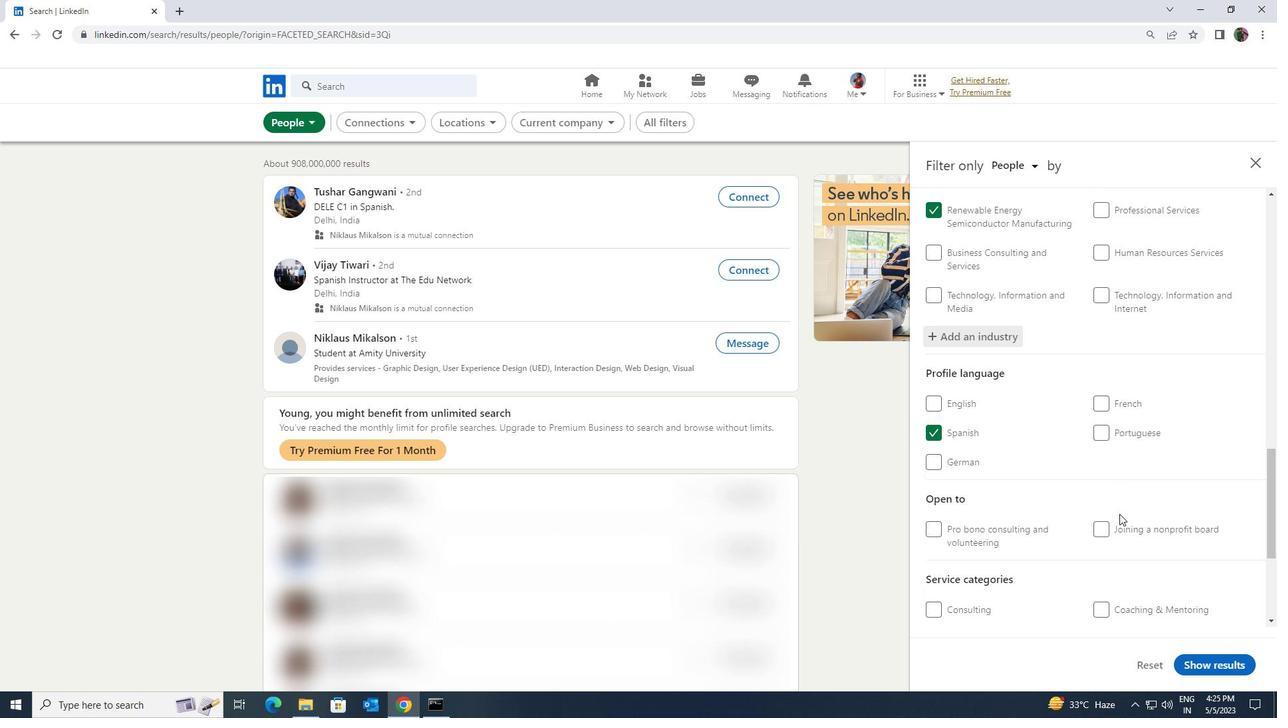
Action: Mouse moved to (1120, 527)
Screenshot: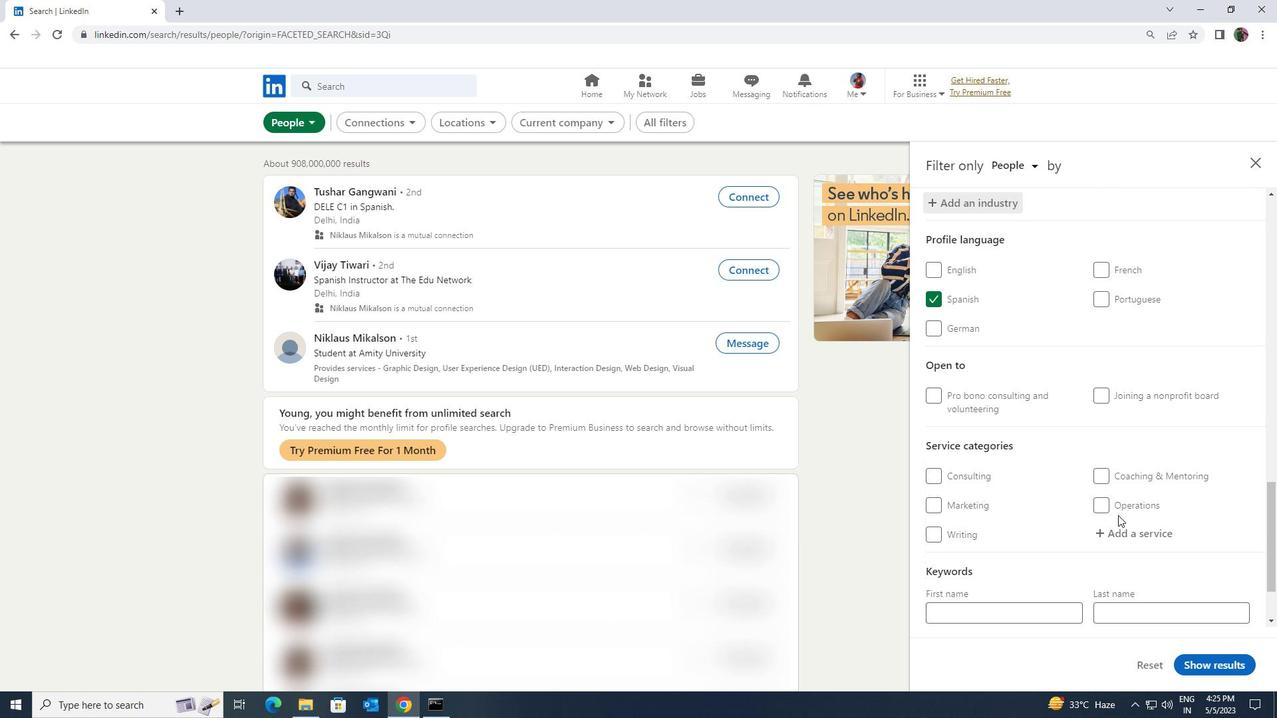 
Action: Mouse pressed left at (1120, 527)
Screenshot: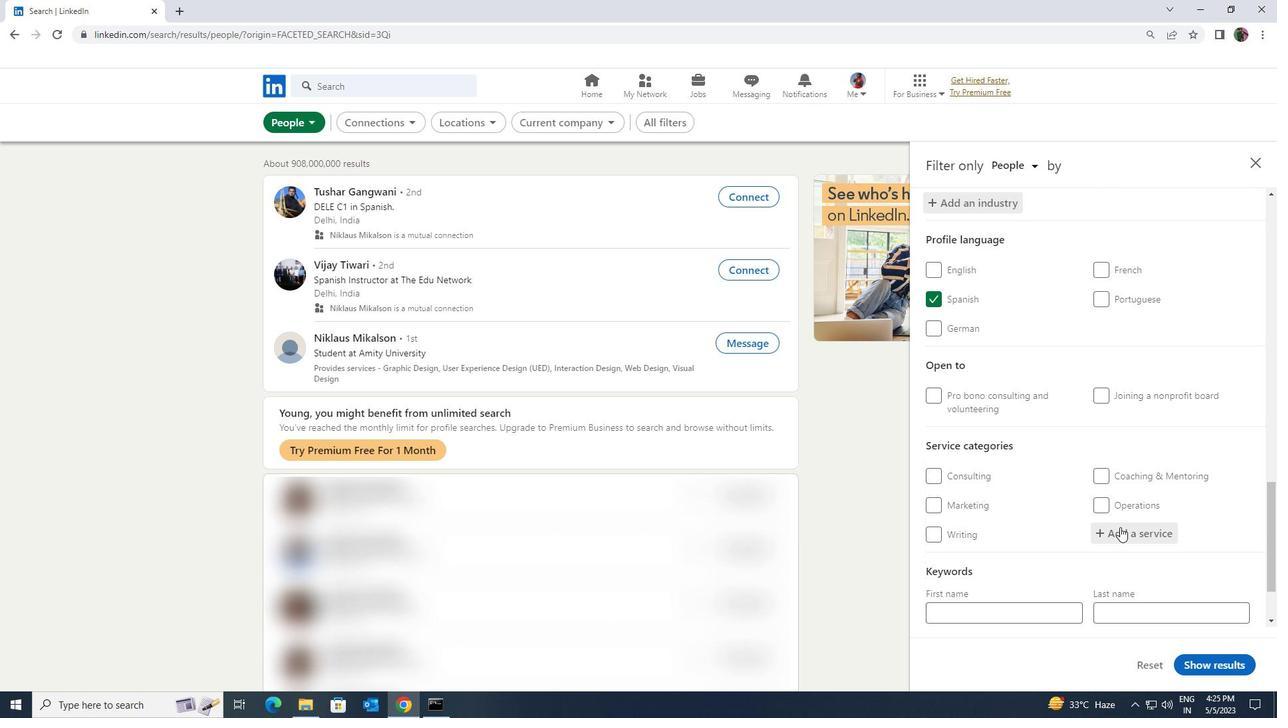 
Action: Key pressed <Key.shift>VISUAL<Key.space>DES
Screenshot: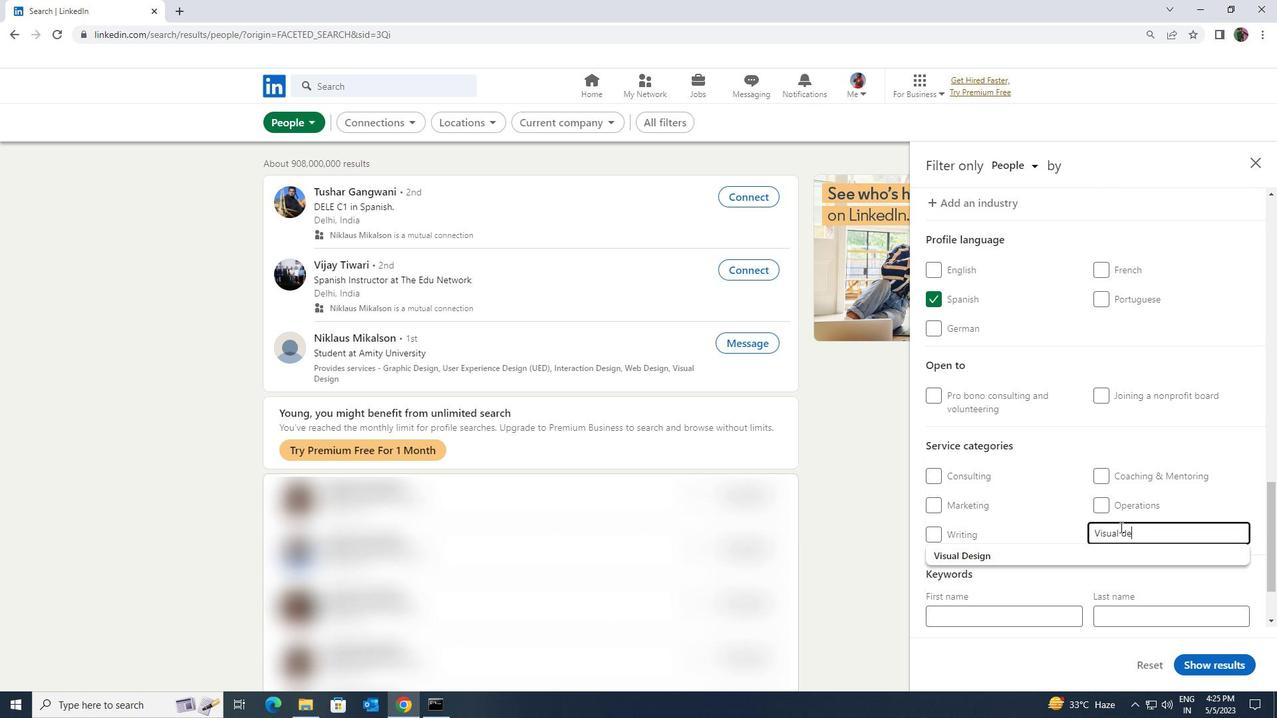 
Action: Mouse moved to (1115, 545)
Screenshot: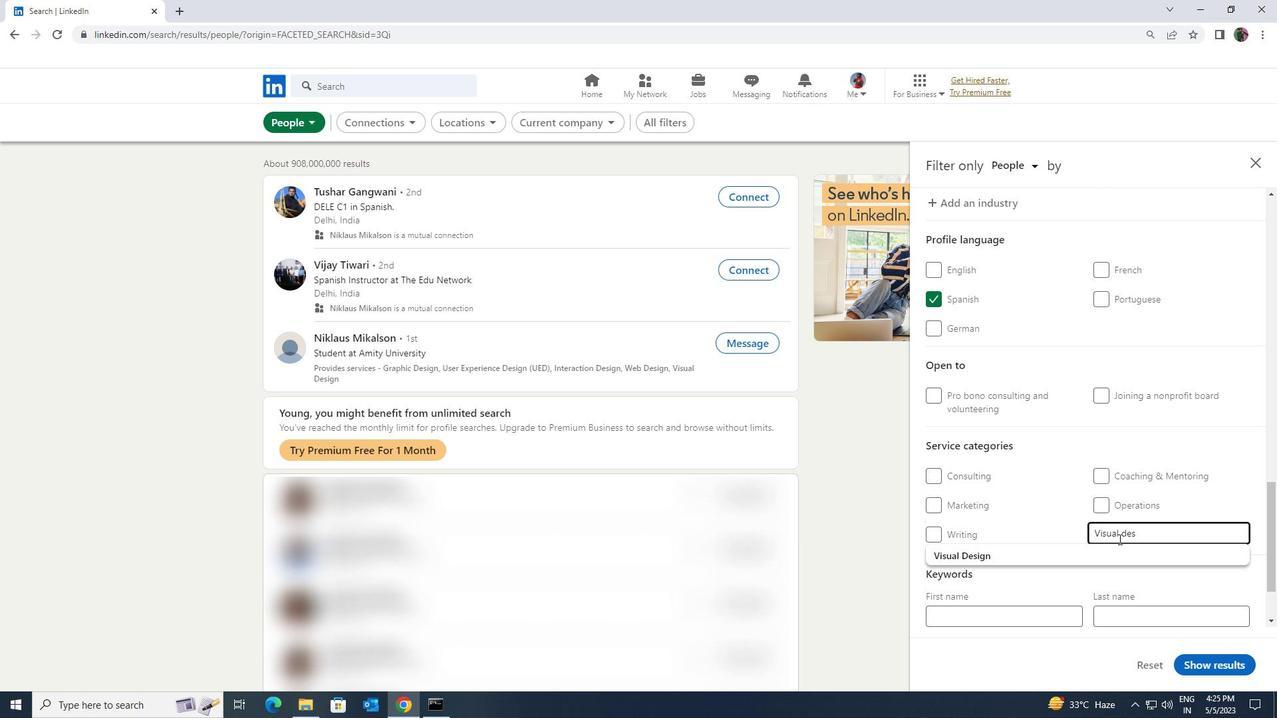
Action: Mouse pressed left at (1115, 545)
Screenshot: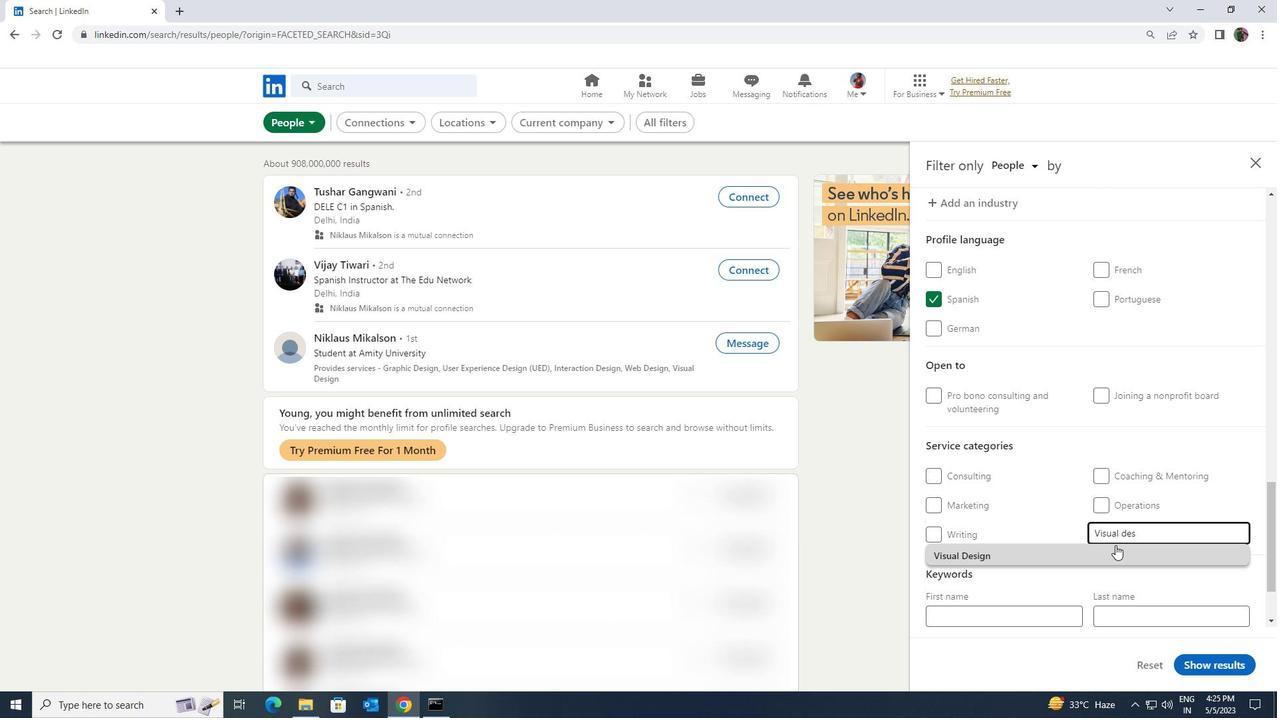 
Action: Mouse scrolled (1115, 544) with delta (0, 0)
Screenshot: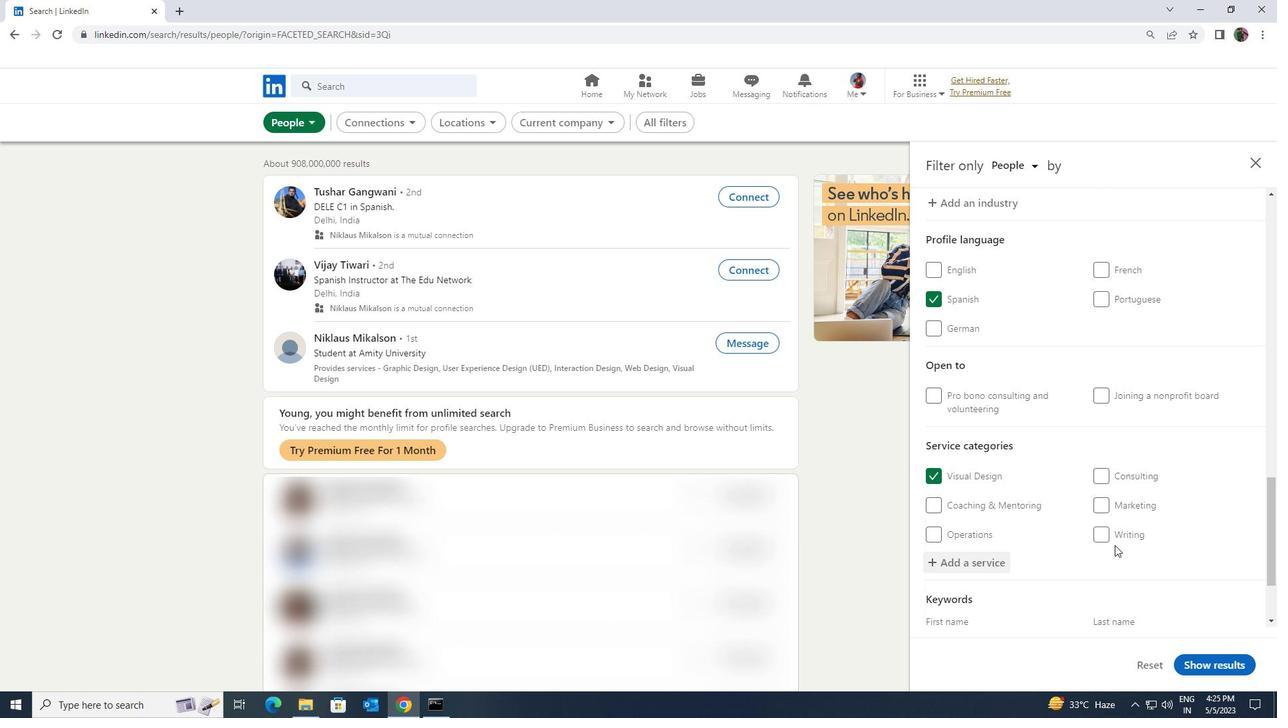 
Action: Mouse scrolled (1115, 544) with delta (0, 0)
Screenshot: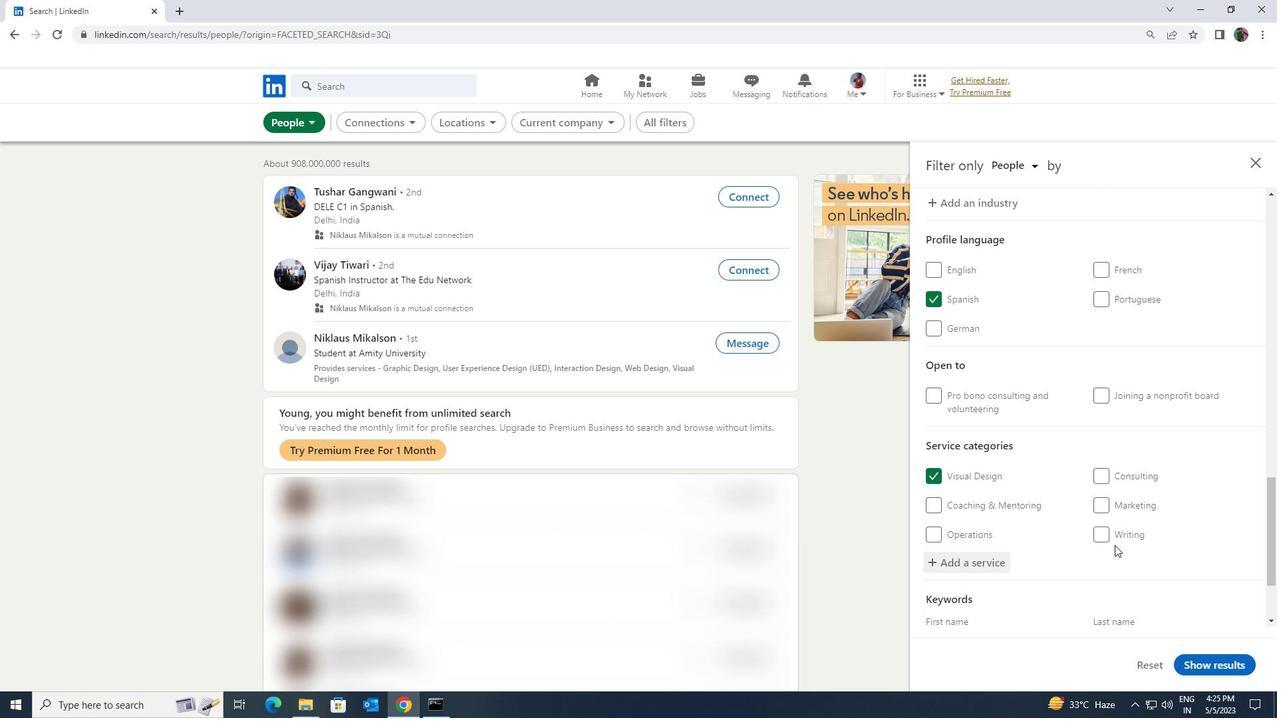 
Action: Mouse moved to (1115, 545)
Screenshot: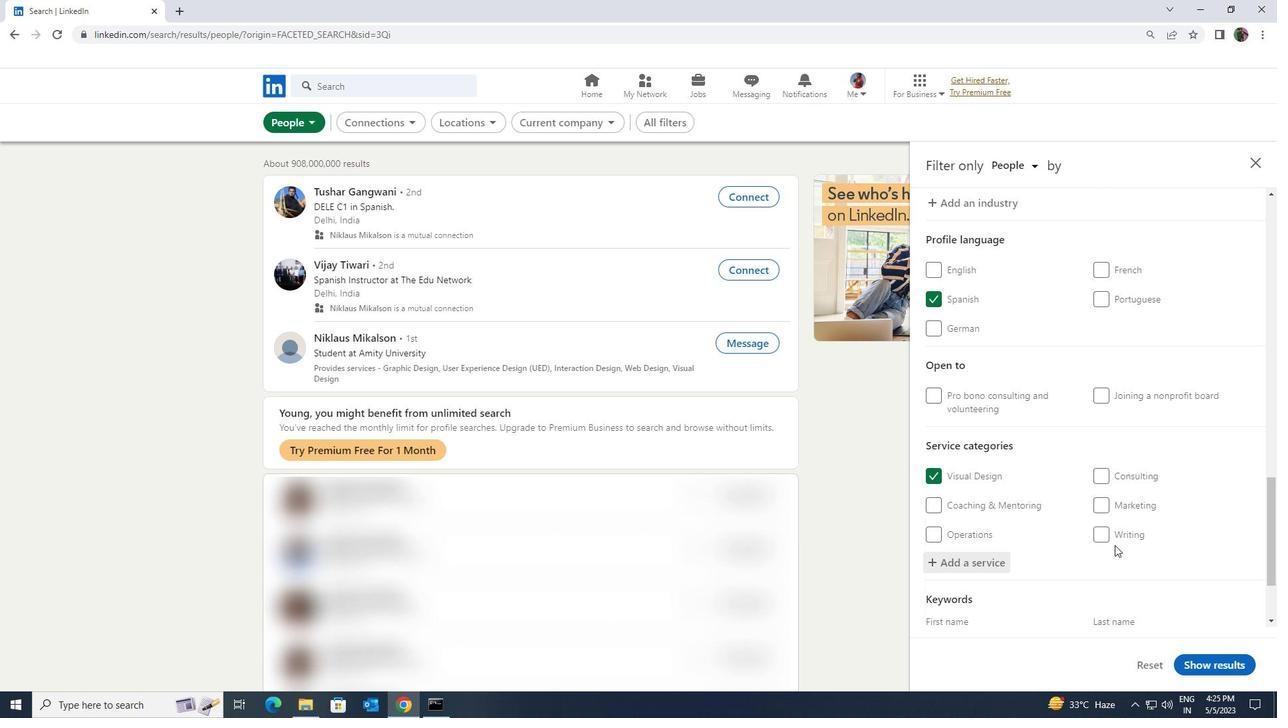 
Action: Mouse scrolled (1115, 544) with delta (0, 0)
Screenshot: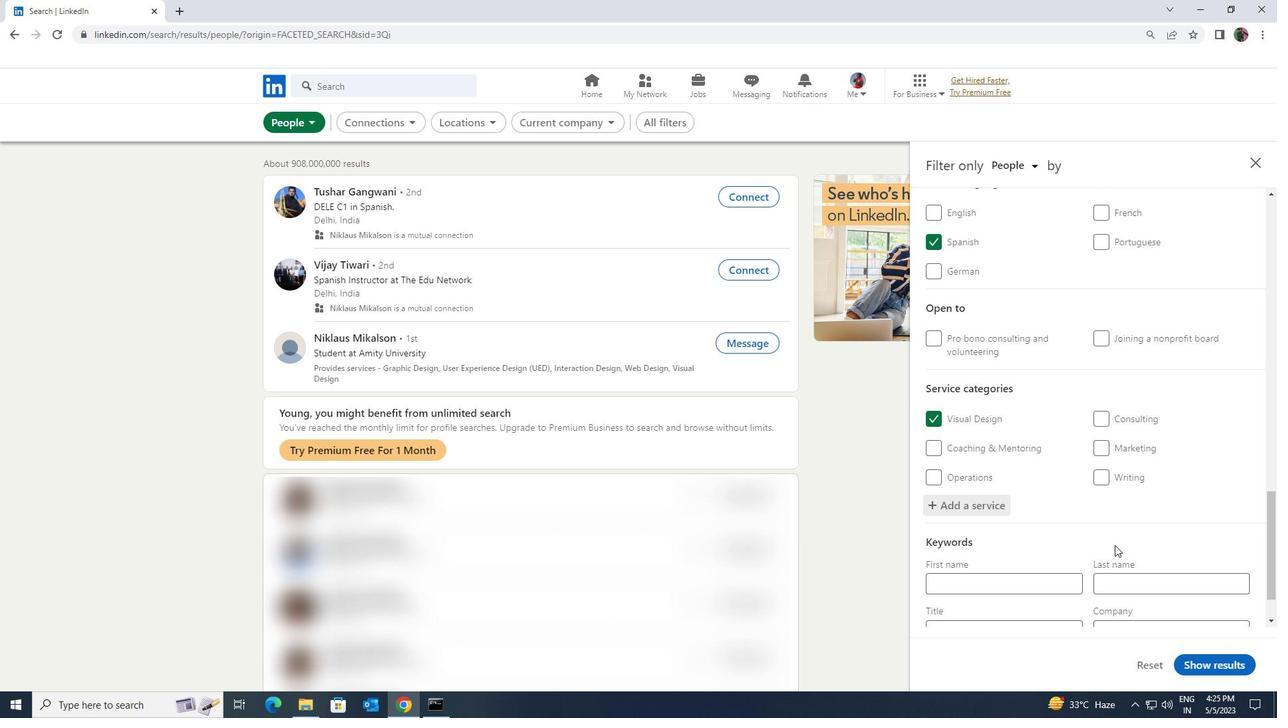 
Action: Mouse scrolled (1115, 544) with delta (0, 0)
Screenshot: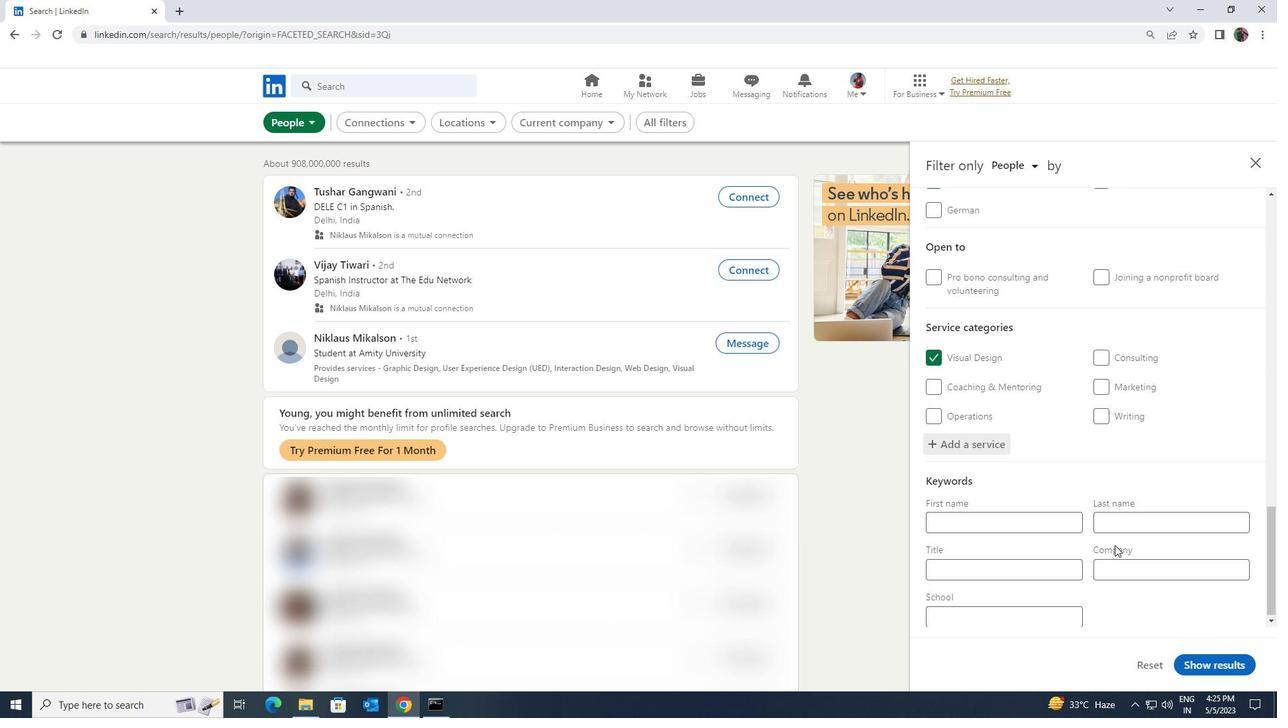 
Action: Mouse moved to (1069, 561)
Screenshot: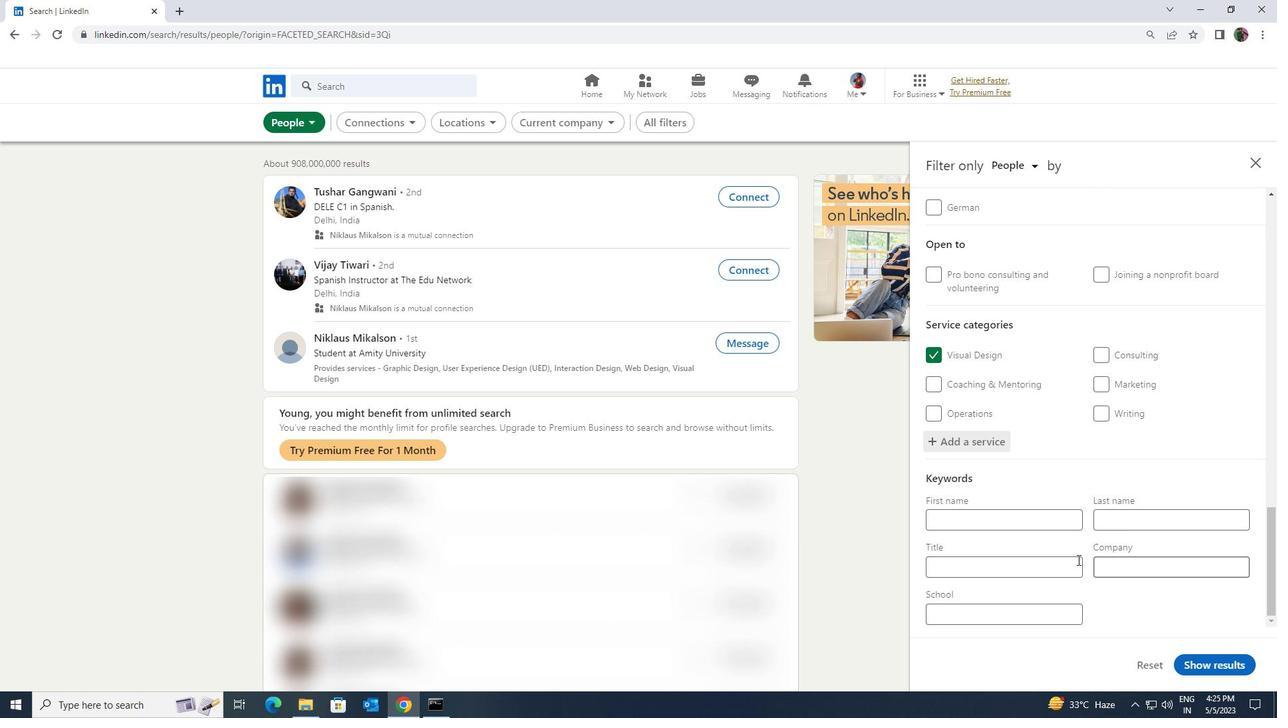 
Action: Mouse pressed left at (1069, 561)
Screenshot: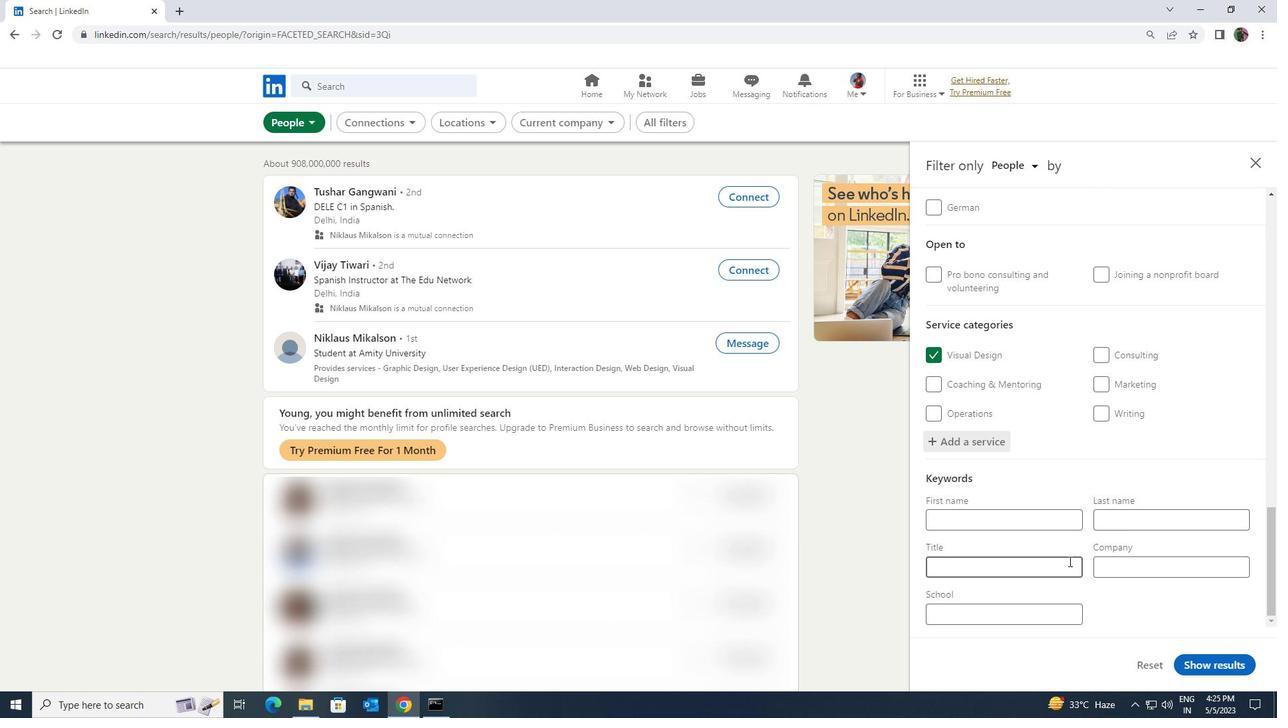 
Action: Key pressed <Key.shift><Key.shift><Key.shift><Key.shift><Key.shift><Key.shift><Key.shift><Key.shift><Key.shift><Key.shift>SERVER
Screenshot: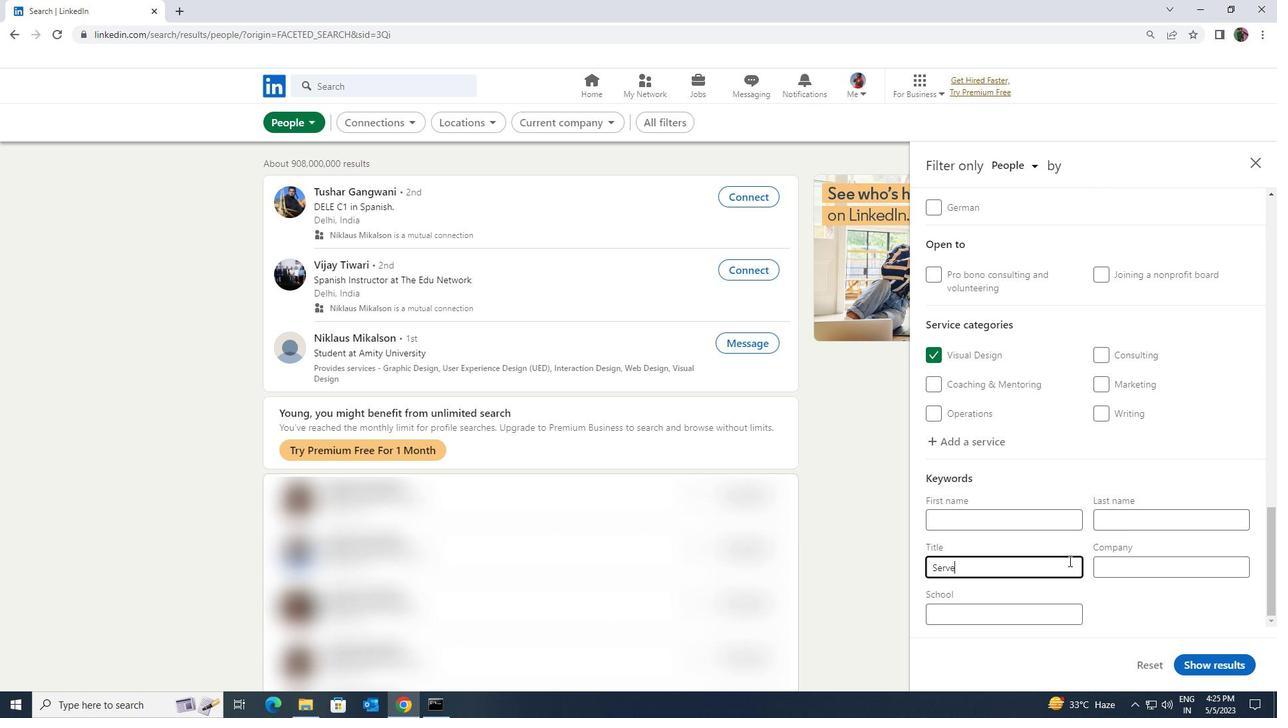 
Action: Mouse moved to (1203, 669)
Screenshot: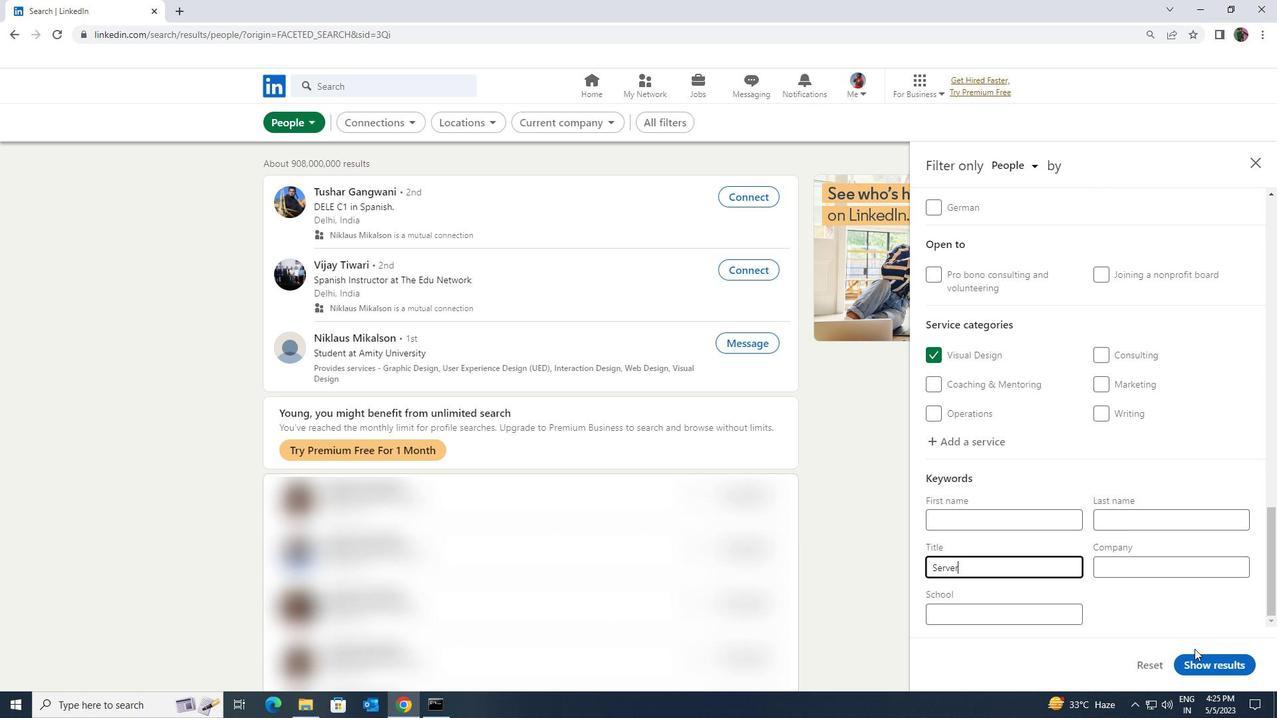 
Action: Mouse pressed left at (1203, 669)
Screenshot: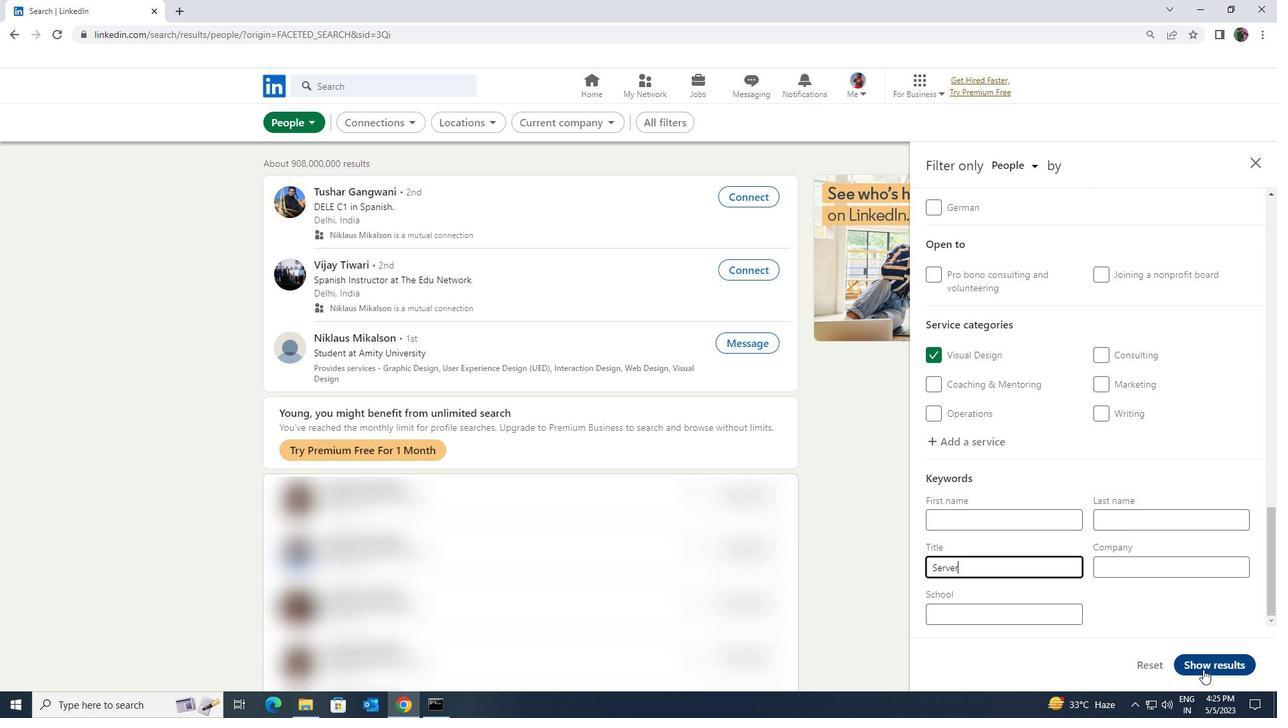 
